 Task: Find connections with filter location Añatuya with filter topic  #socialnetworkingwith filter profile language Spanish with filter current company Hospitality Careers | Hotel Management Jobs with filter school Motilal Nehru College - University of Delhi with filter industry Retail Building Materials and Garden Equipment with filter service category HR Consulting with filter keywords title Astronomer
Action: Mouse moved to (675, 146)
Screenshot: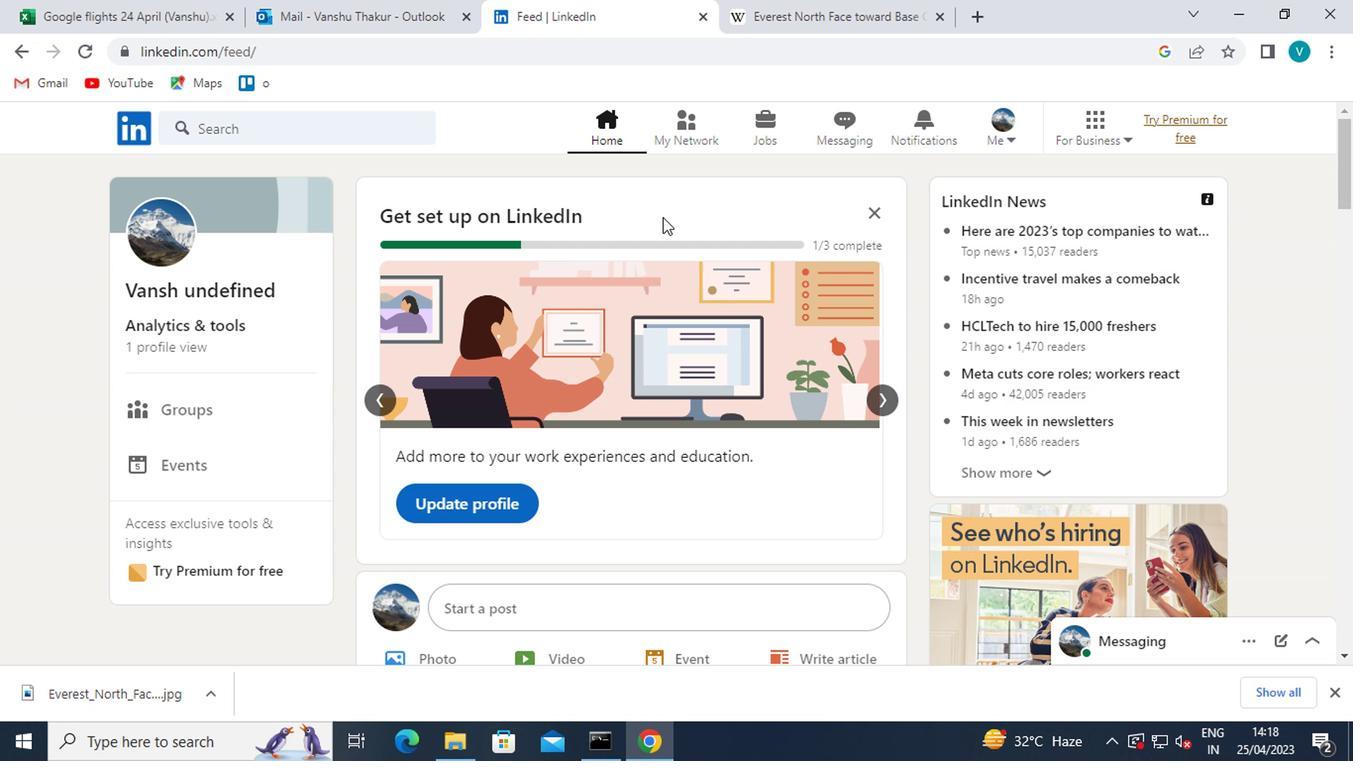 
Action: Mouse pressed left at (675, 146)
Screenshot: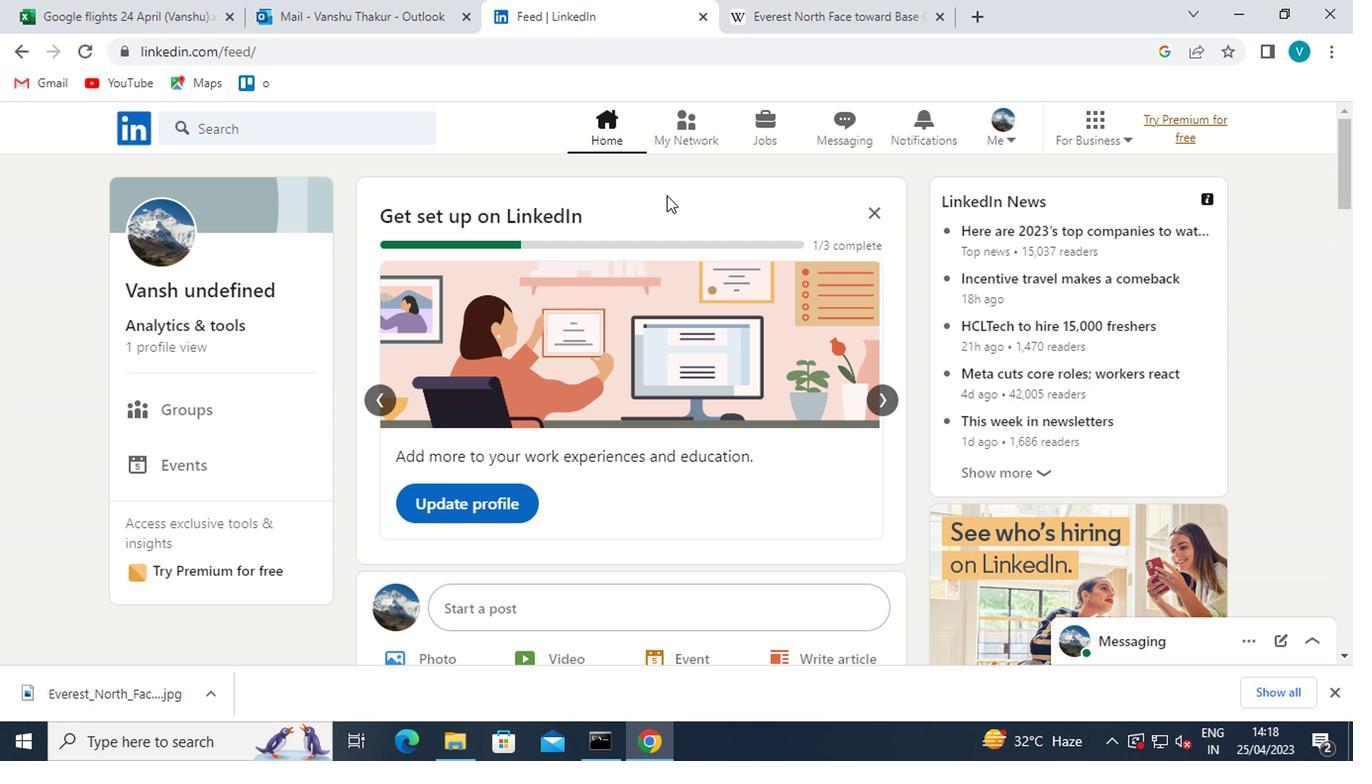 
Action: Mouse moved to (237, 241)
Screenshot: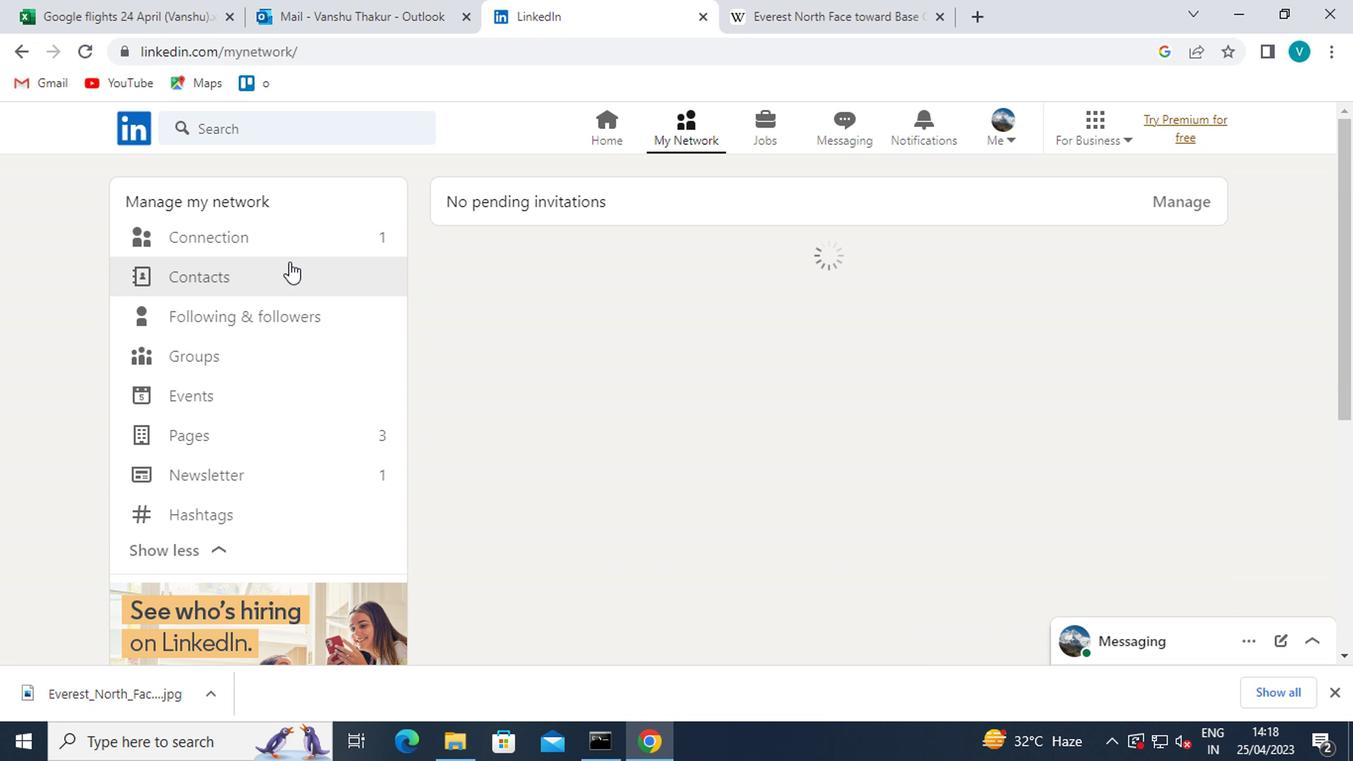 
Action: Mouse pressed left at (237, 241)
Screenshot: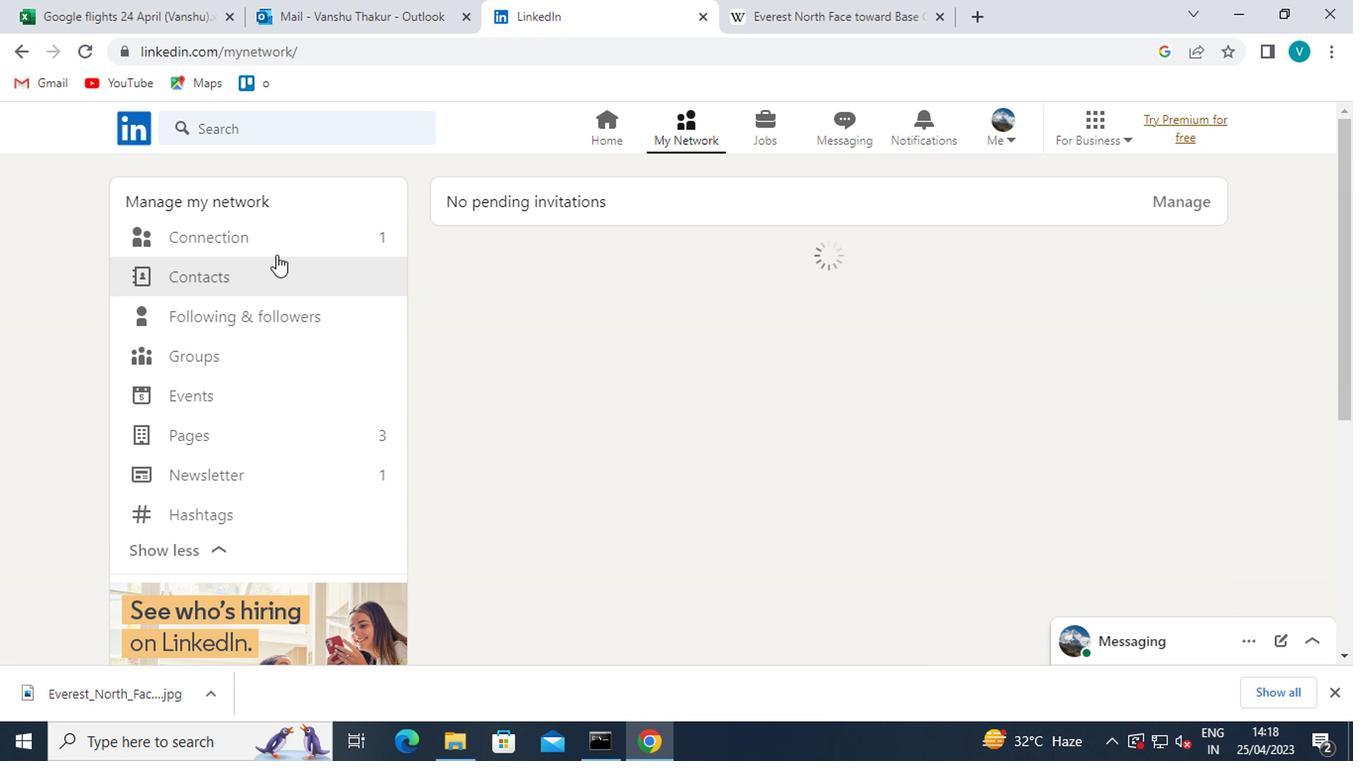 
Action: Mouse moved to (804, 245)
Screenshot: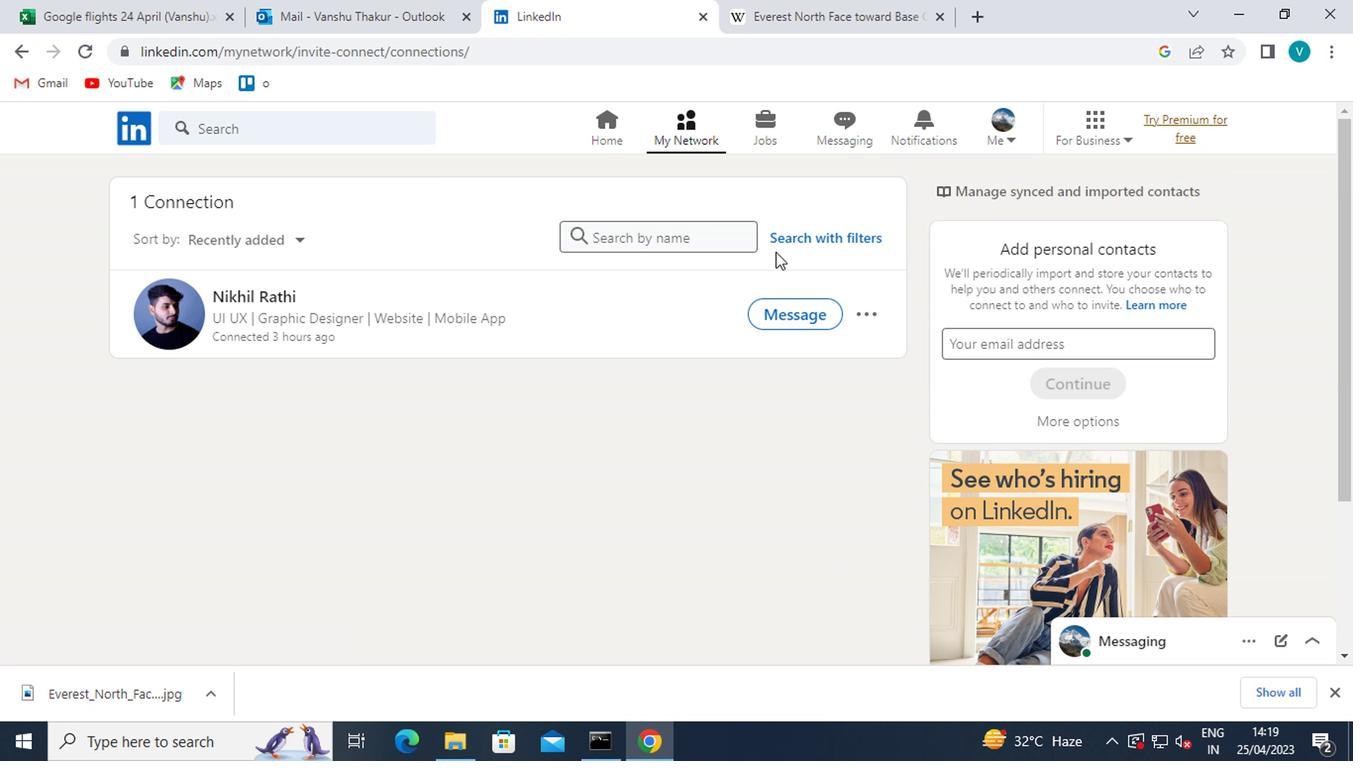 
Action: Mouse pressed left at (804, 245)
Screenshot: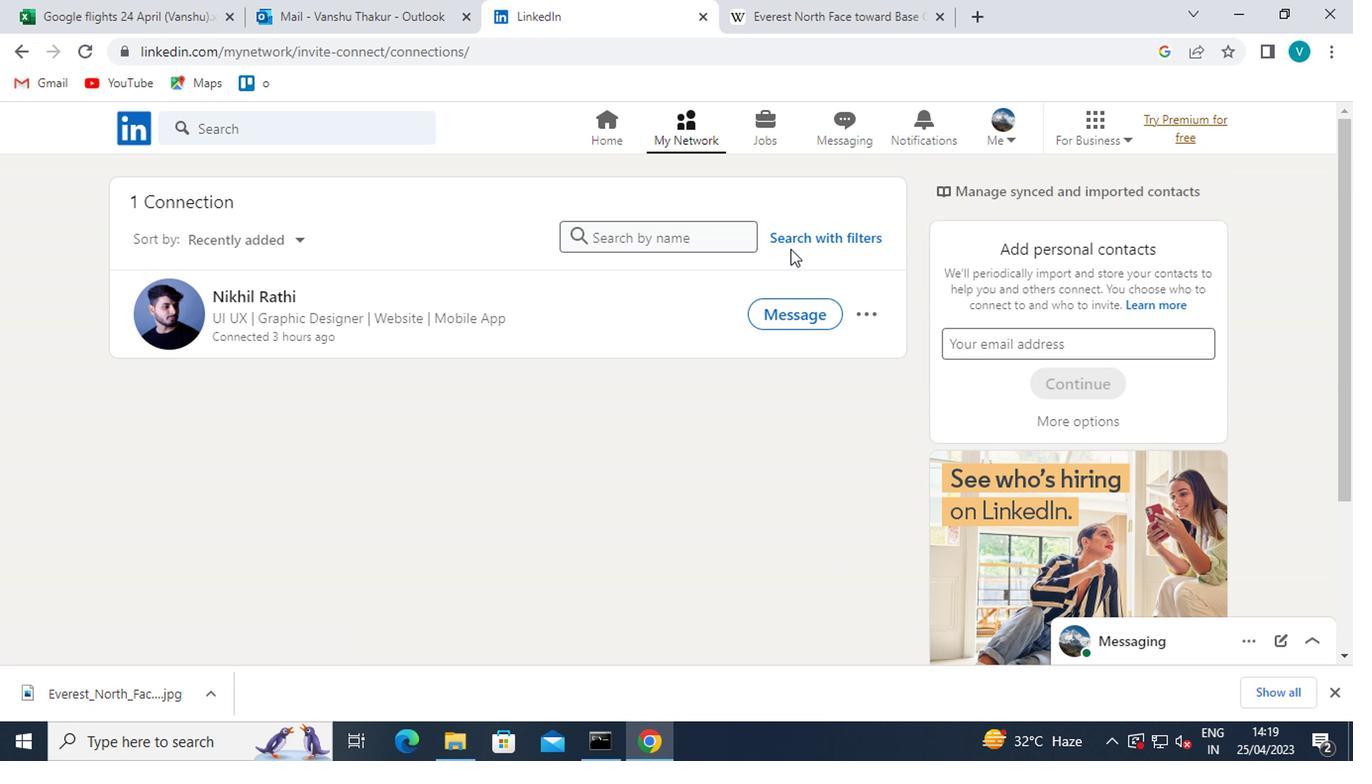 
Action: Mouse moved to (668, 197)
Screenshot: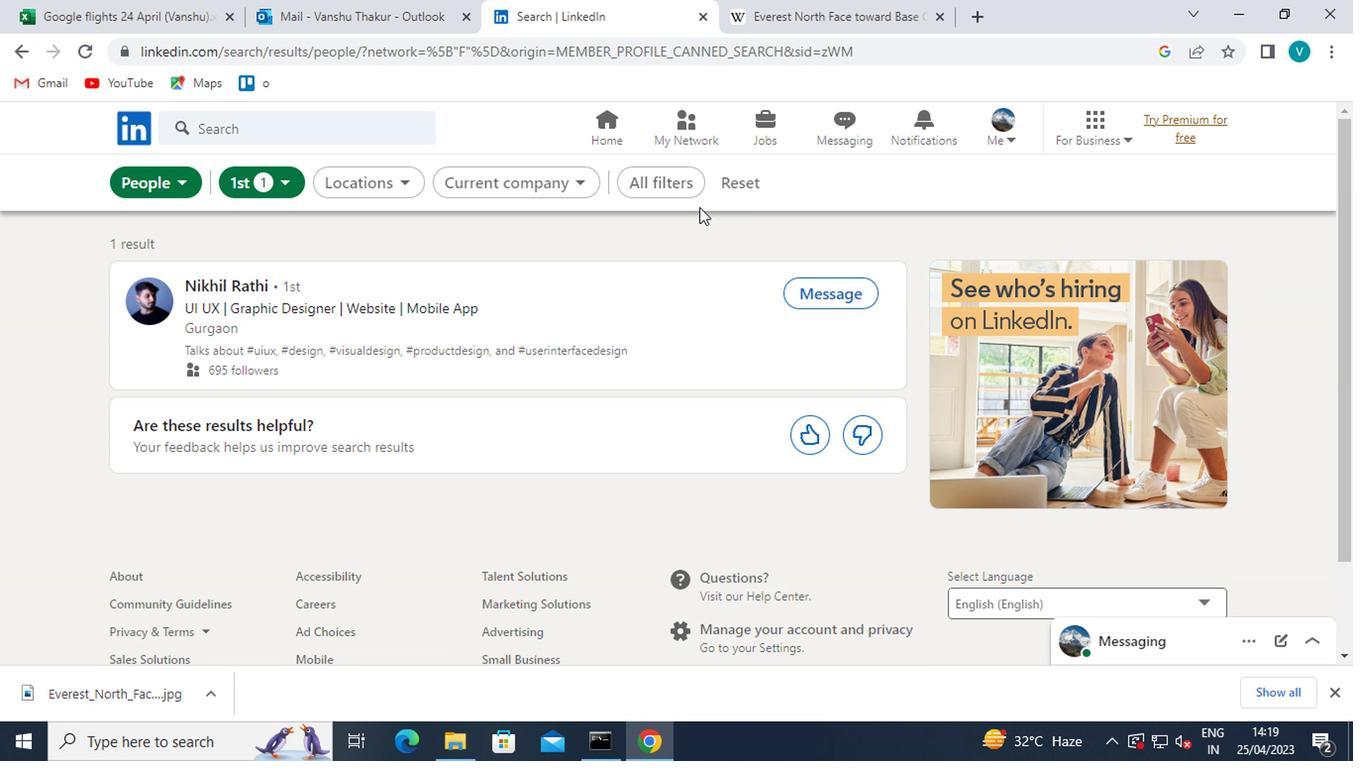 
Action: Mouse pressed left at (668, 197)
Screenshot: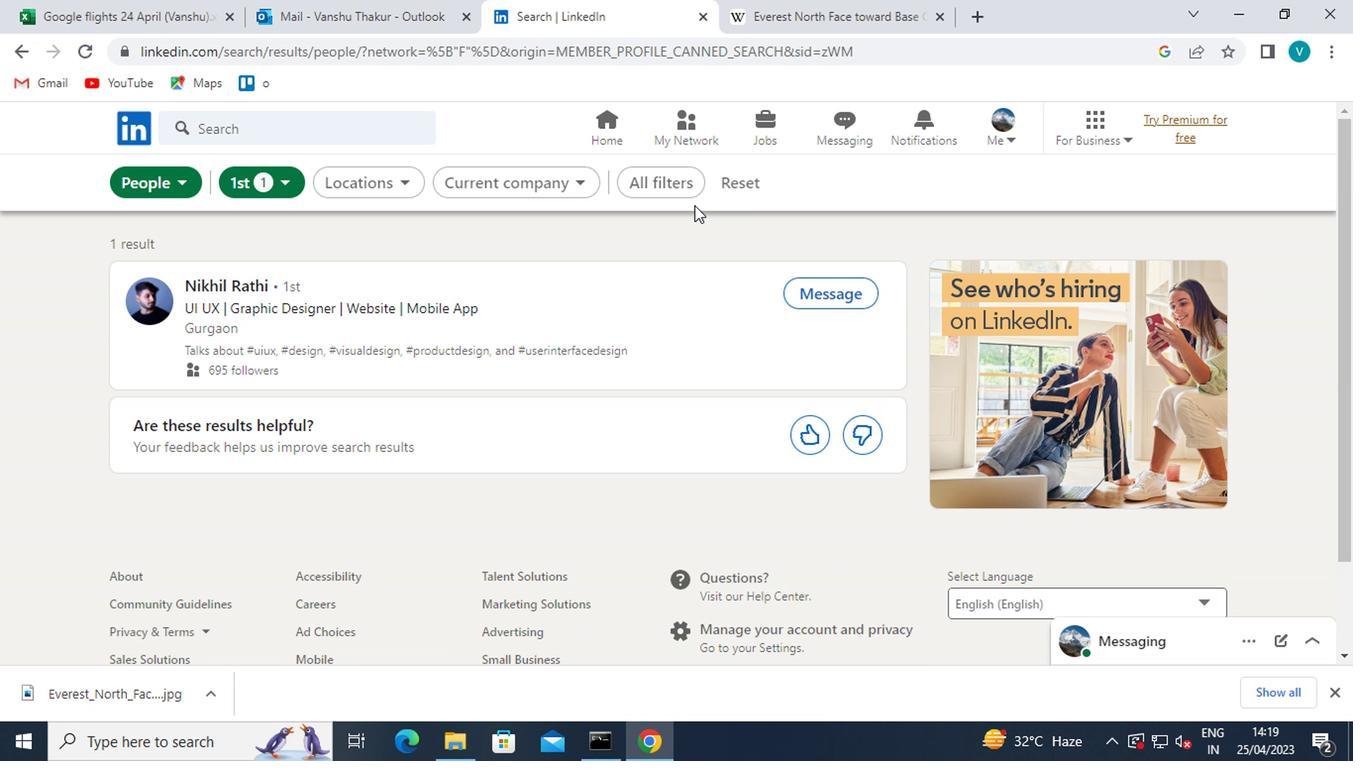 
Action: Mouse moved to (900, 387)
Screenshot: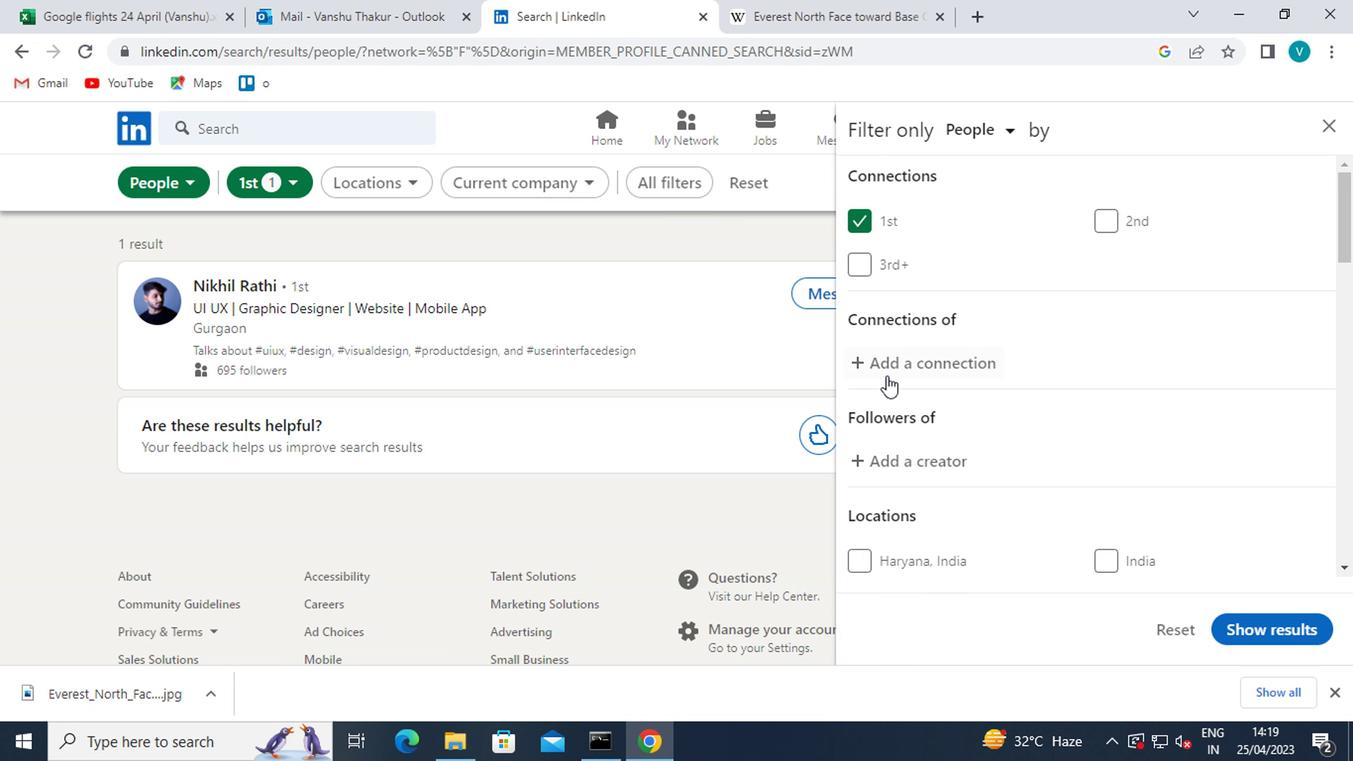 
Action: Mouse scrolled (900, 386) with delta (0, 0)
Screenshot: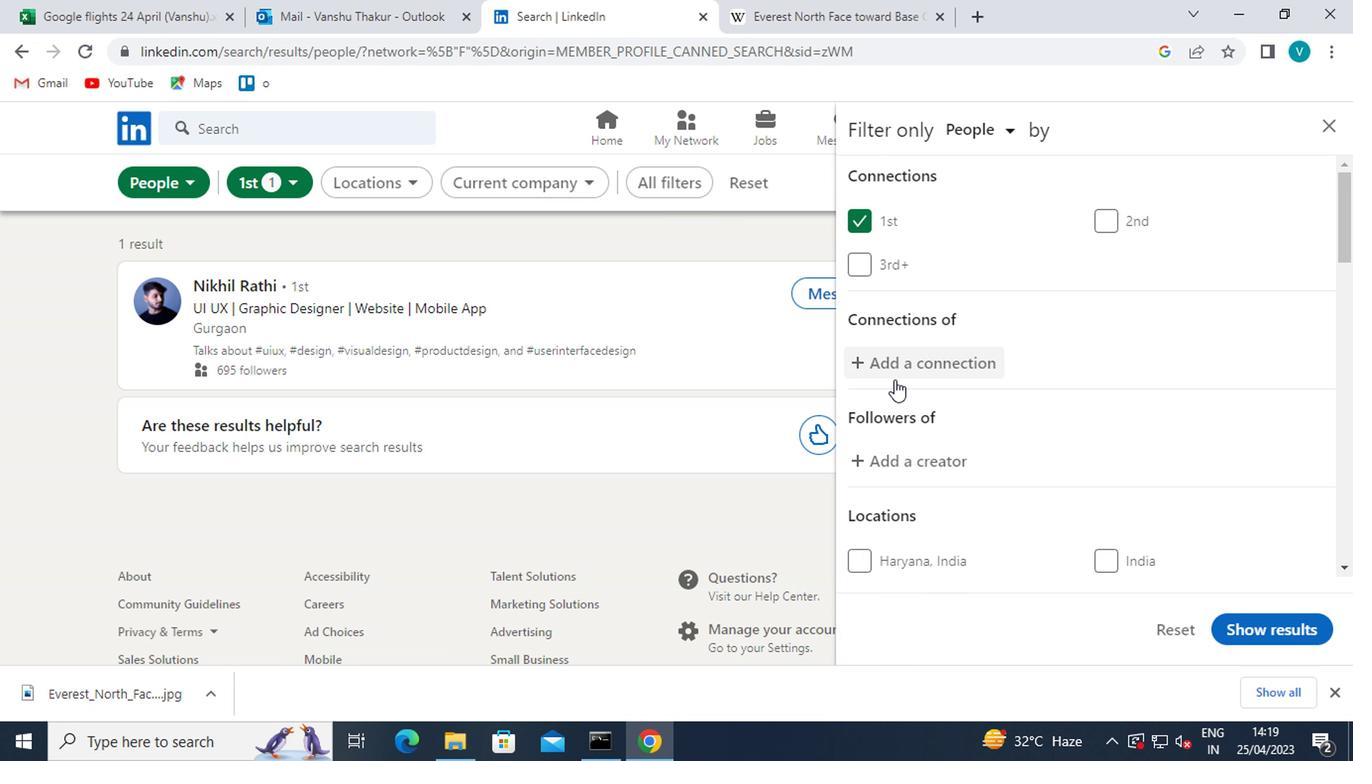 
Action: Mouse scrolled (900, 386) with delta (0, 0)
Screenshot: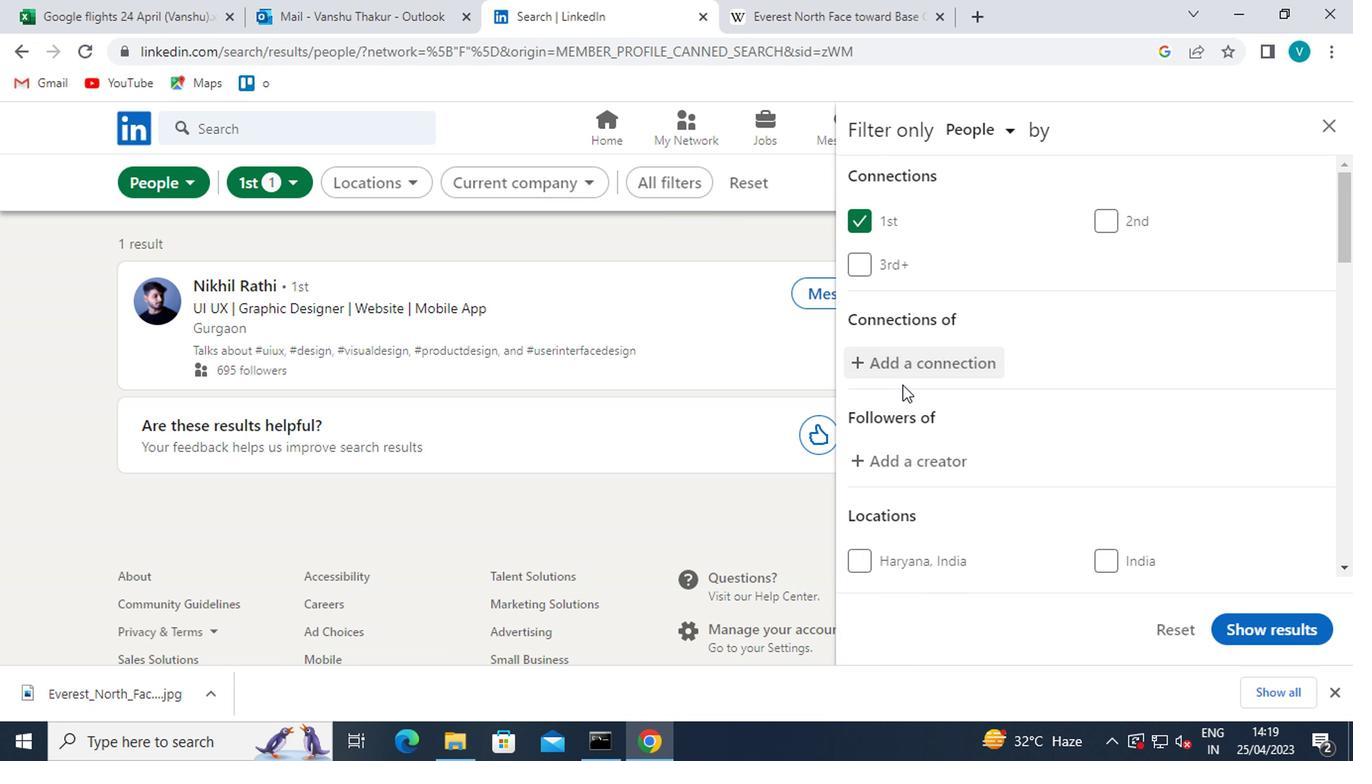 
Action: Mouse moved to (912, 446)
Screenshot: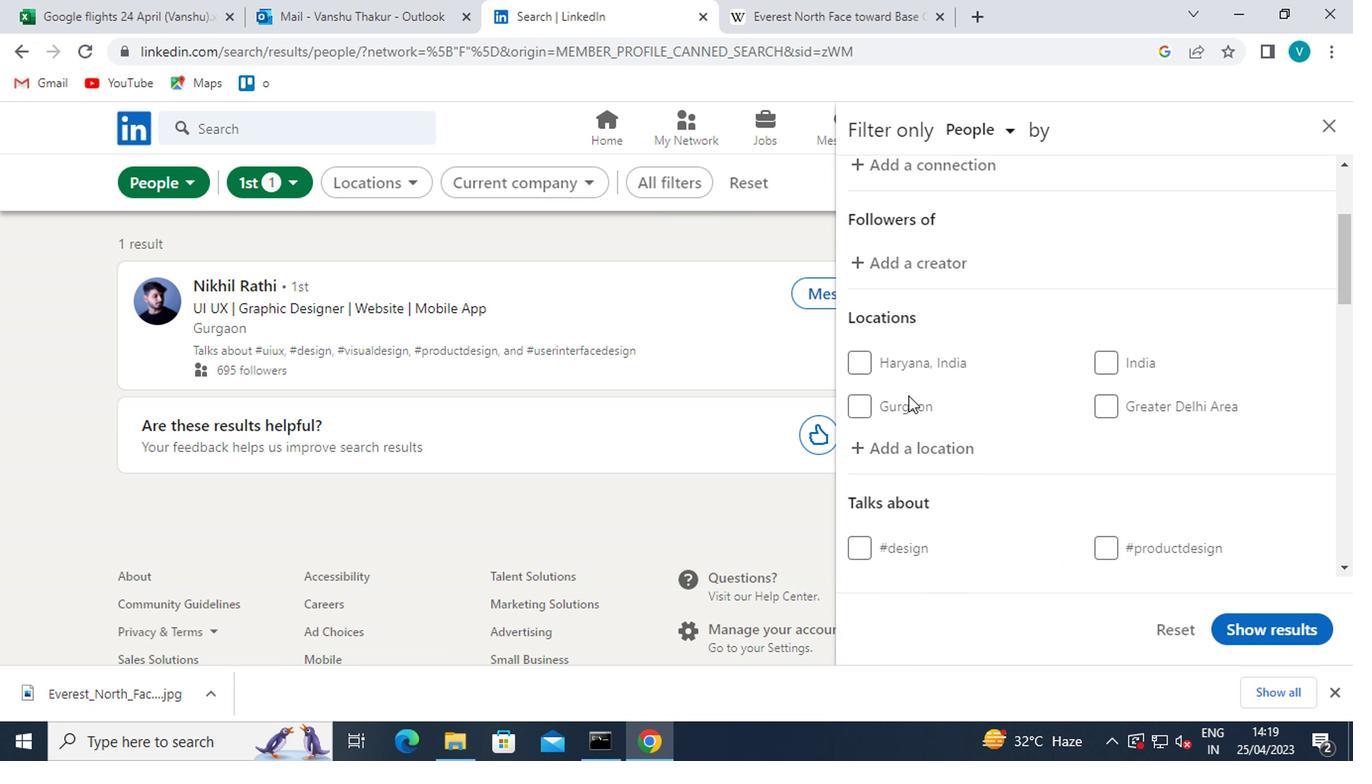 
Action: Mouse pressed left at (912, 446)
Screenshot: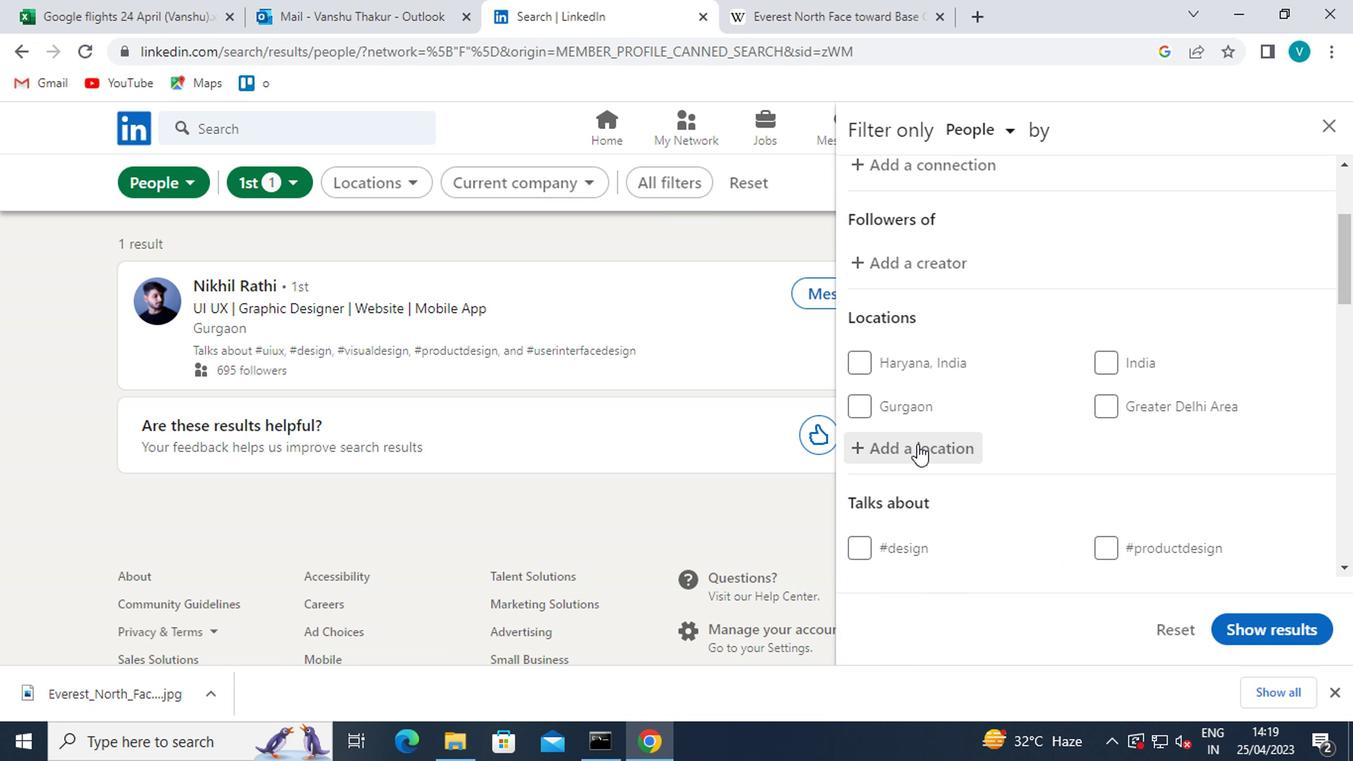 
Action: Key pressed <Key.shift>ANATUYA
Screenshot: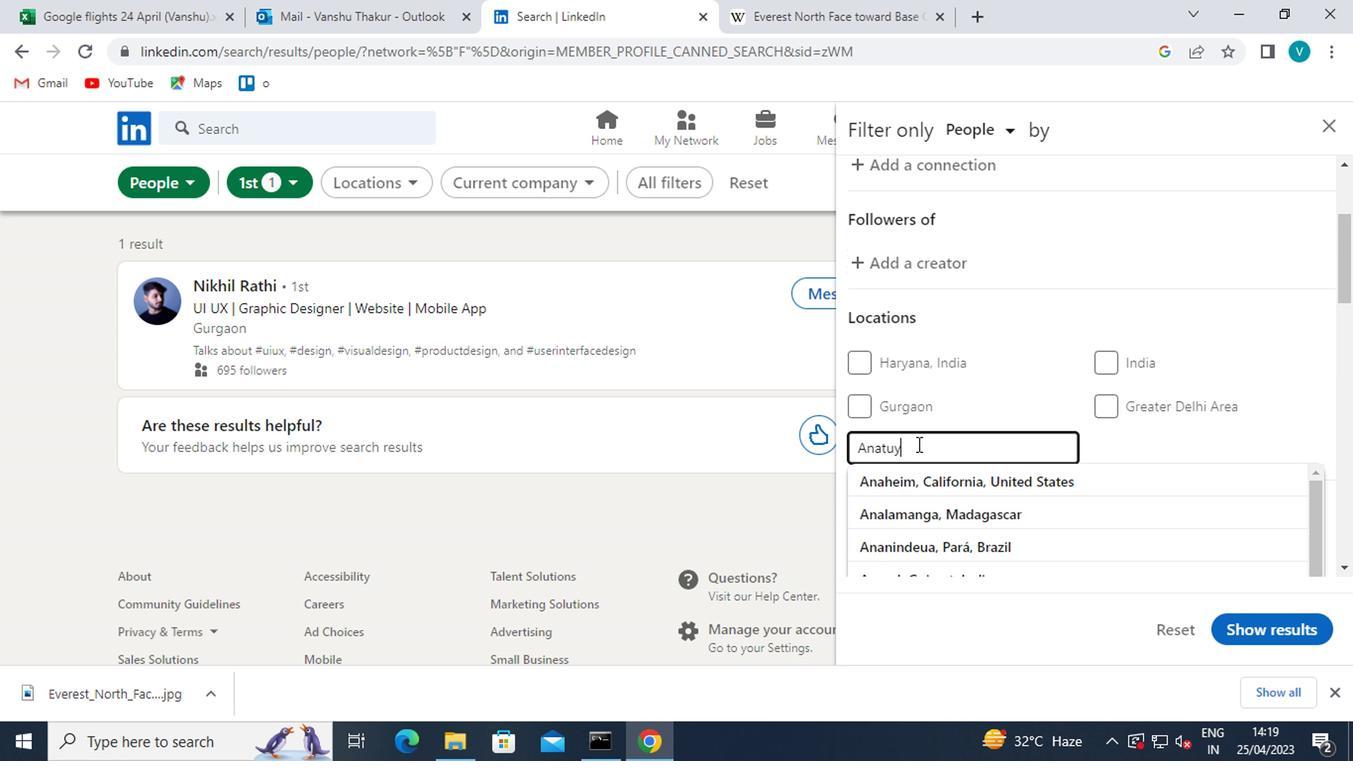 
Action: Mouse moved to (920, 475)
Screenshot: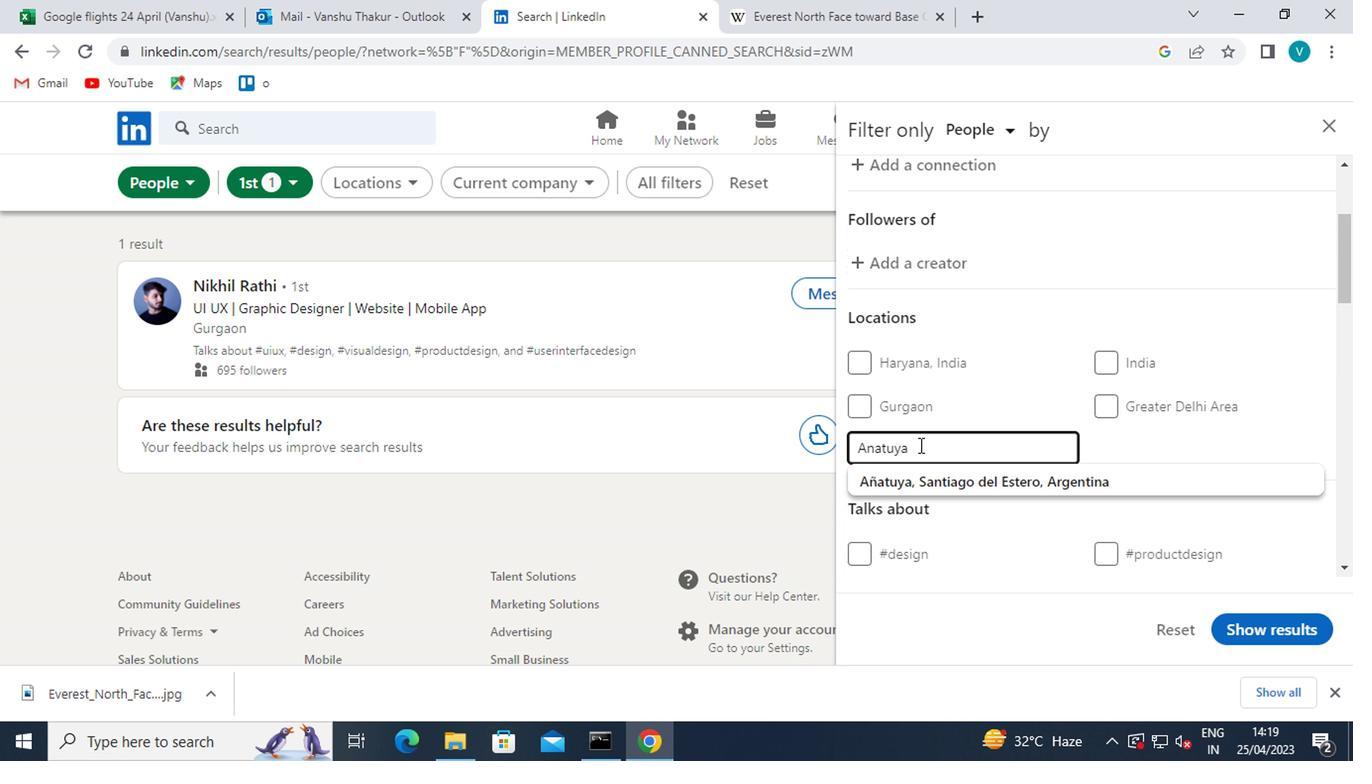 
Action: Mouse pressed left at (920, 475)
Screenshot: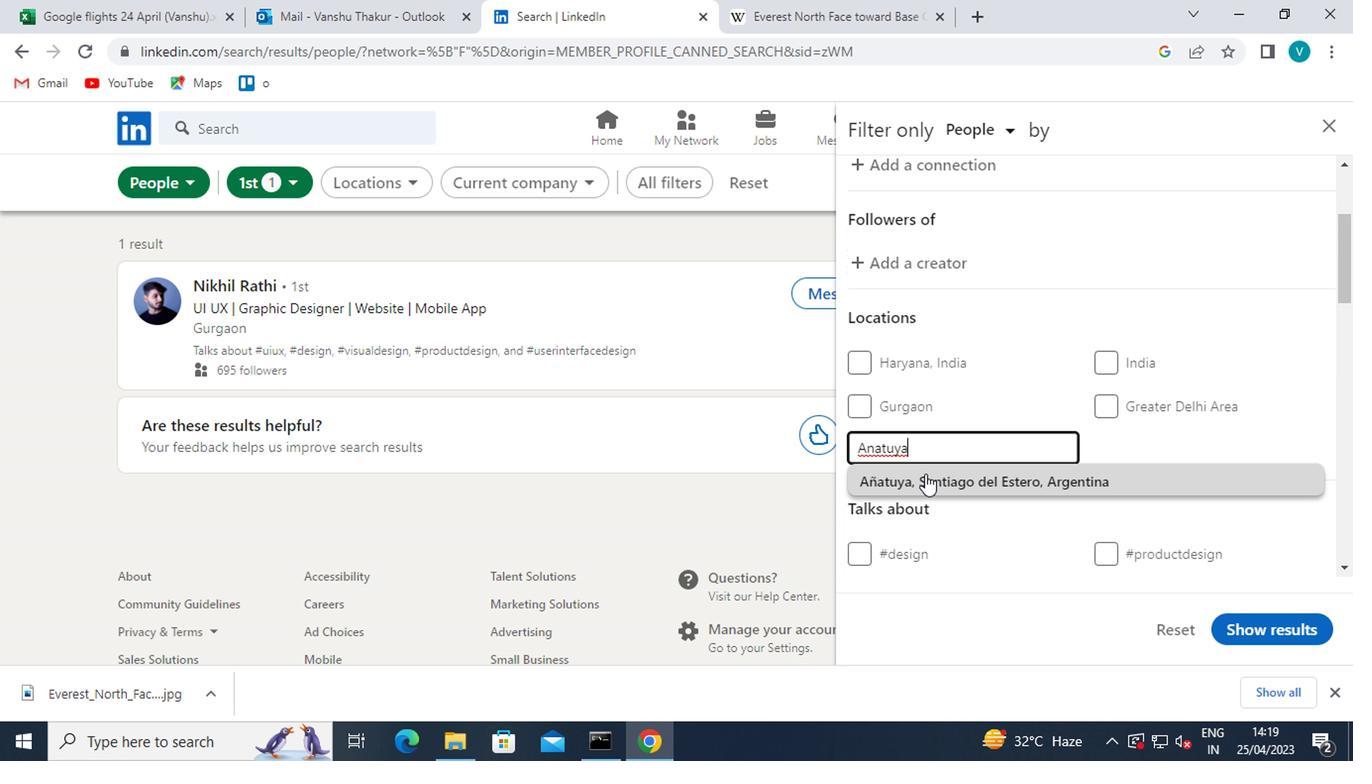 
Action: Mouse moved to (1175, 503)
Screenshot: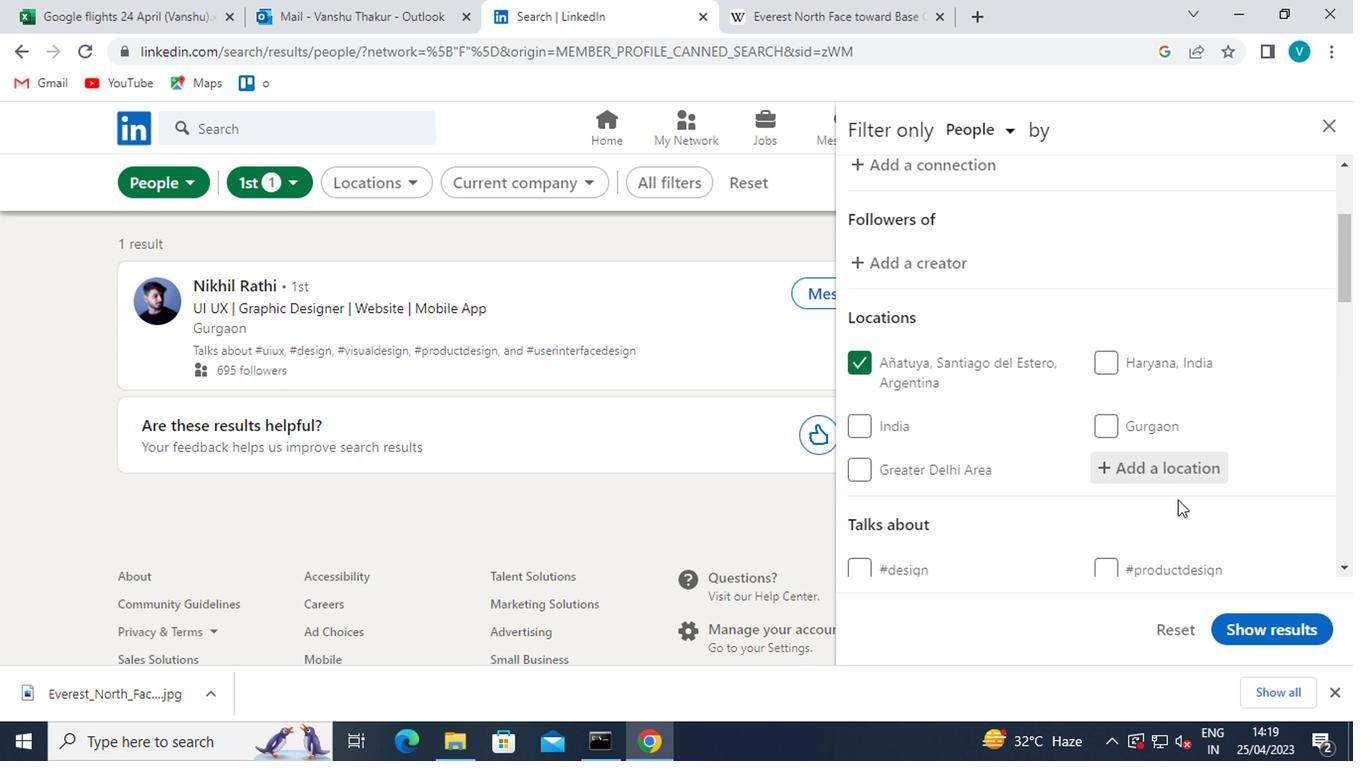 
Action: Mouse scrolled (1175, 502) with delta (0, -1)
Screenshot: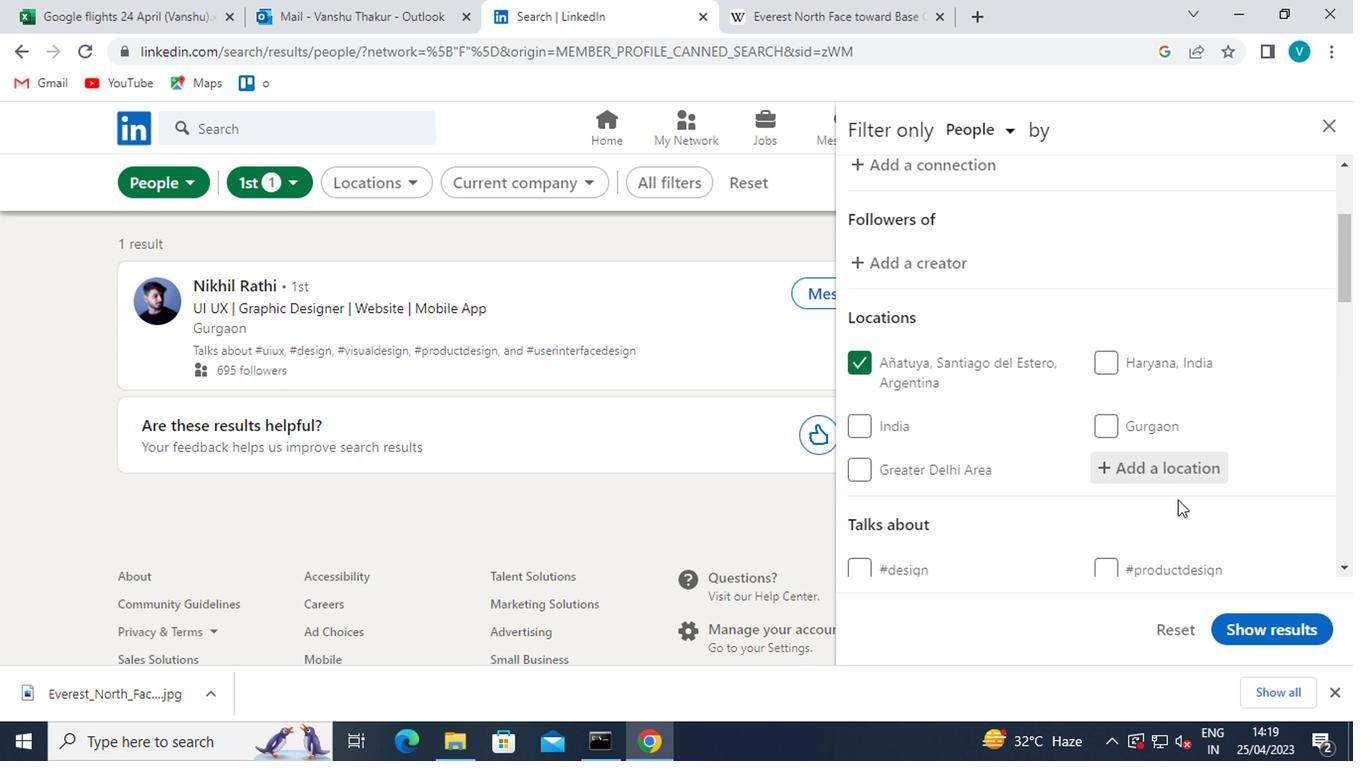 
Action: Mouse scrolled (1175, 502) with delta (0, -1)
Screenshot: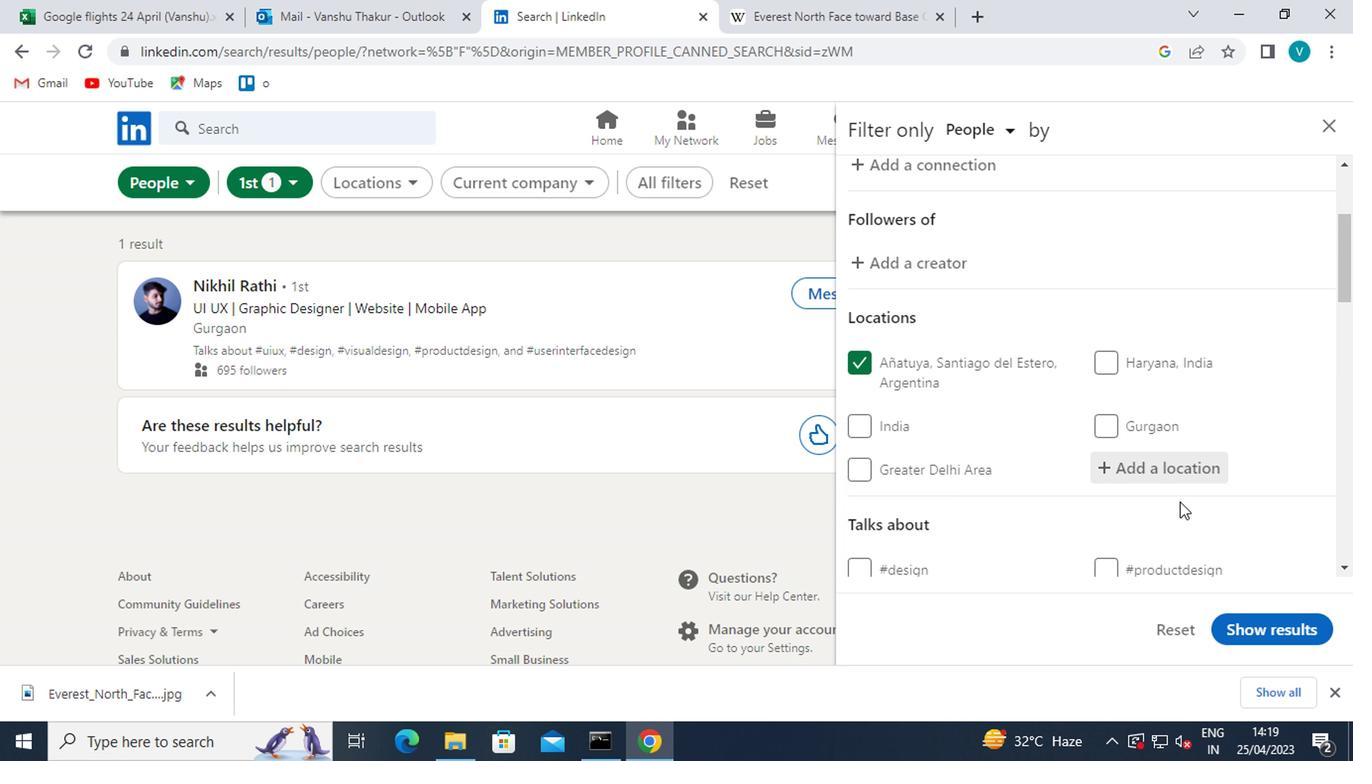 
Action: Mouse moved to (1188, 456)
Screenshot: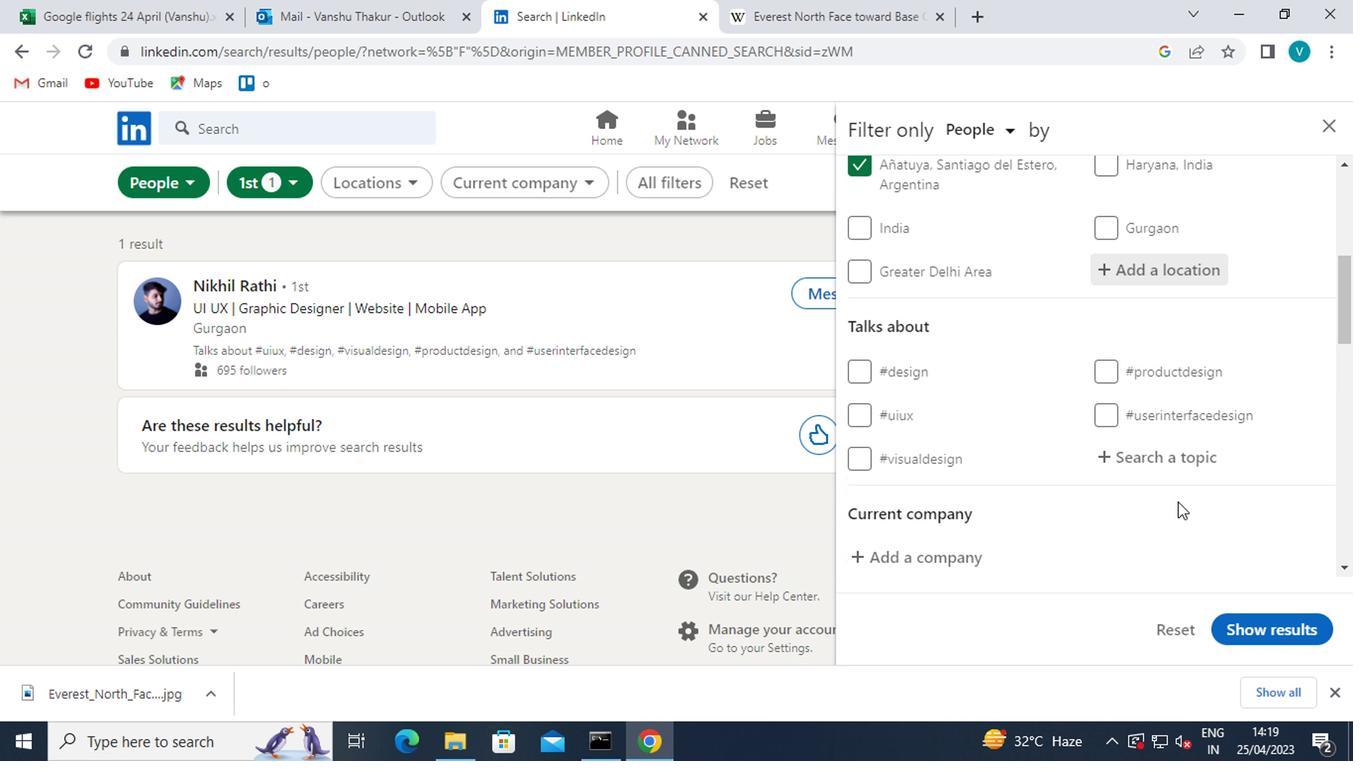 
Action: Mouse pressed left at (1188, 456)
Screenshot: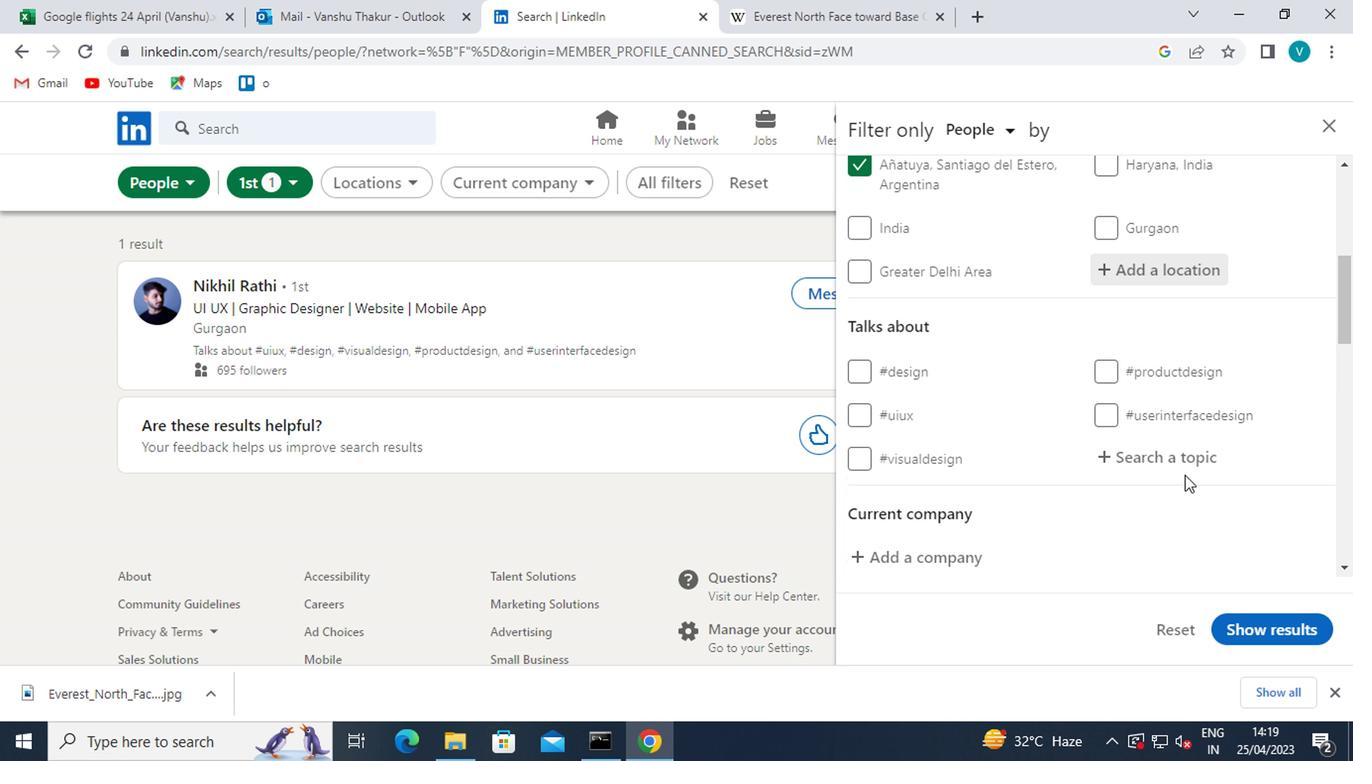 
Action: Mouse moved to (937, 304)
Screenshot: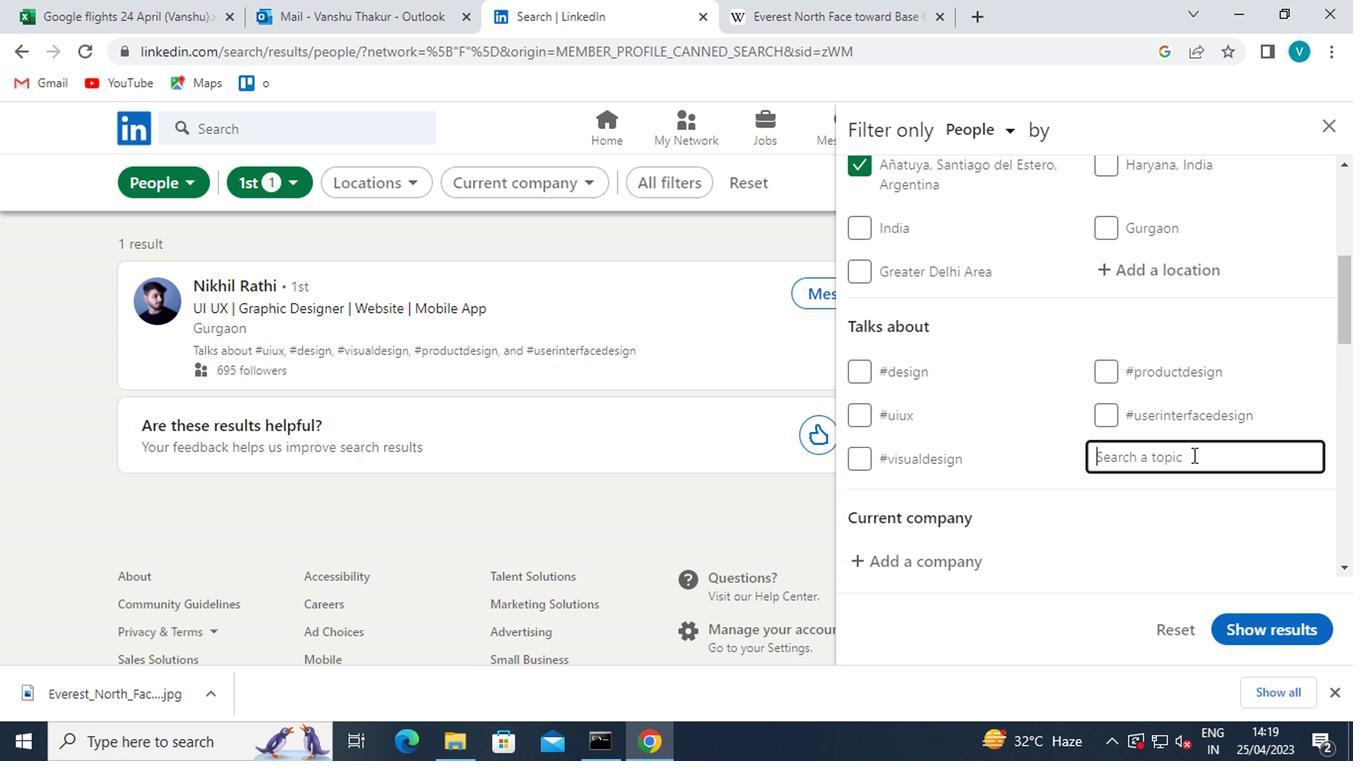 
Action: Key pressed <Key.shift>#SOCIALNETWORKING
Screenshot: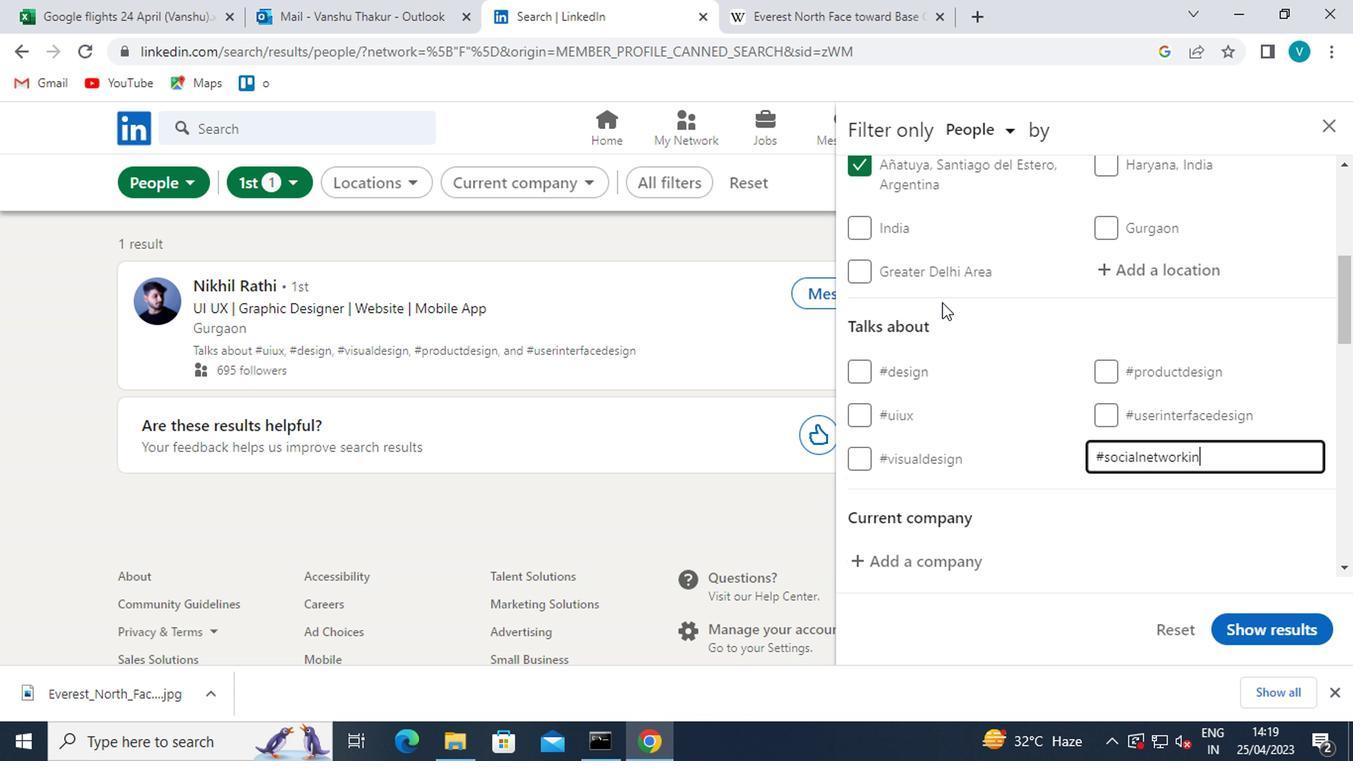 
Action: Mouse moved to (944, 314)
Screenshot: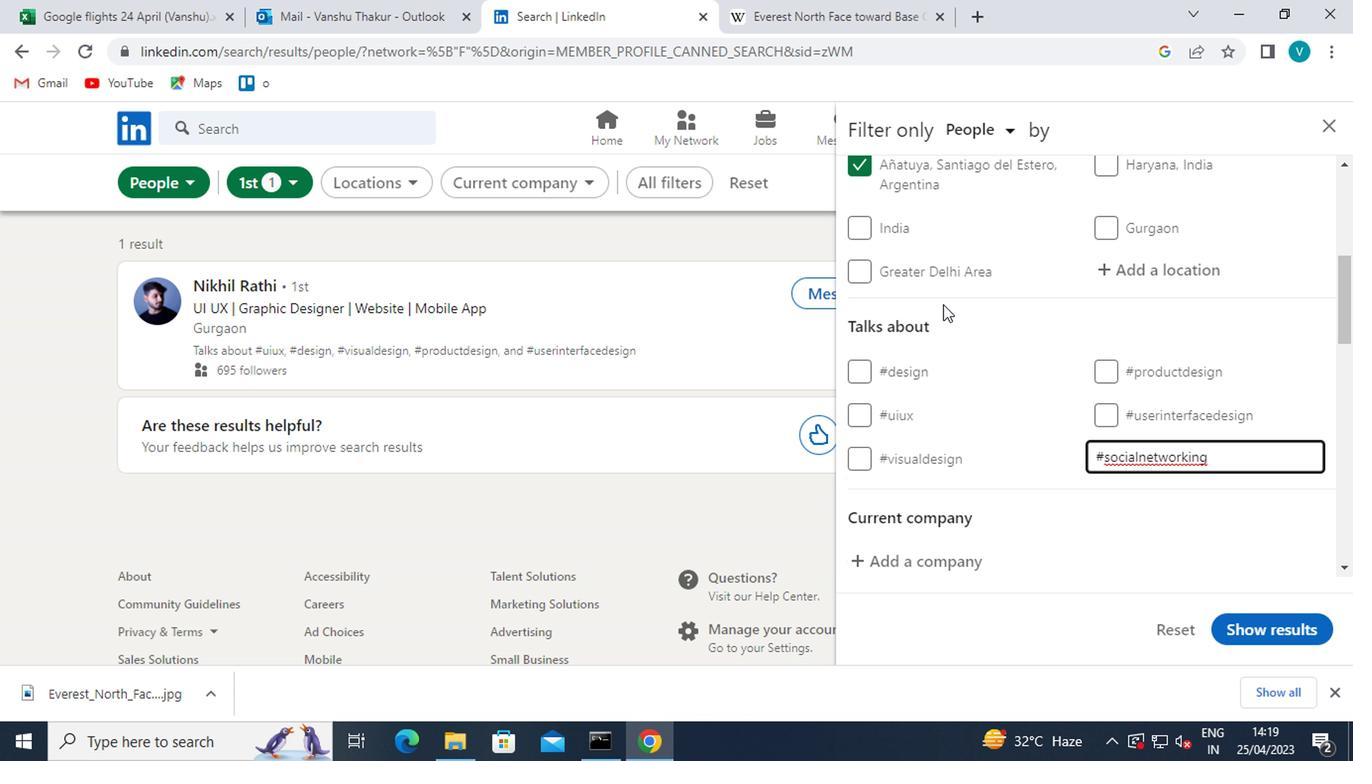 
Action: Mouse scrolled (944, 312) with delta (0, -1)
Screenshot: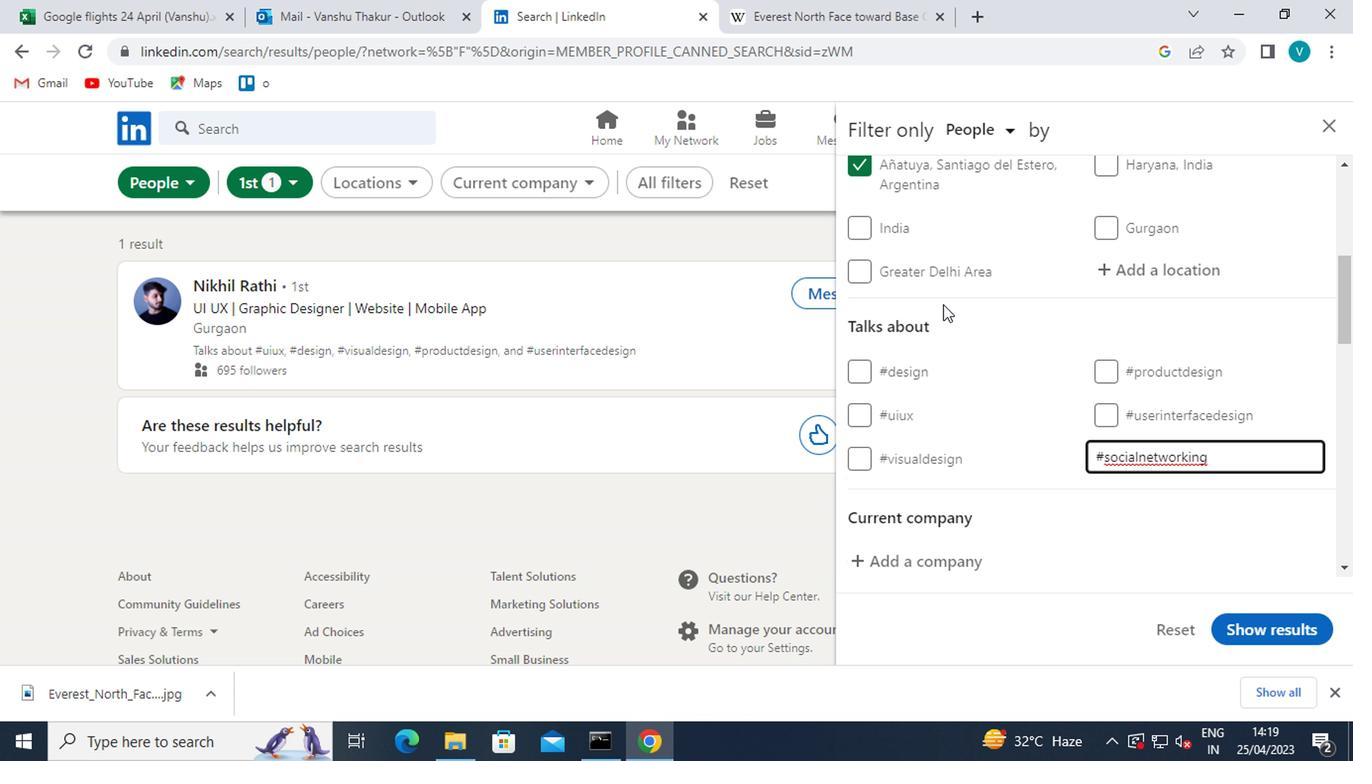 
Action: Mouse moved to (960, 326)
Screenshot: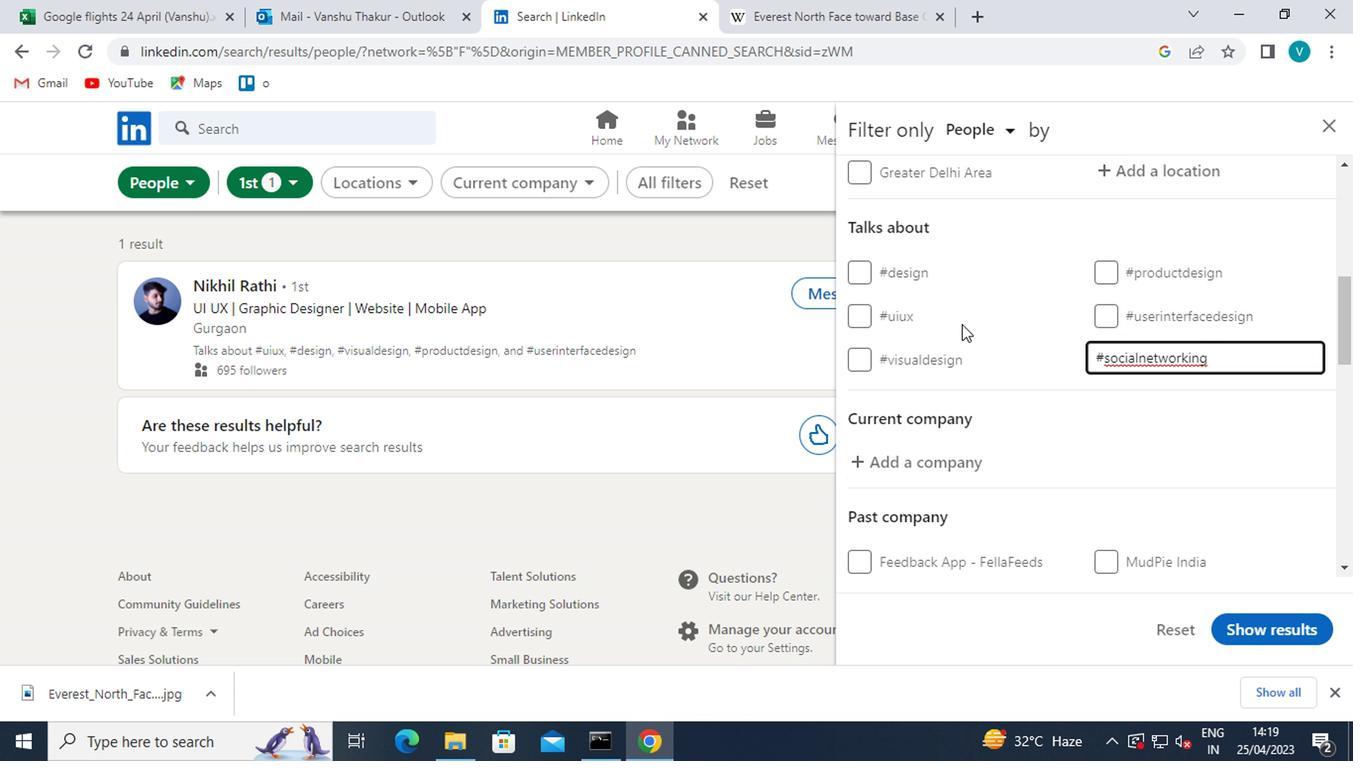 
Action: Mouse scrolled (960, 324) with delta (0, -1)
Screenshot: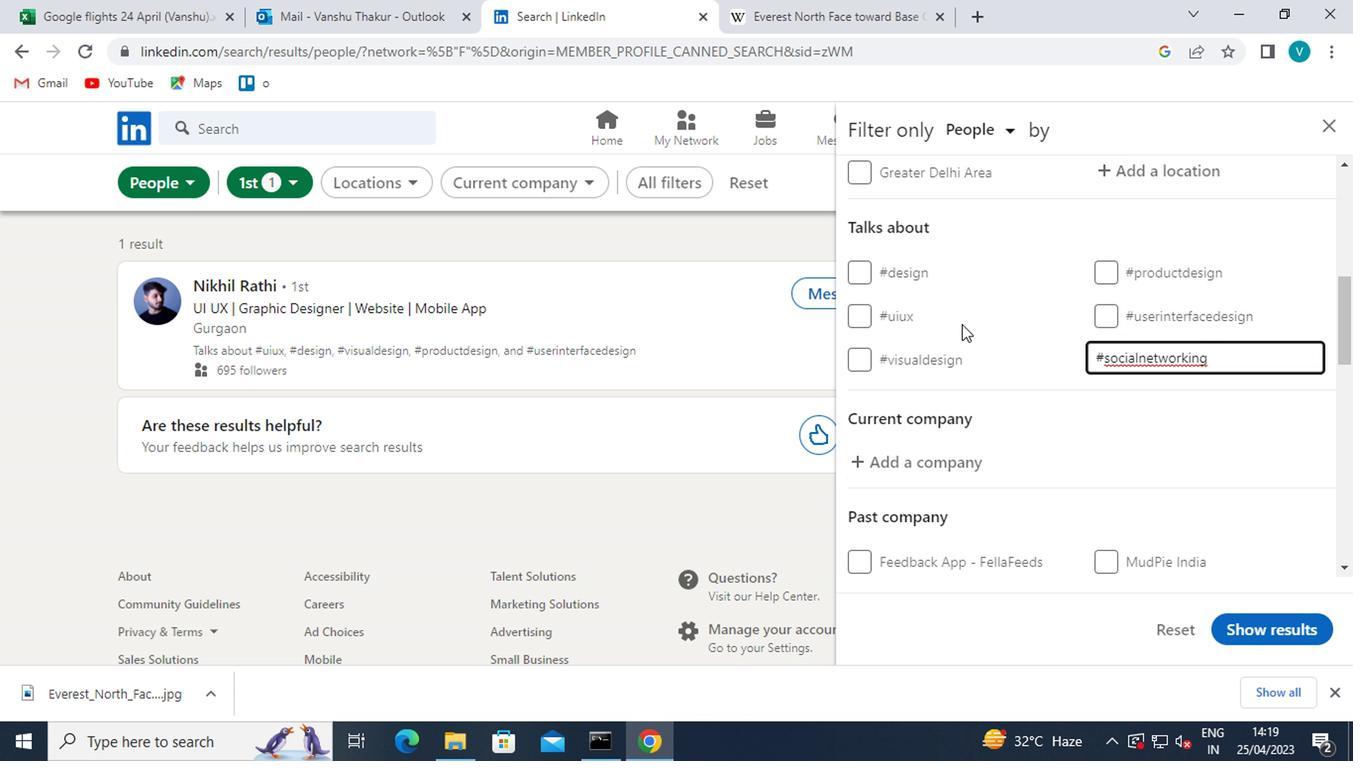 
Action: Mouse moved to (962, 327)
Screenshot: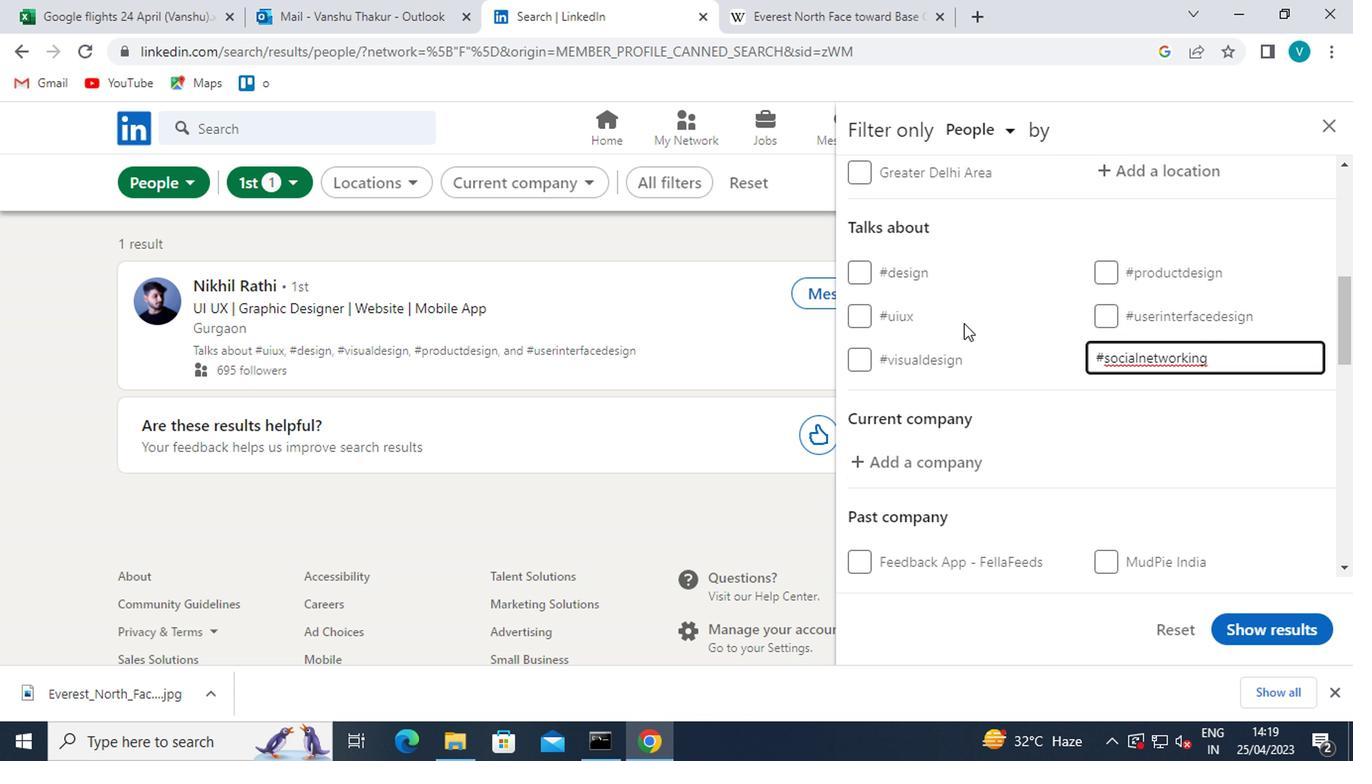 
Action: Mouse scrolled (962, 326) with delta (0, 0)
Screenshot: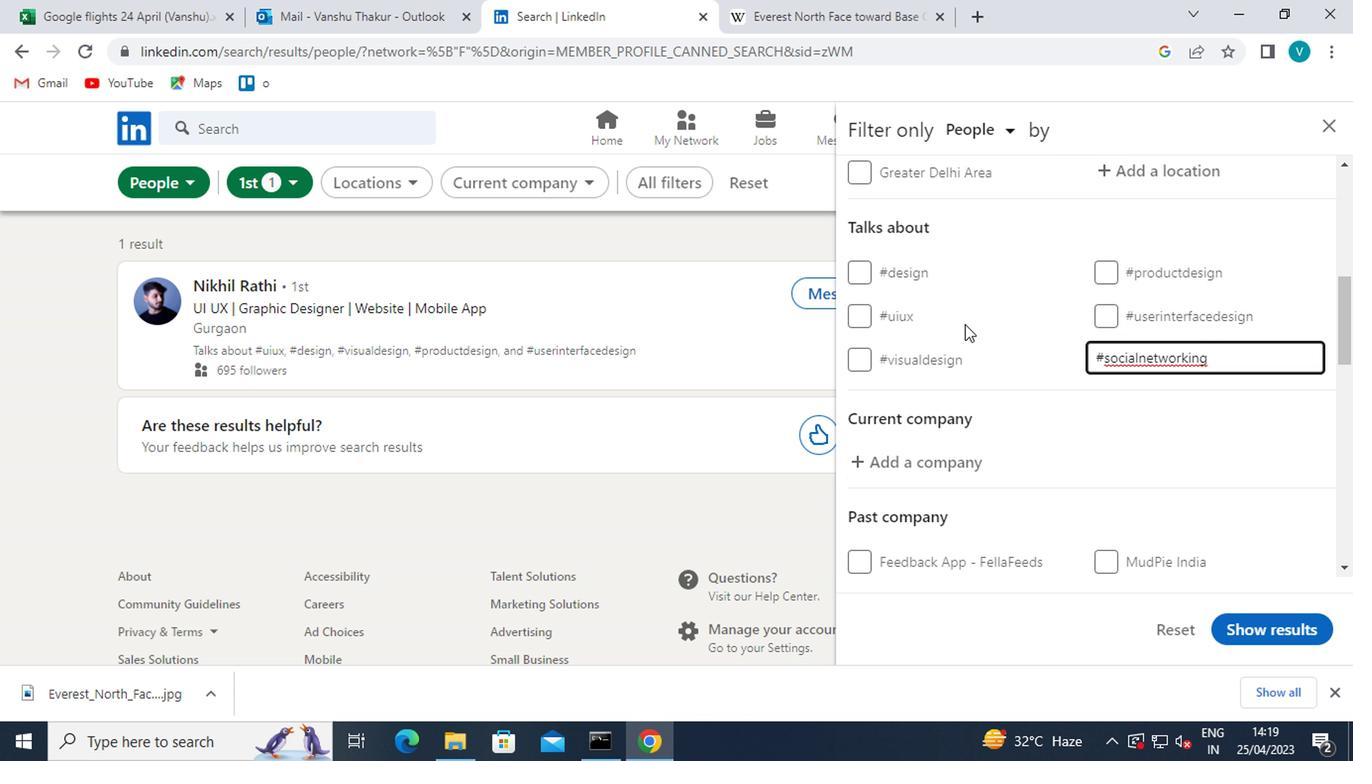 
Action: Mouse moved to (967, 329)
Screenshot: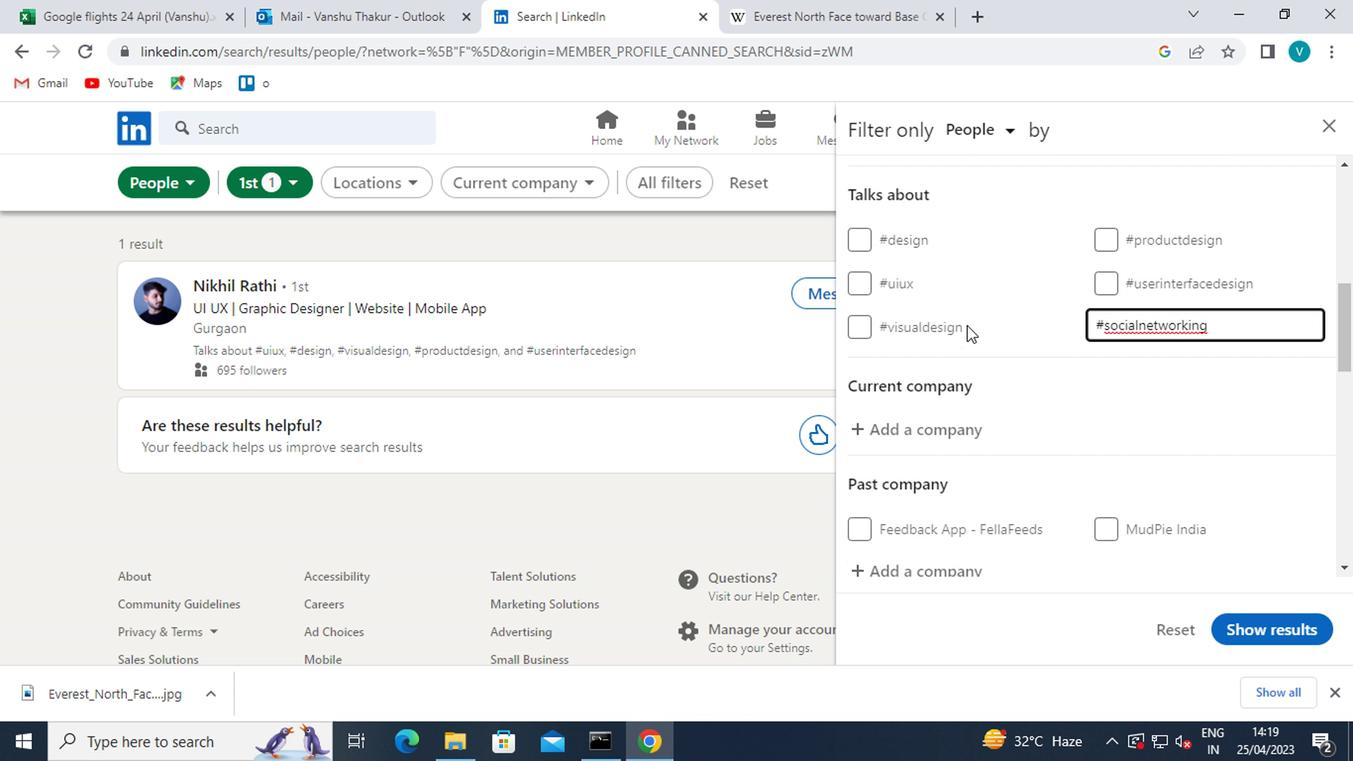 
Action: Mouse scrolled (967, 329) with delta (0, 0)
Screenshot: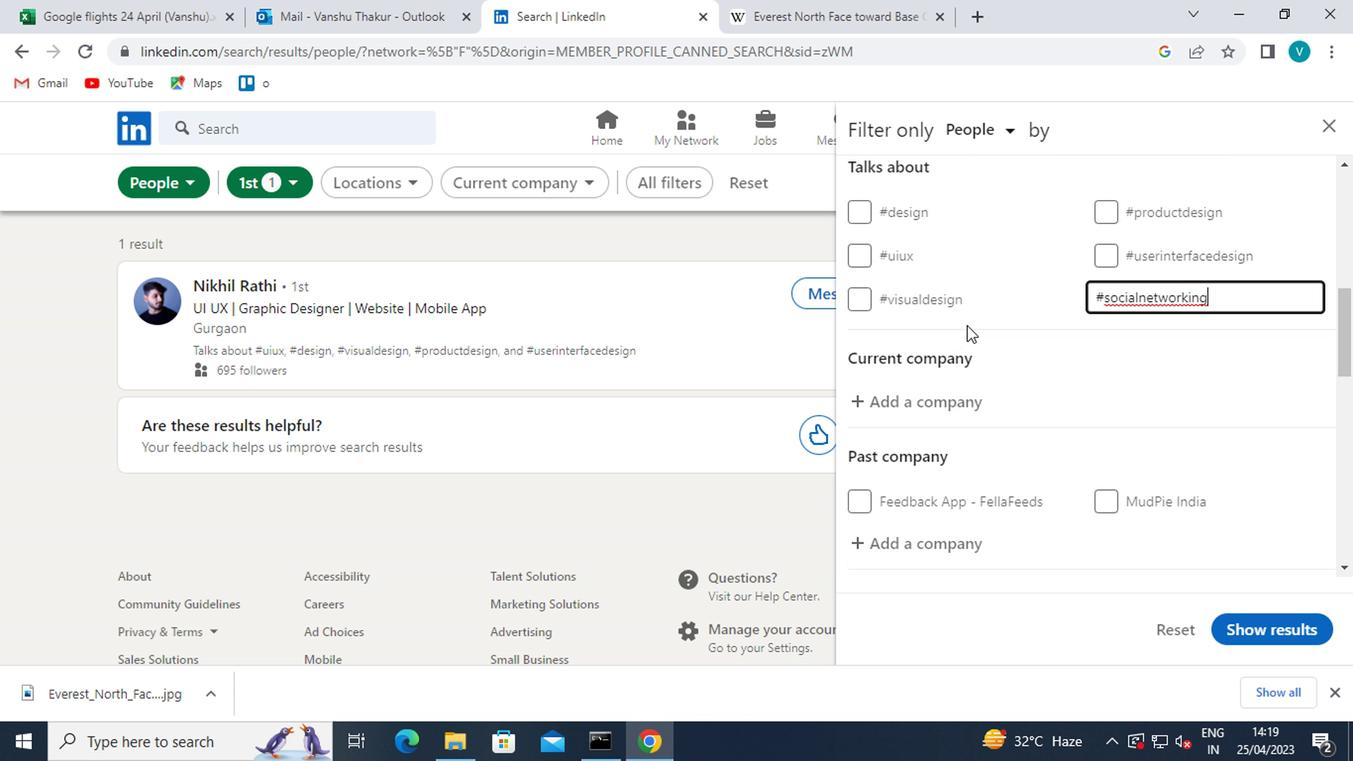 
Action: Mouse moved to (970, 334)
Screenshot: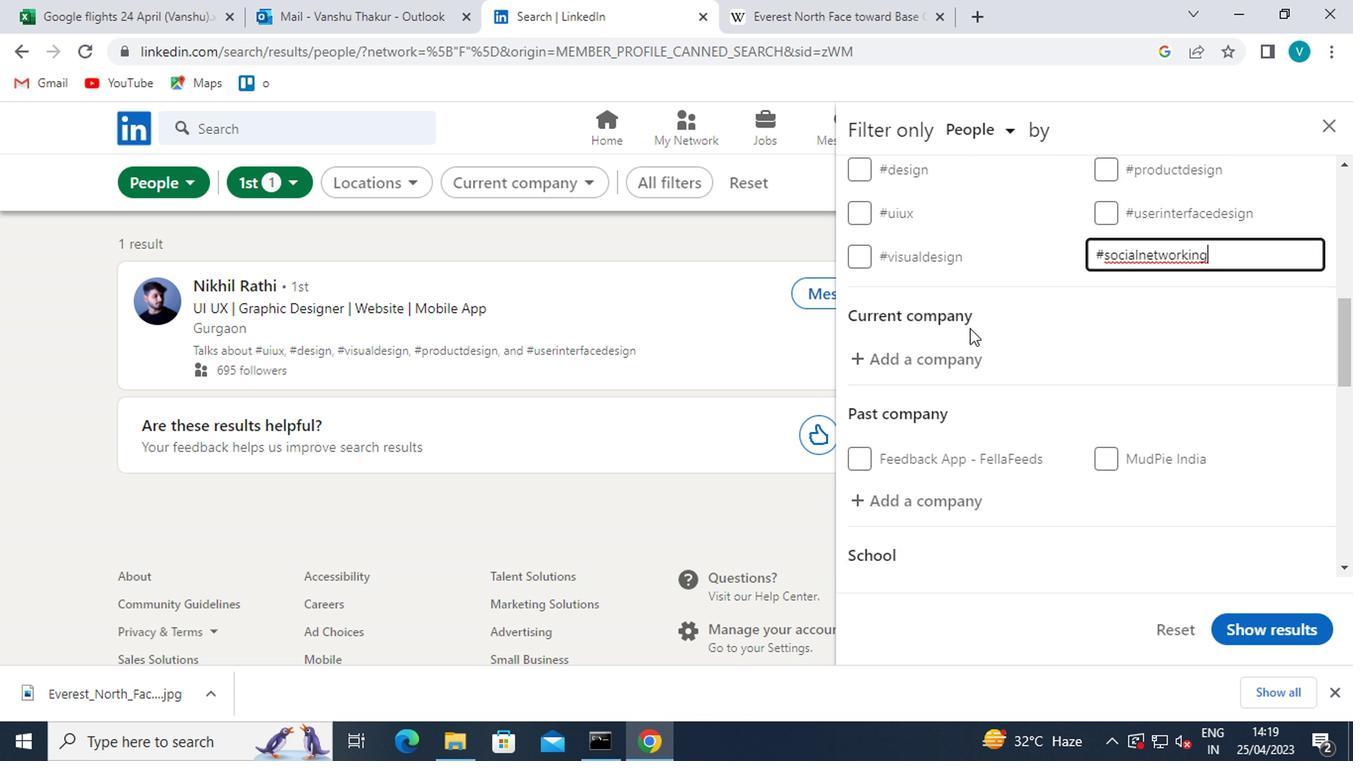 
Action: Mouse scrolled (970, 333) with delta (0, 0)
Screenshot: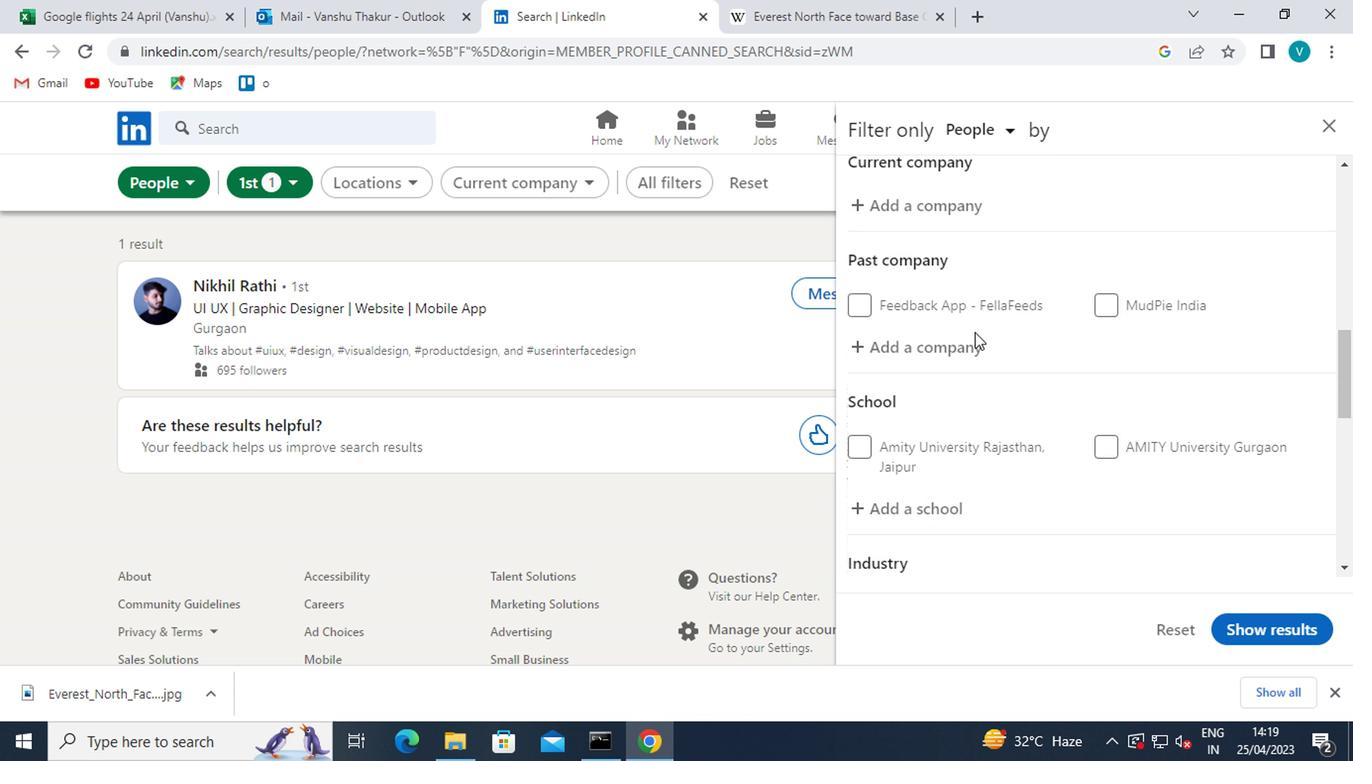 
Action: Mouse scrolled (970, 333) with delta (0, 0)
Screenshot: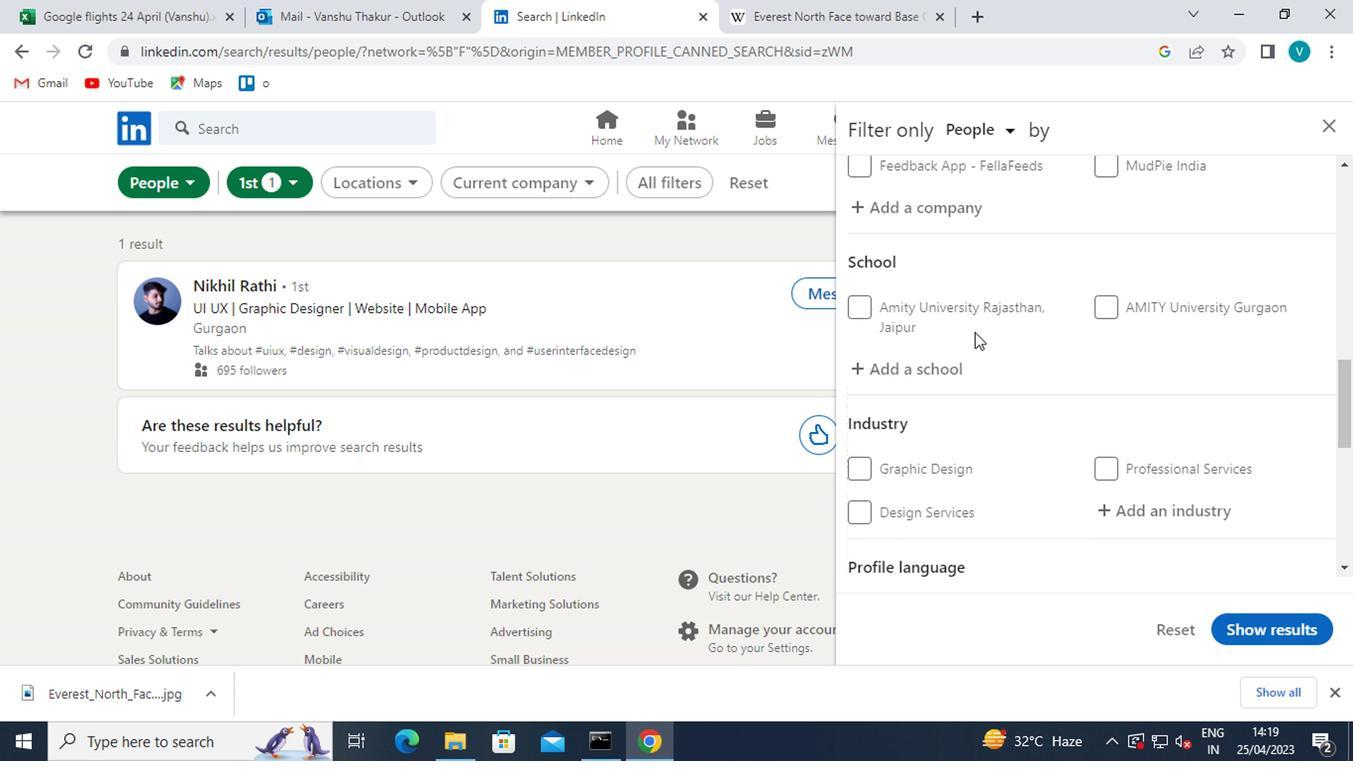 
Action: Mouse scrolled (970, 334) with delta (0, 0)
Screenshot: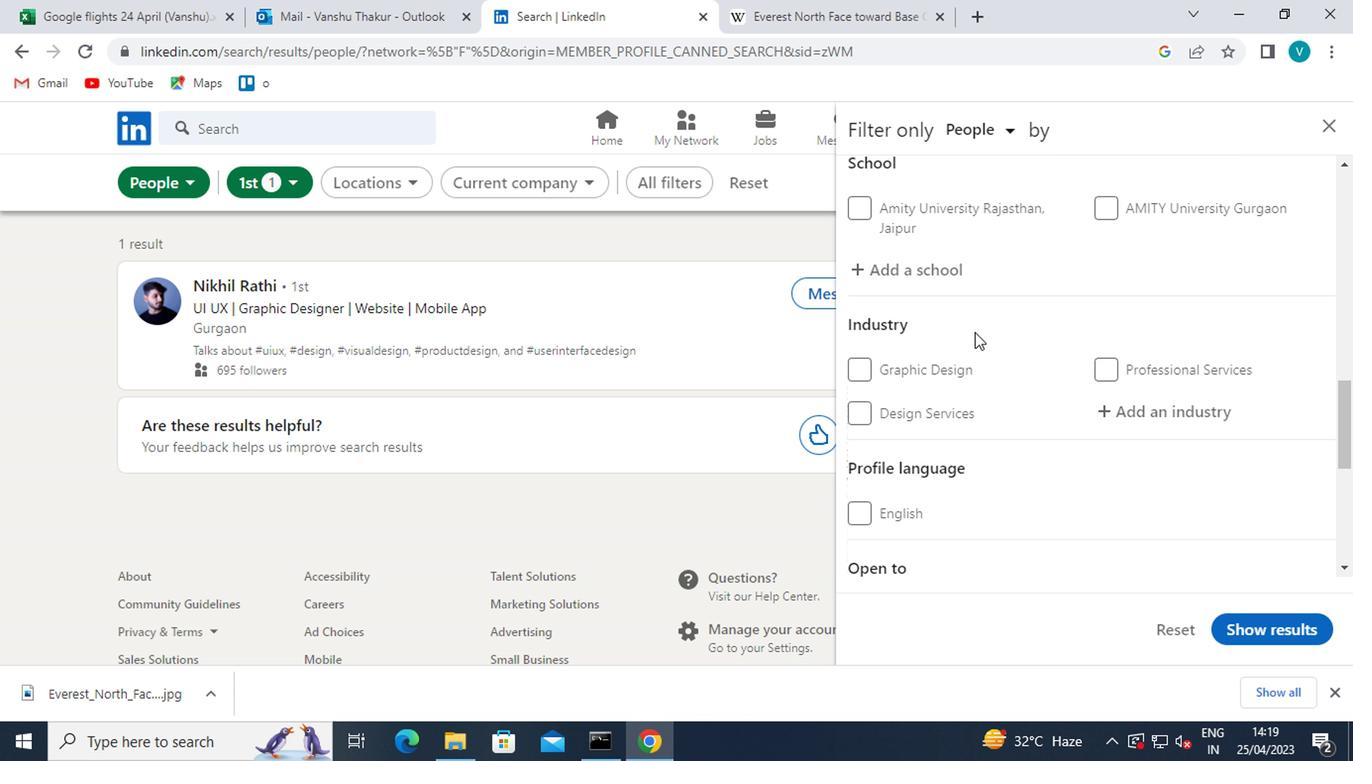 
Action: Mouse scrolled (970, 334) with delta (0, 0)
Screenshot: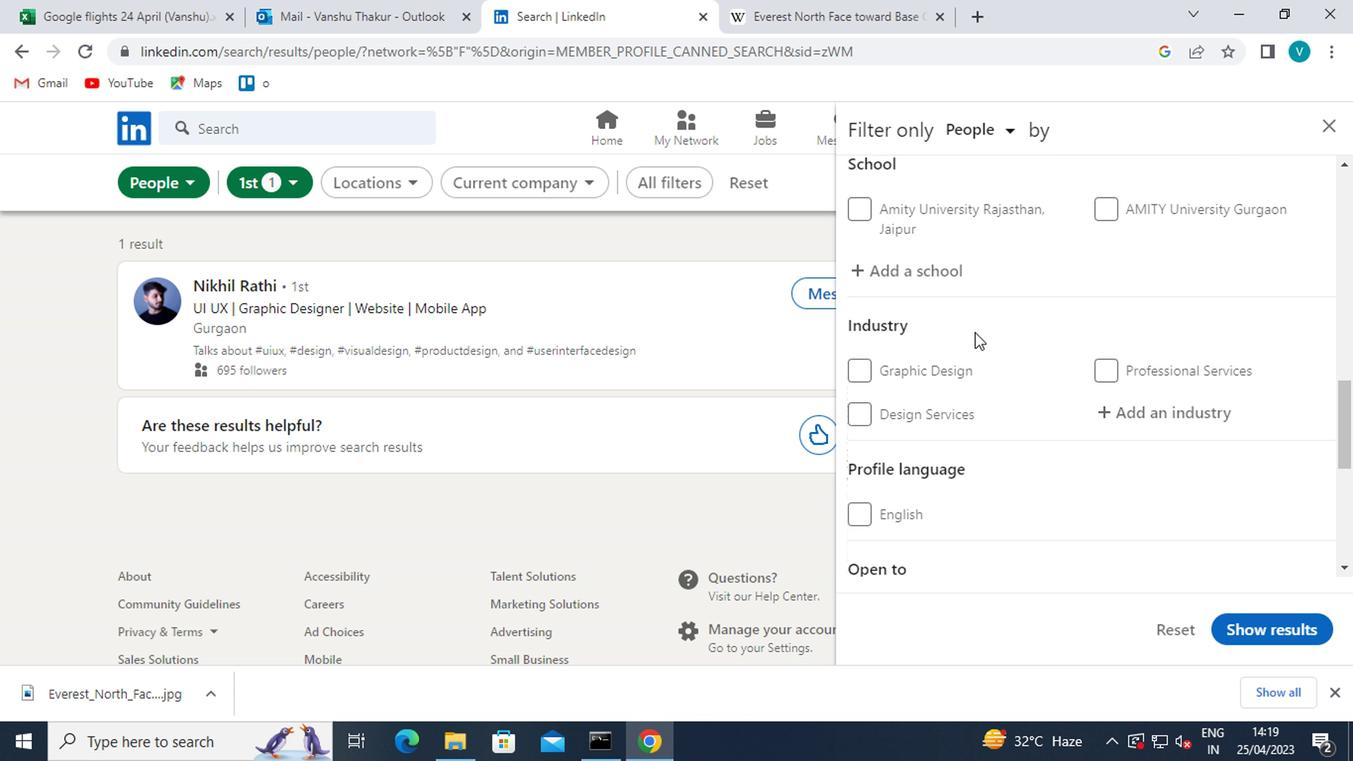 
Action: Mouse scrolled (970, 334) with delta (0, 0)
Screenshot: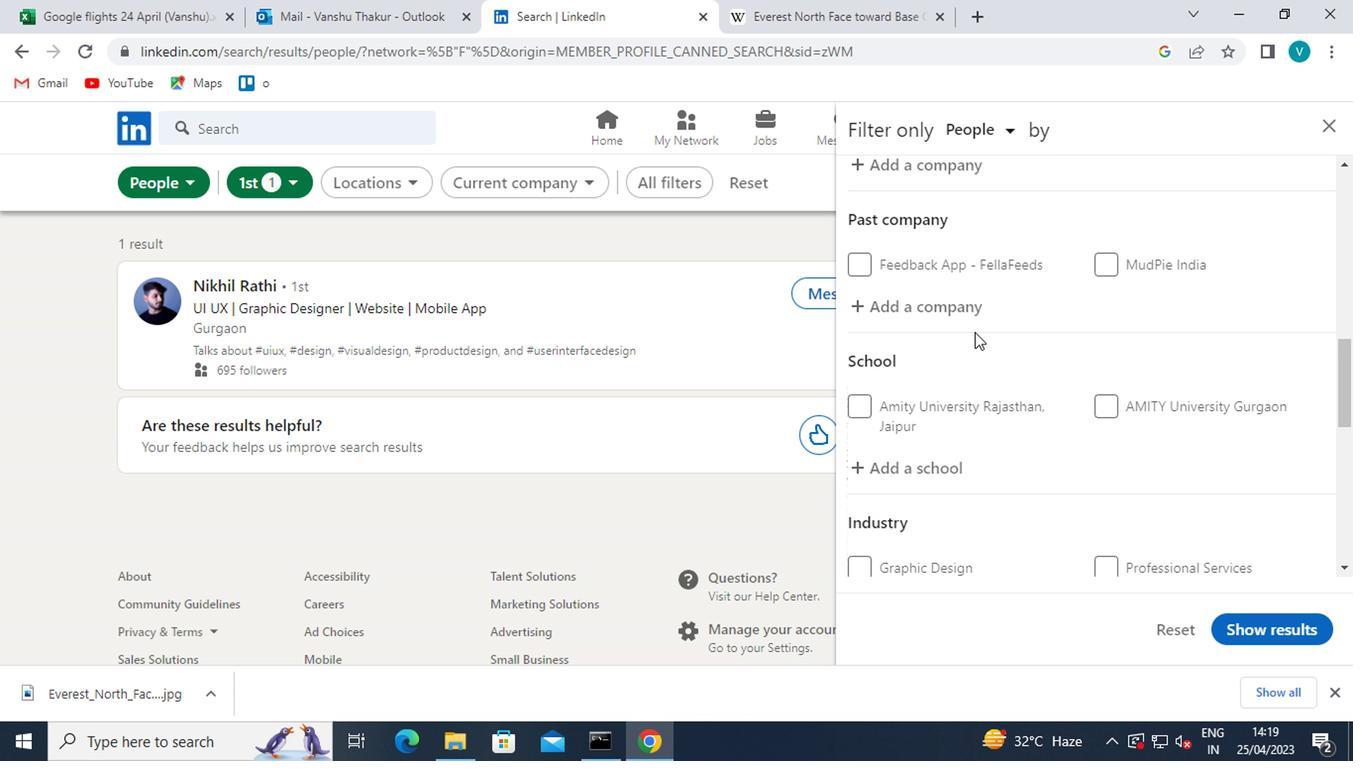 
Action: Mouse moved to (967, 268)
Screenshot: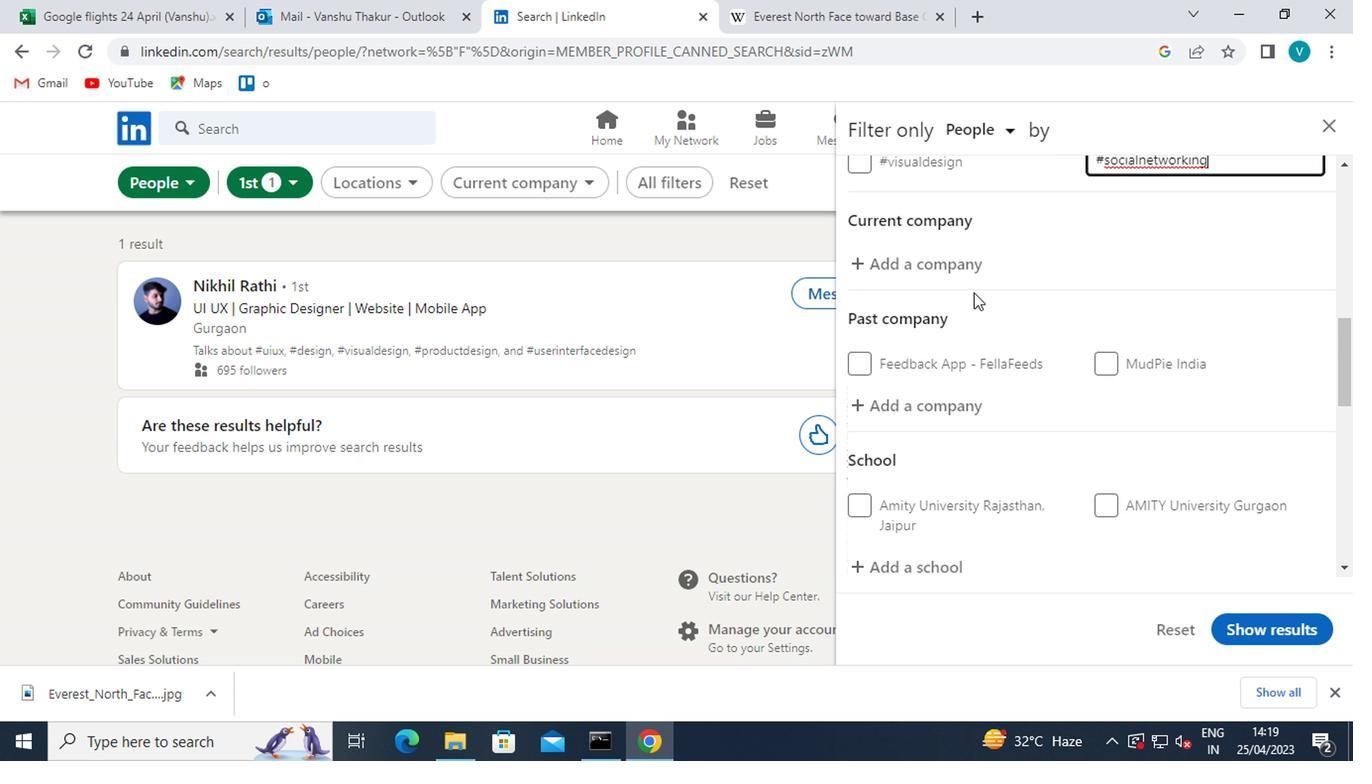 
Action: Mouse pressed left at (967, 268)
Screenshot: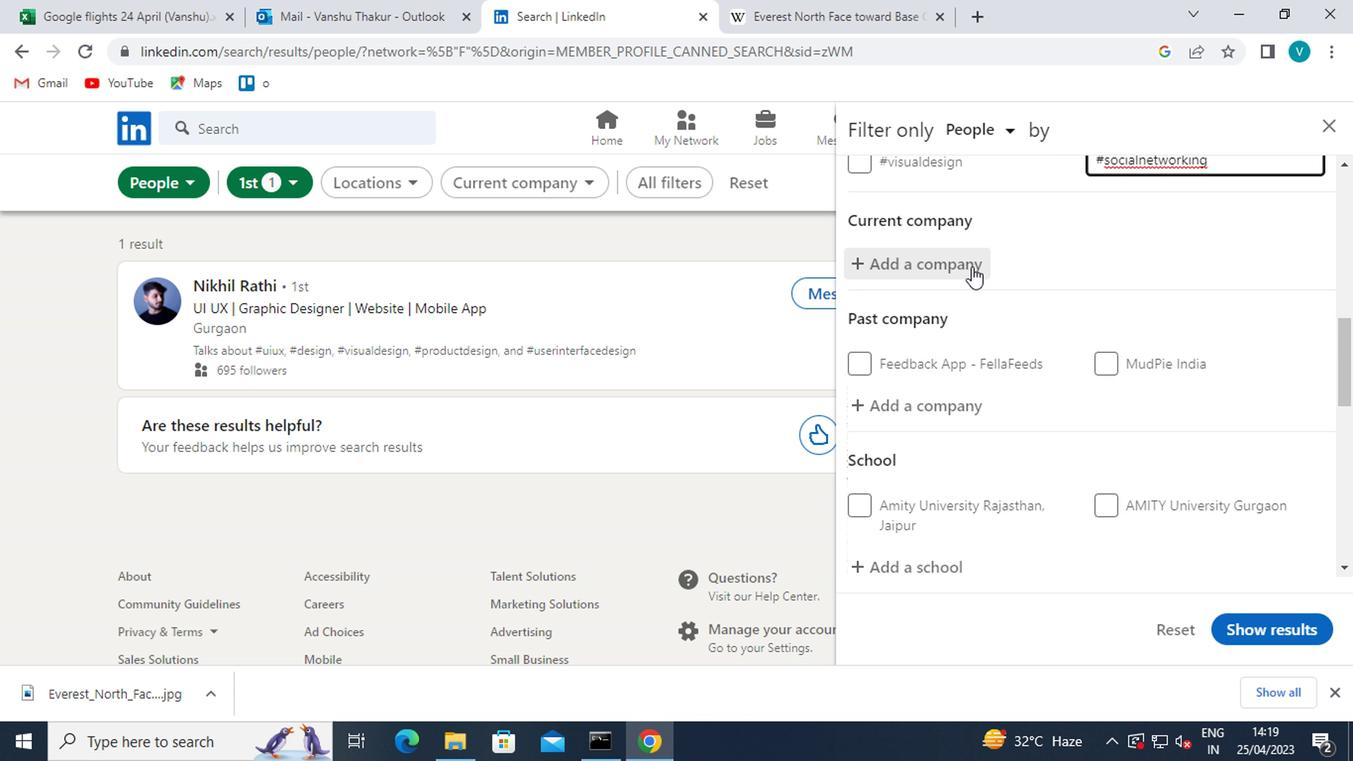 
Action: Mouse moved to (962, 259)
Screenshot: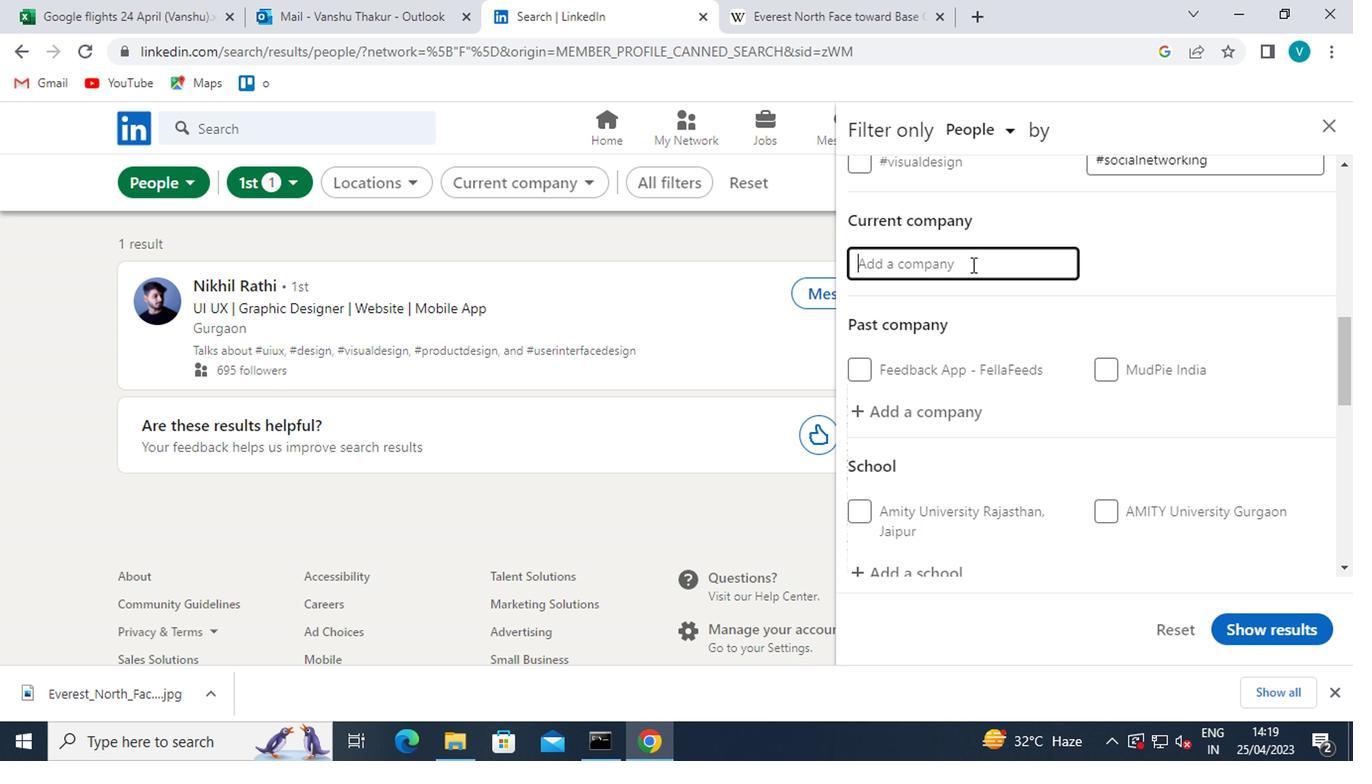 
Action: Key pressed <Key.shift>HOSPITA;<Key.backspace>LITY<Key.space>
Screenshot: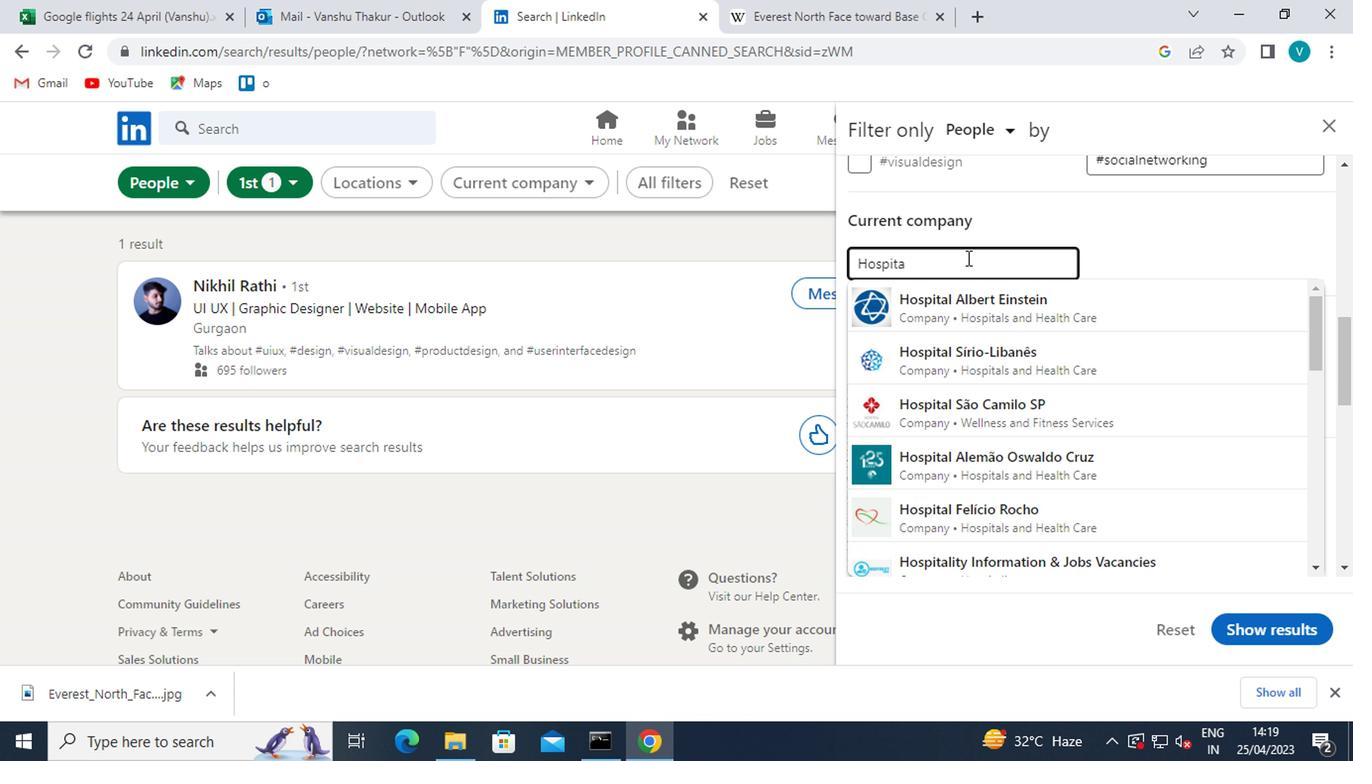
Action: Mouse moved to (1014, 403)
Screenshot: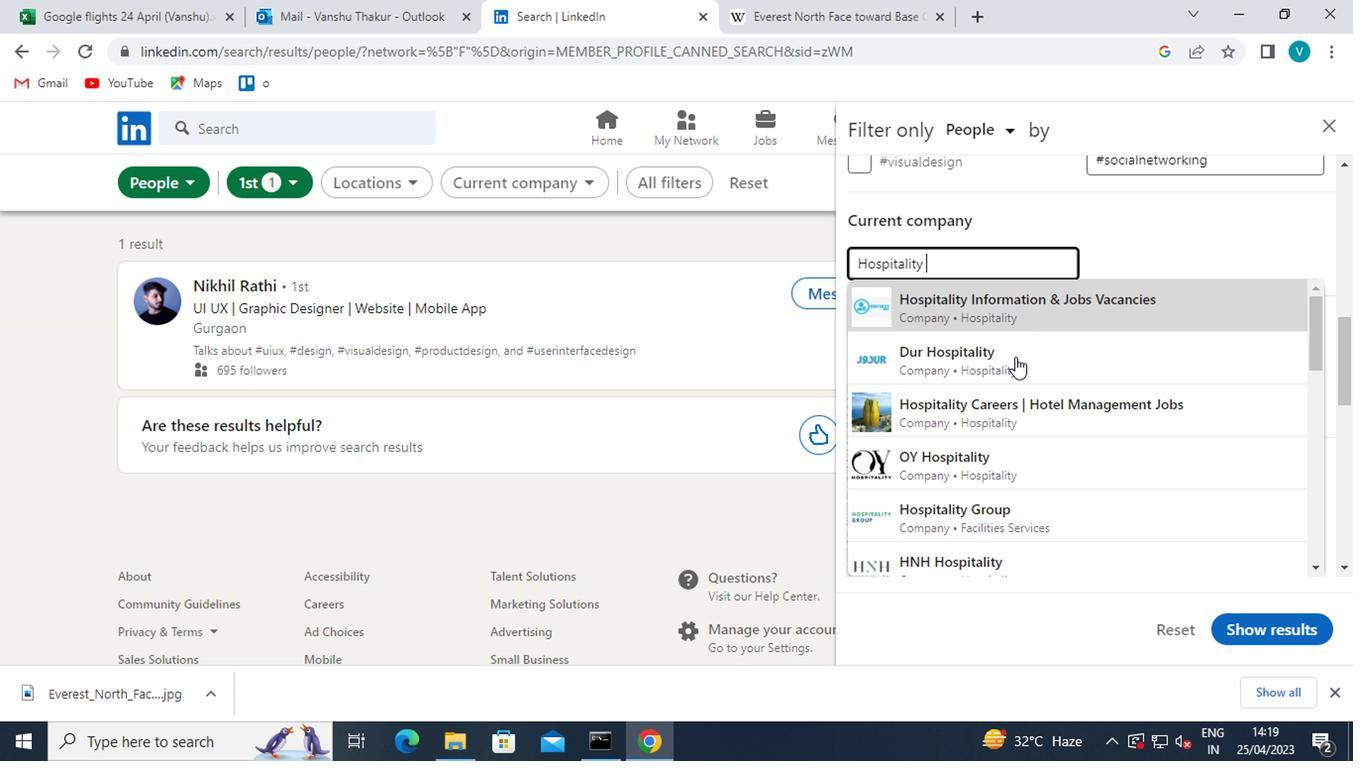 
Action: Mouse pressed left at (1014, 403)
Screenshot: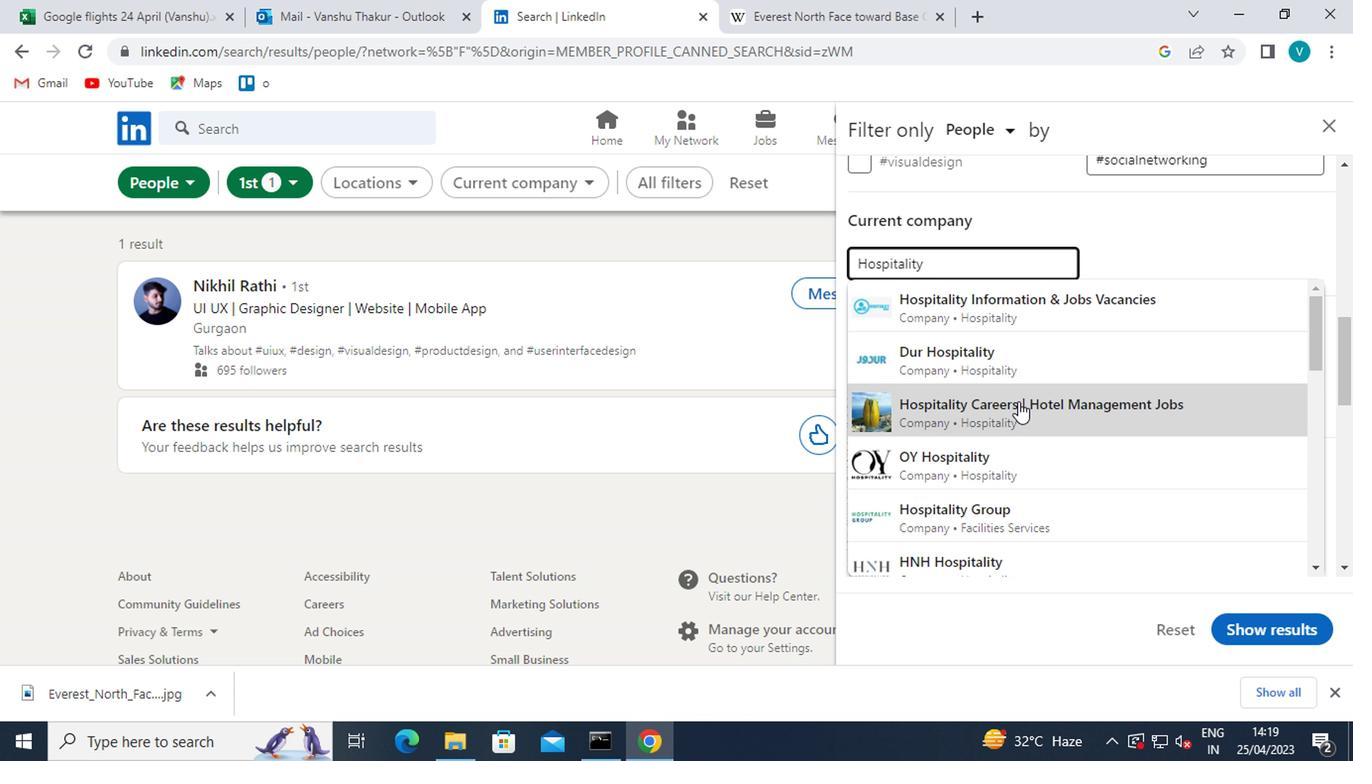 
Action: Mouse moved to (912, 451)
Screenshot: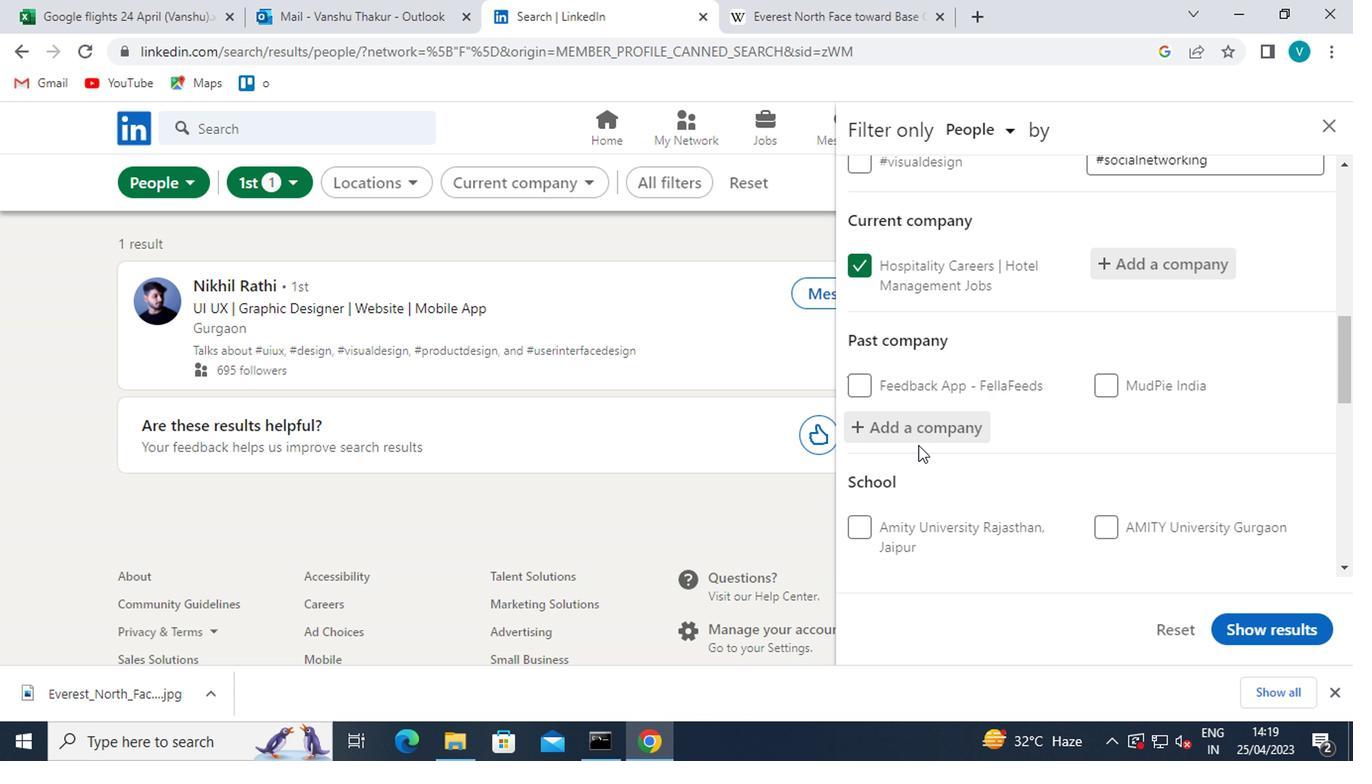 
Action: Mouse scrolled (912, 450) with delta (0, 0)
Screenshot: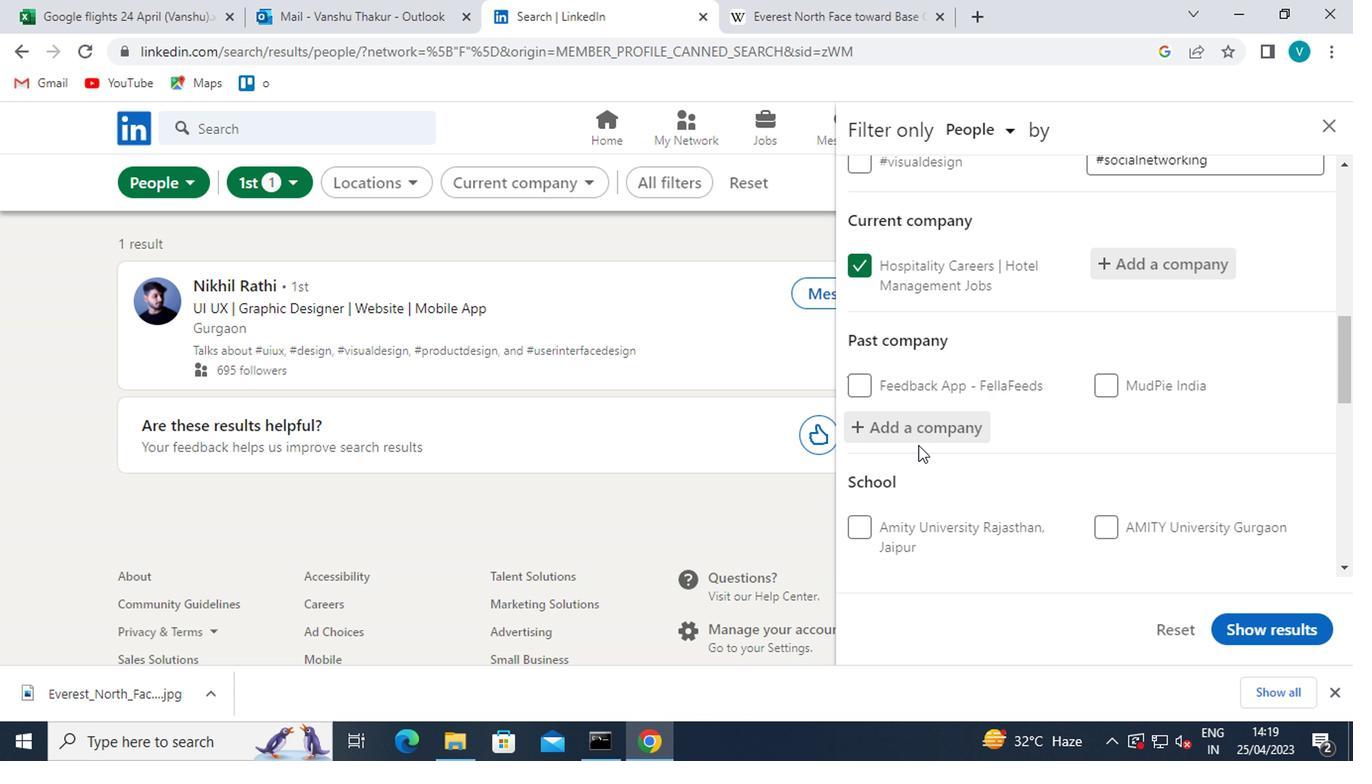 
Action: Mouse moved to (912, 478)
Screenshot: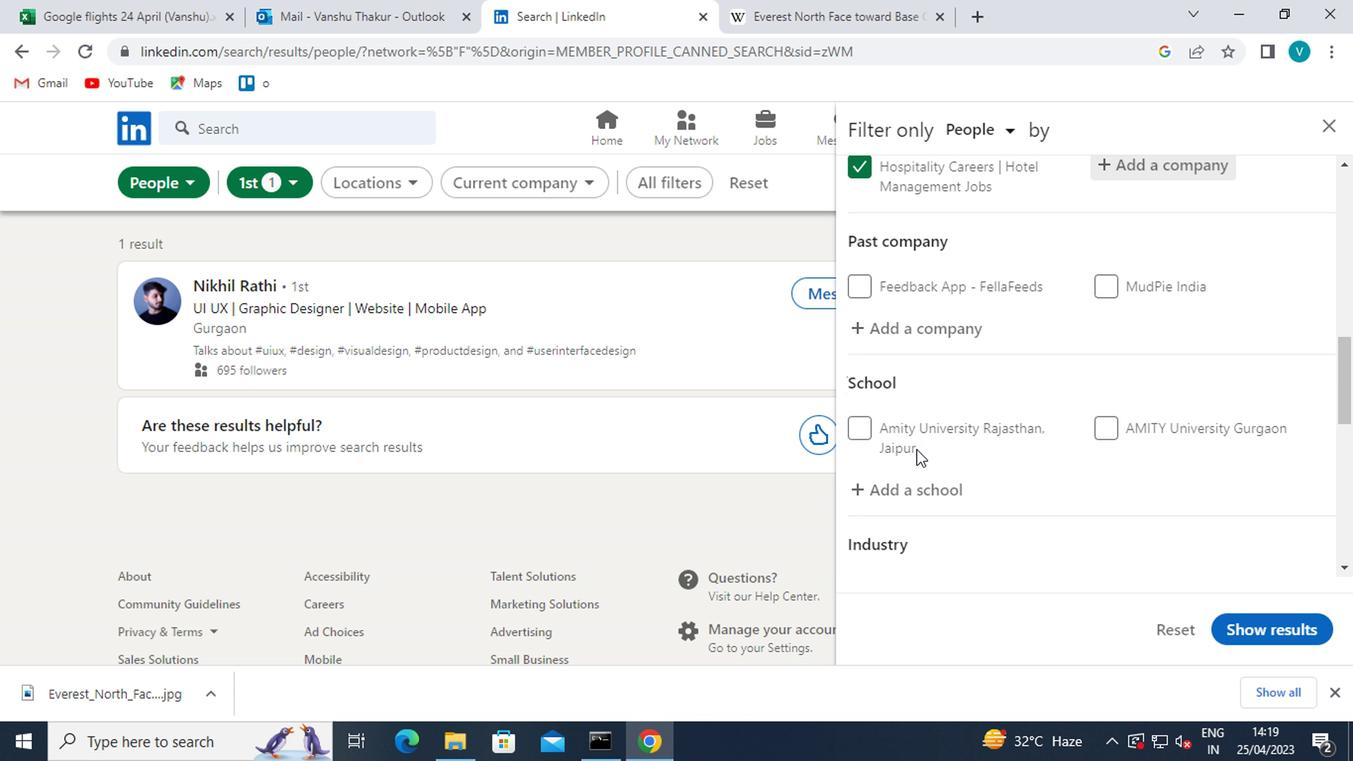 
Action: Mouse pressed left at (912, 478)
Screenshot: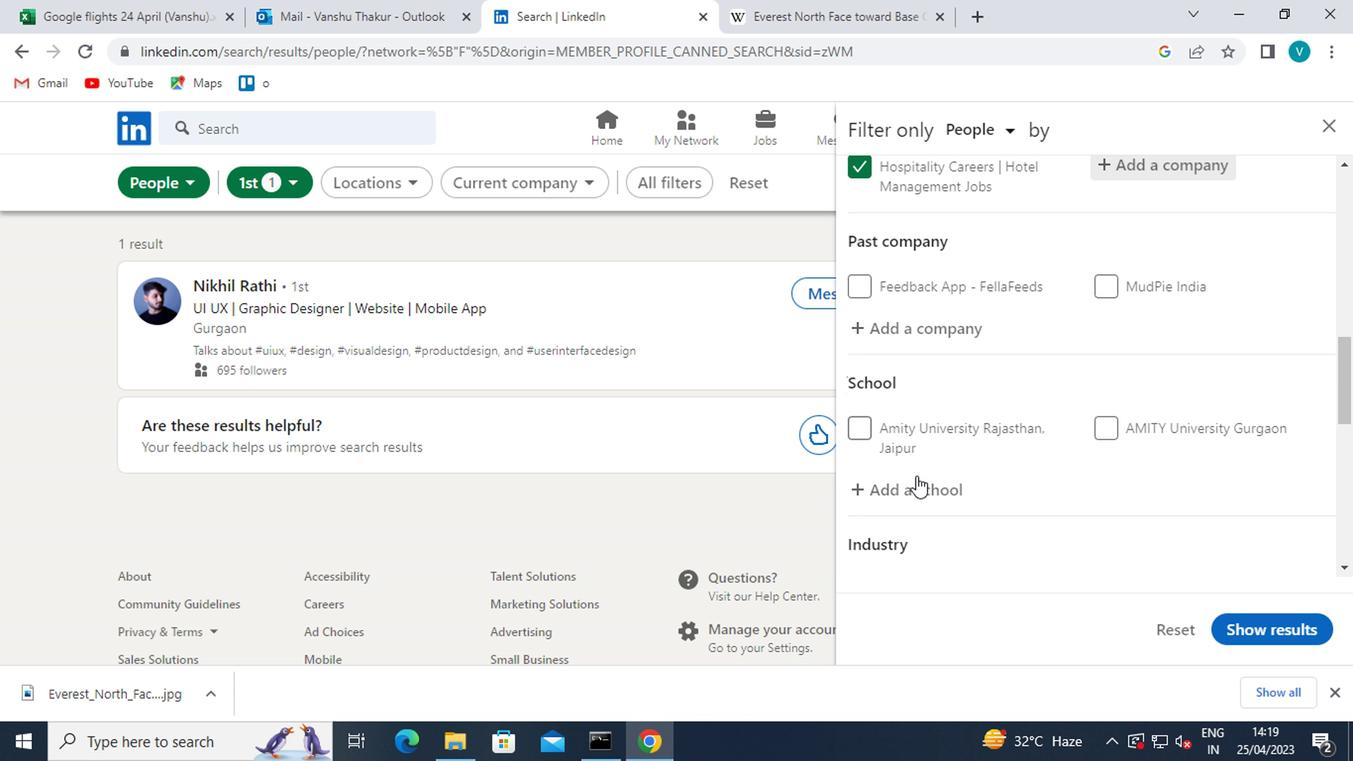 
Action: Mouse moved to (925, 475)
Screenshot: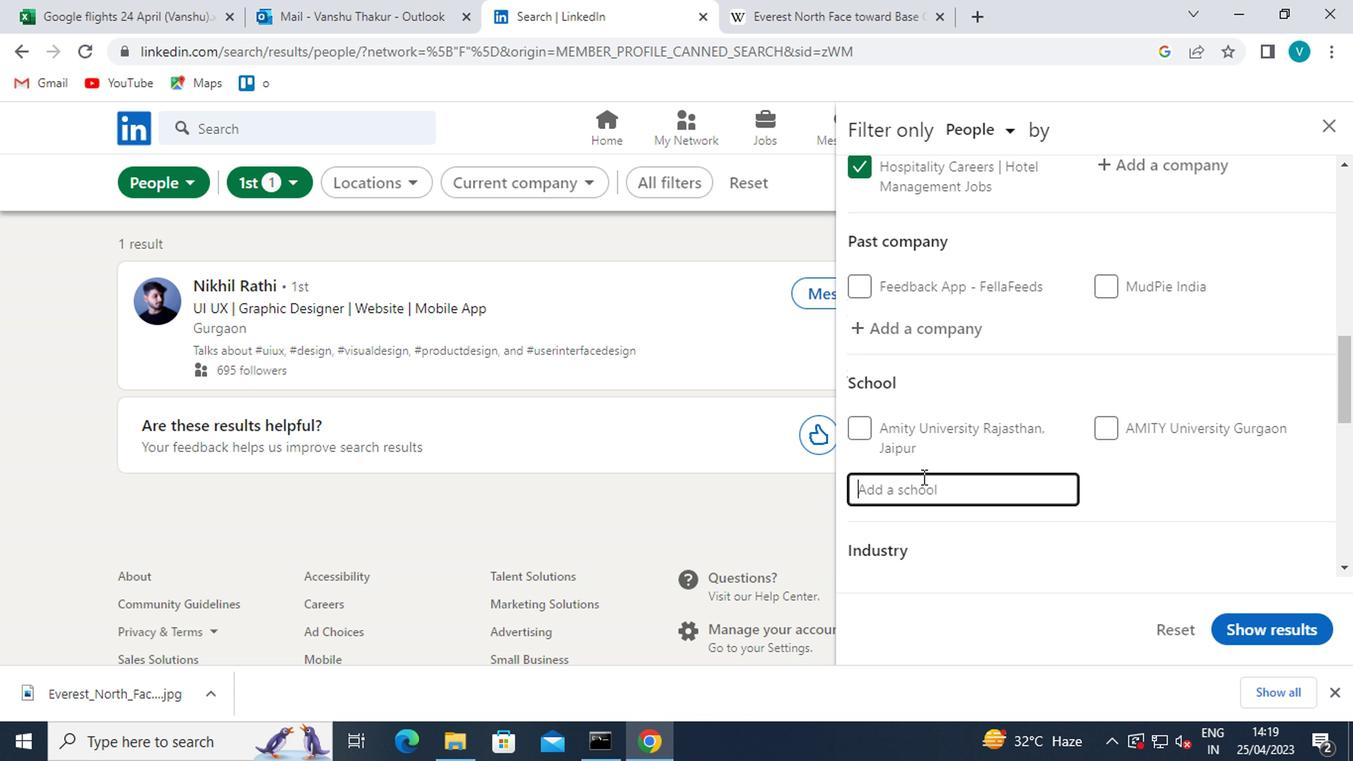 
Action: Key pressed <Key.shift>MOTO<Key.backspace>ILAL<Key.space><Key.shift>
Screenshot: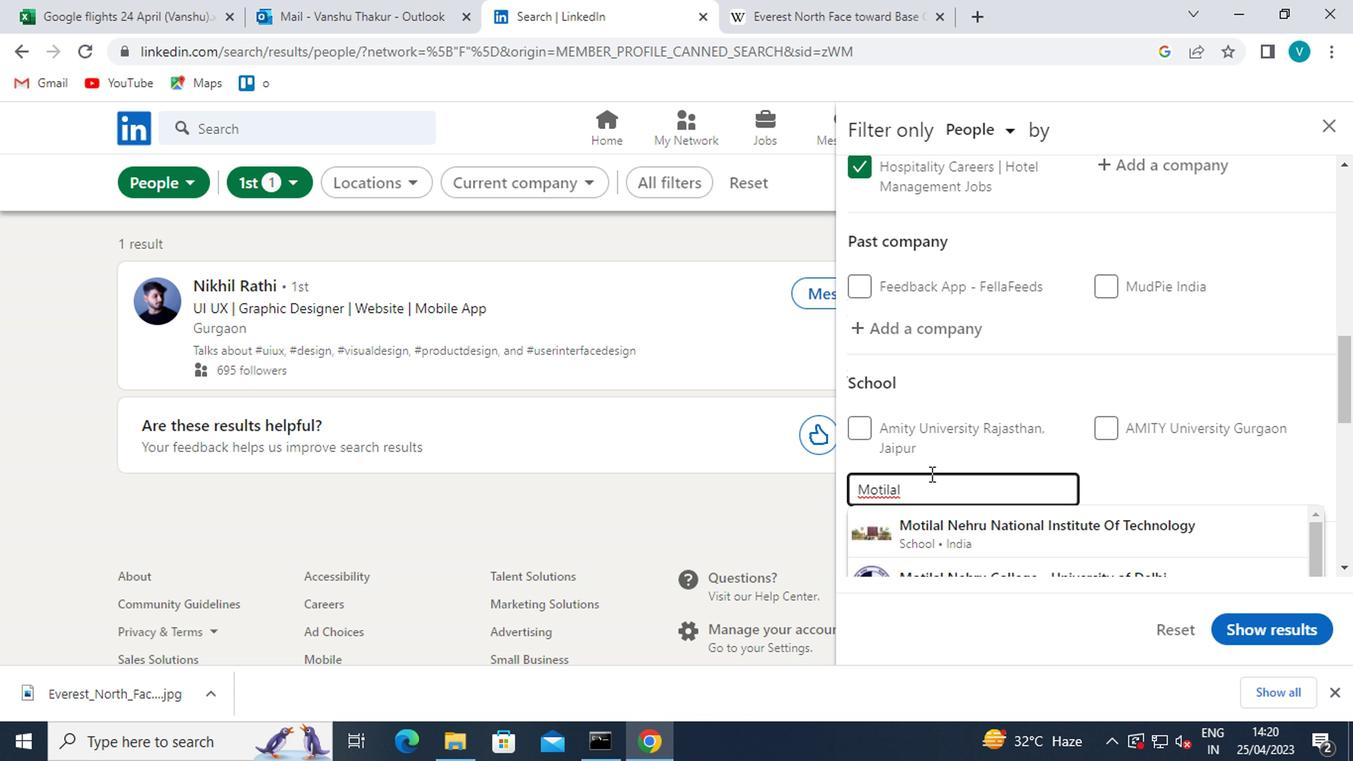 
Action: Mouse moved to (1069, 532)
Screenshot: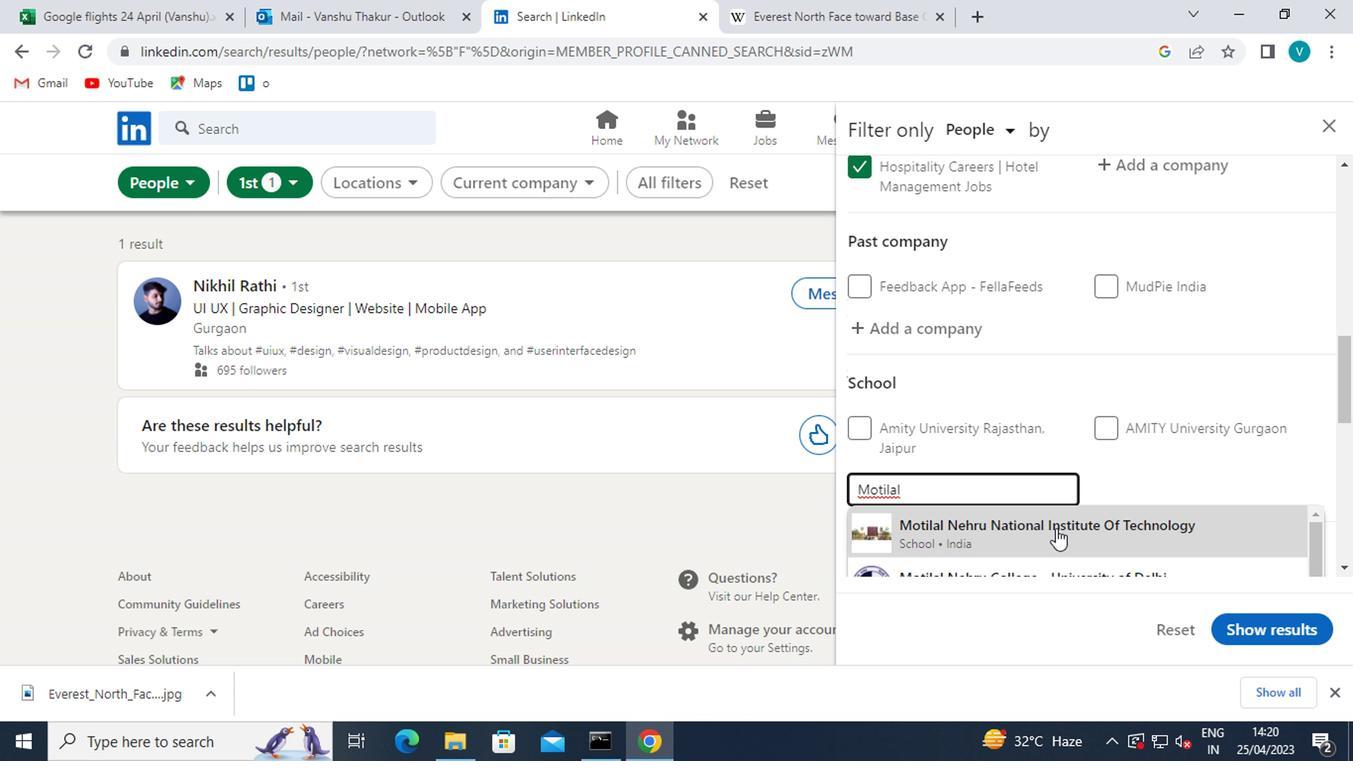 
Action: Mouse scrolled (1069, 531) with delta (0, 0)
Screenshot: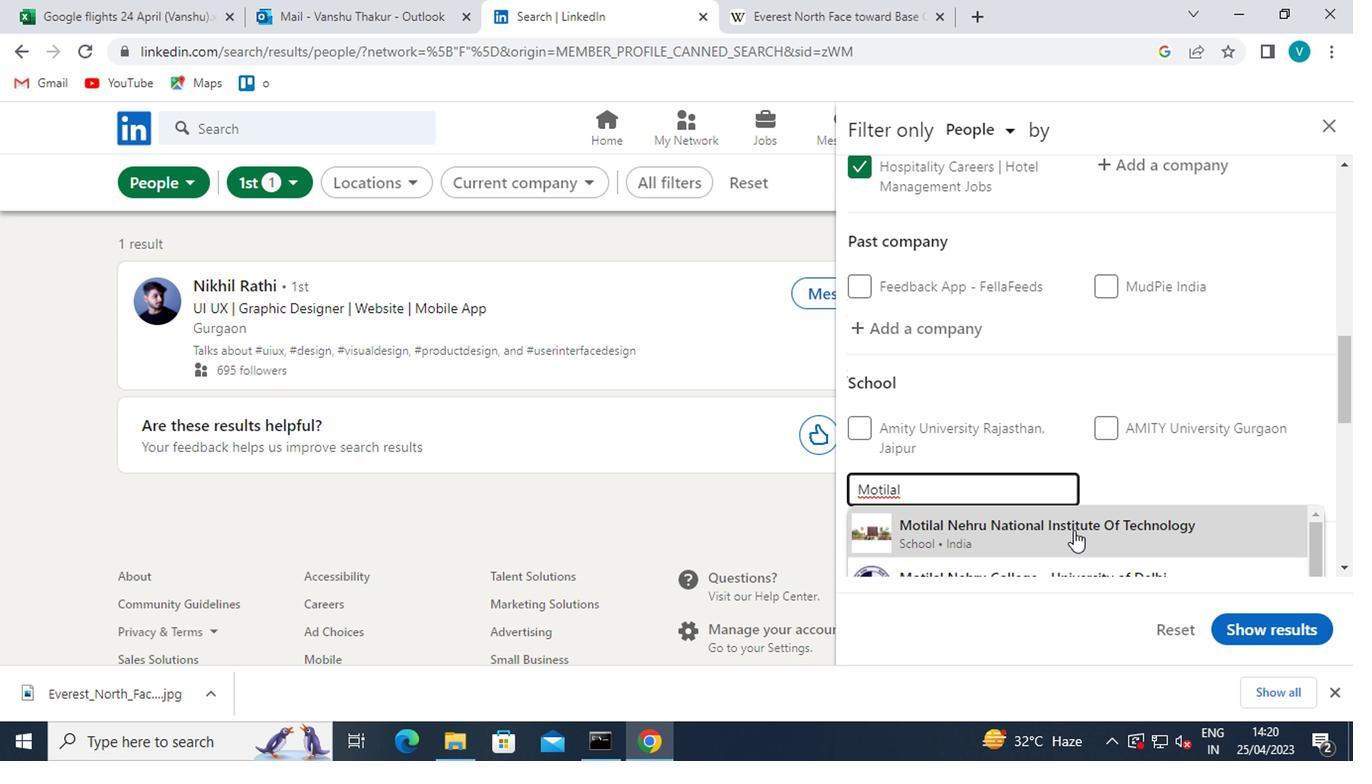 
Action: Mouse moved to (1310, 568)
Screenshot: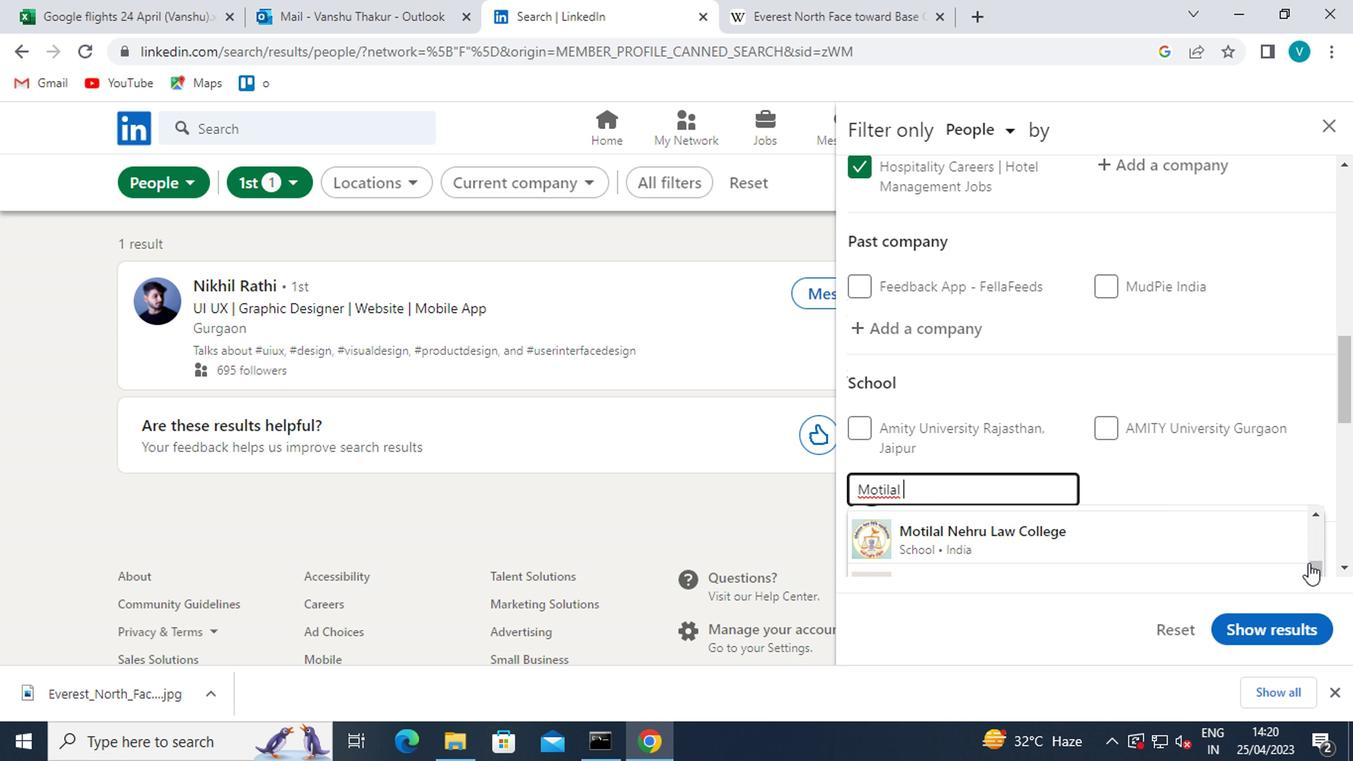 
Action: Mouse pressed left at (1310, 568)
Screenshot: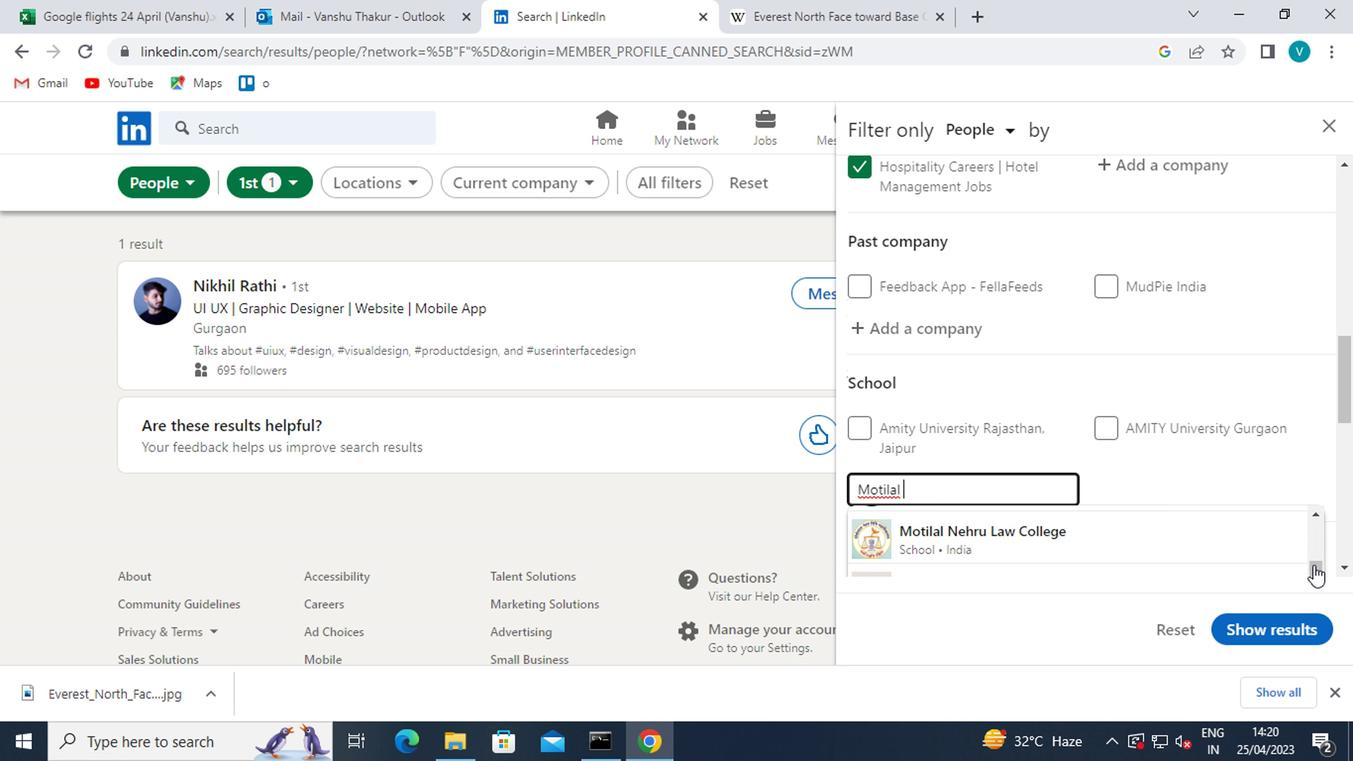 
Action: Mouse moved to (1040, 529)
Screenshot: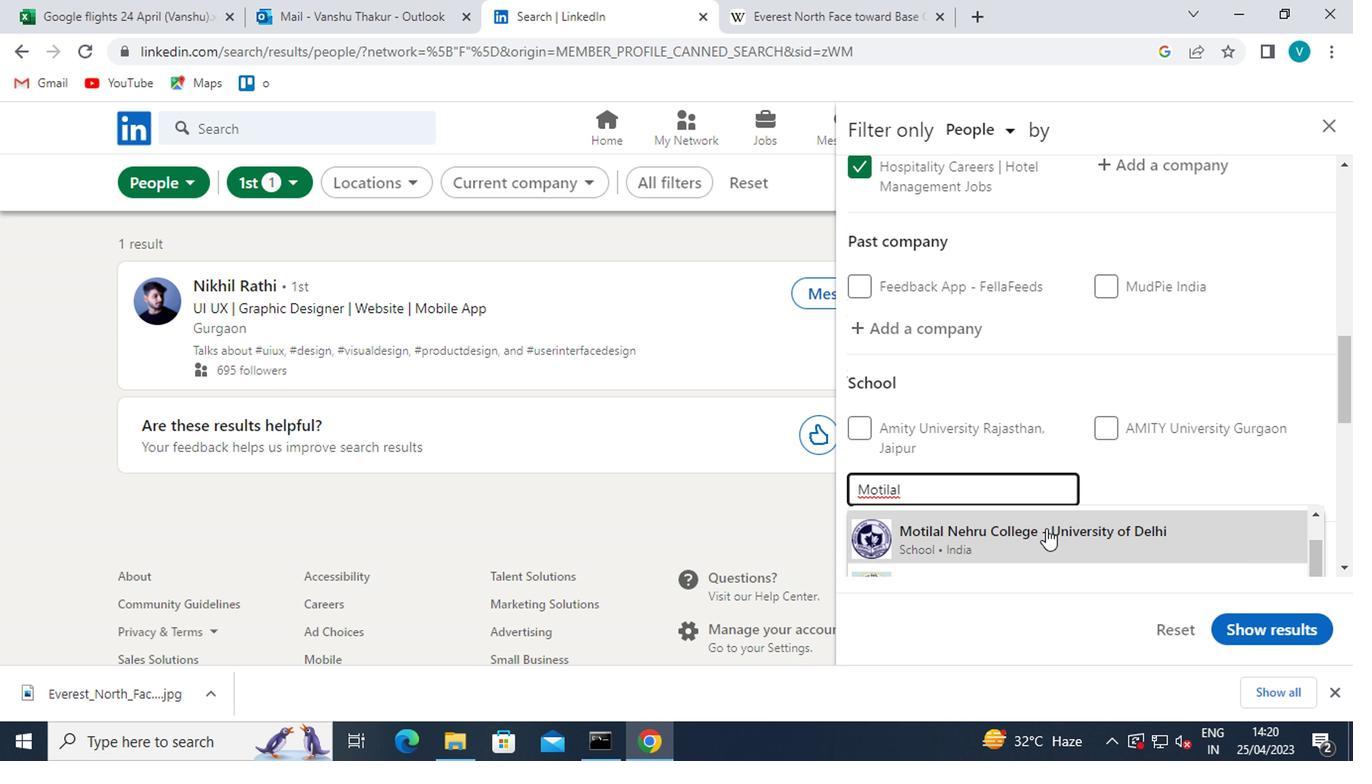 
Action: Mouse pressed left at (1040, 529)
Screenshot: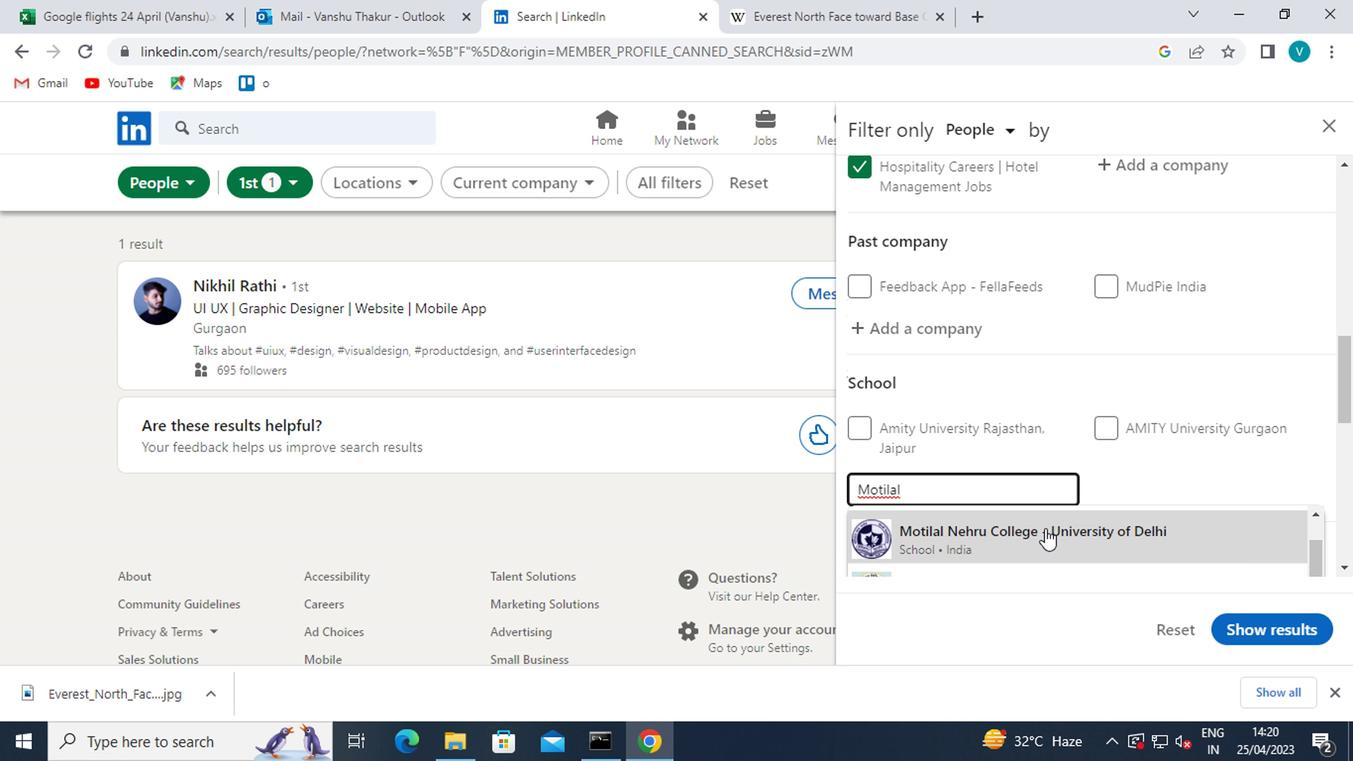 
Action: Mouse moved to (1044, 527)
Screenshot: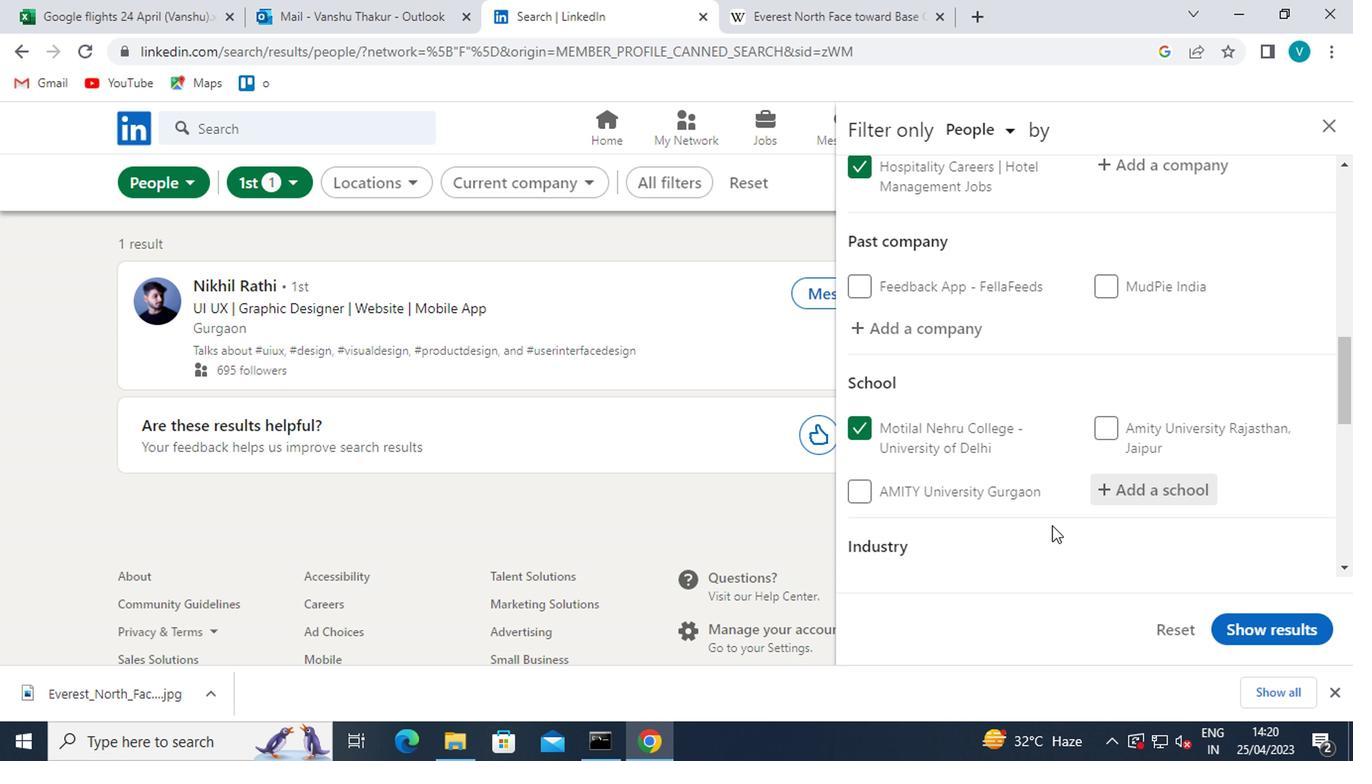
Action: Mouse scrolled (1044, 526) with delta (0, 0)
Screenshot: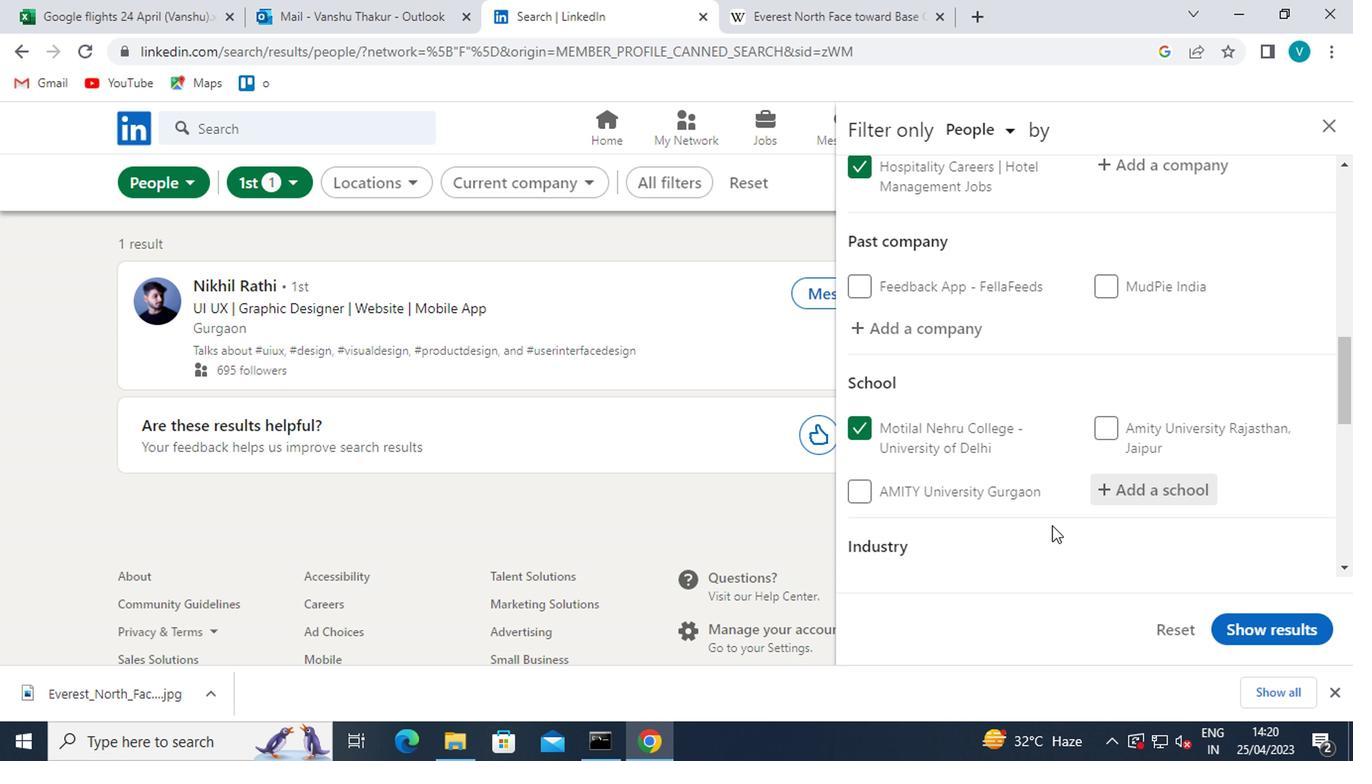 
Action: Mouse moved to (1039, 530)
Screenshot: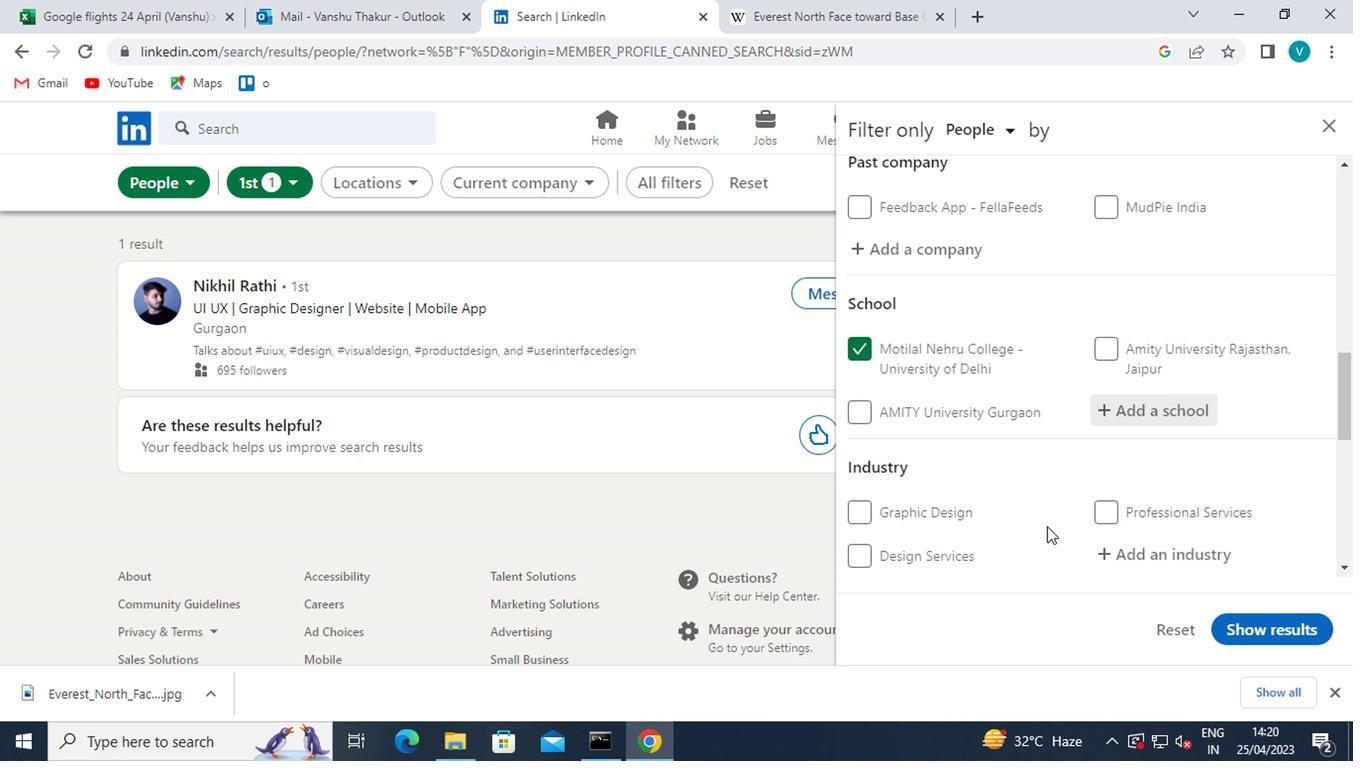 
Action: Mouse scrolled (1039, 529) with delta (0, -1)
Screenshot: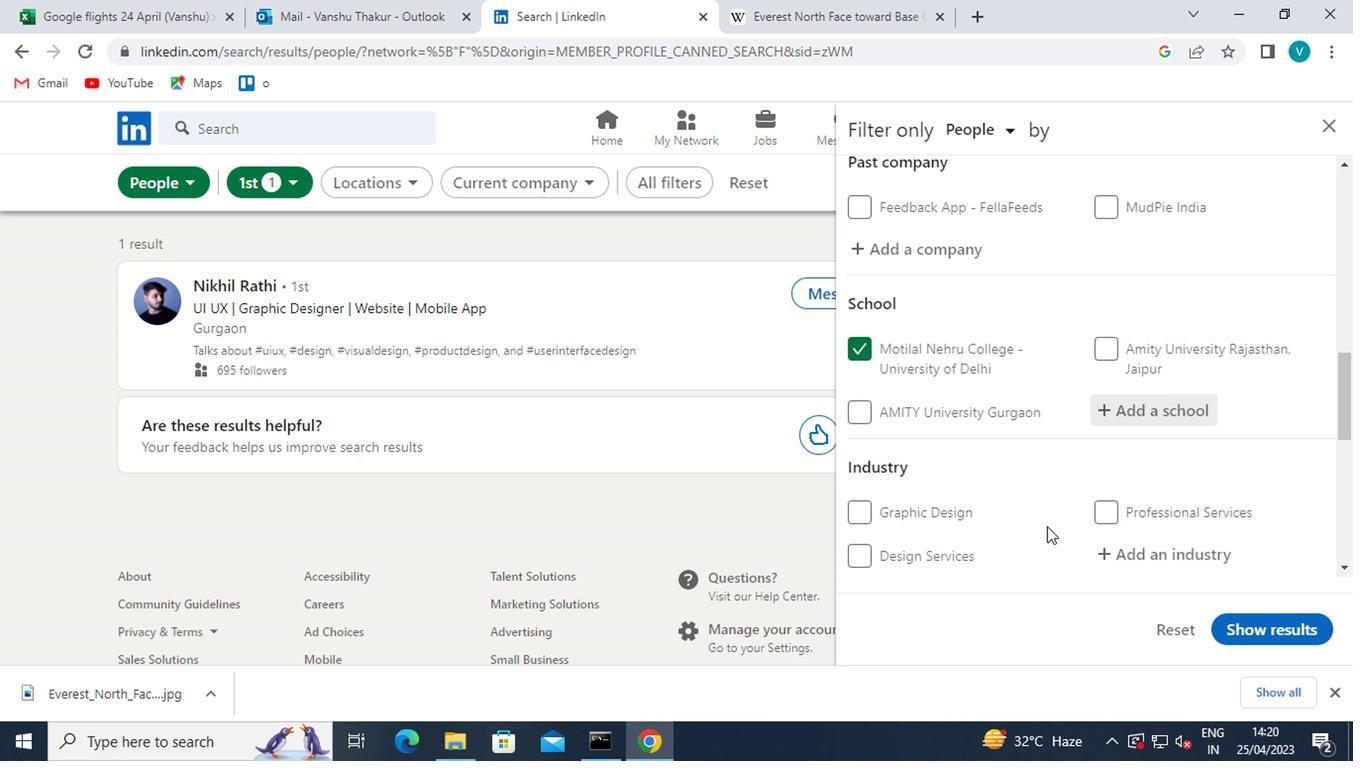 
Action: Mouse moved to (1120, 434)
Screenshot: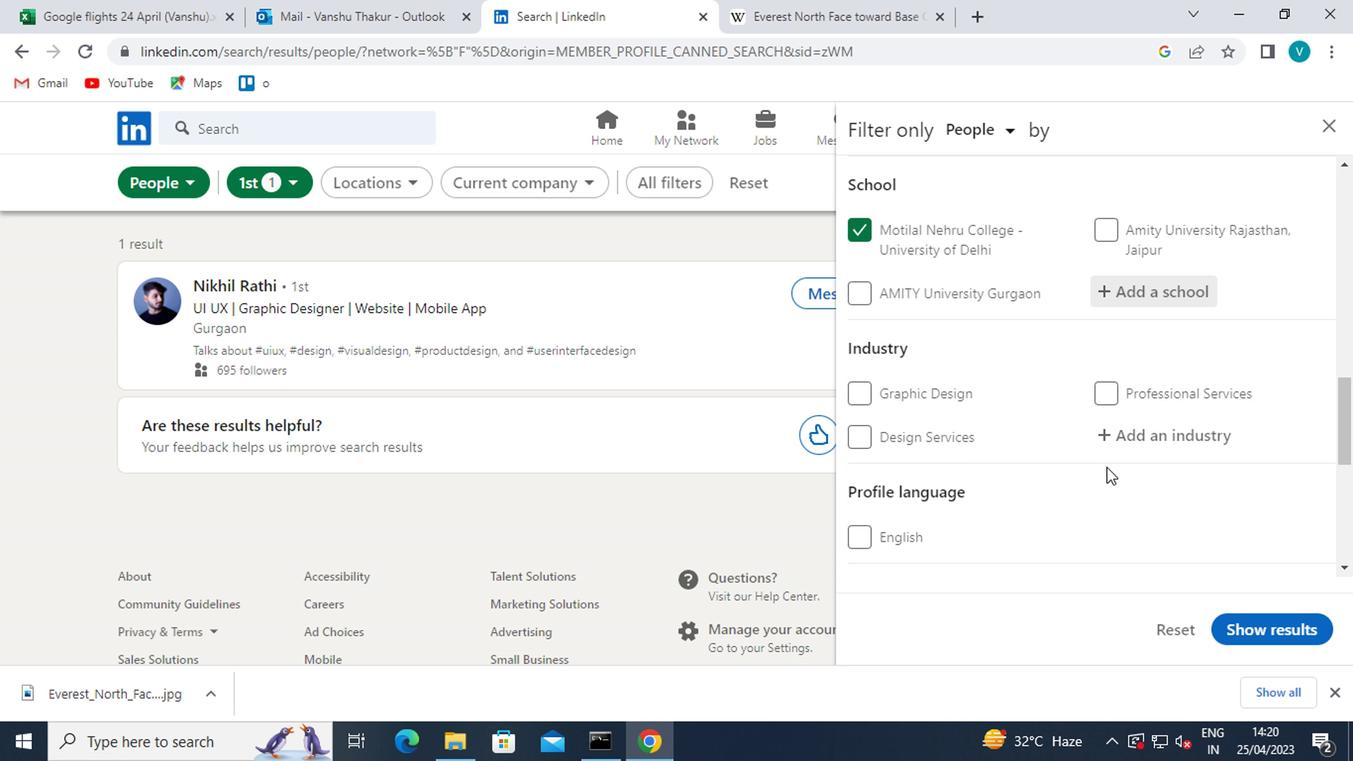 
Action: Mouse pressed left at (1120, 434)
Screenshot: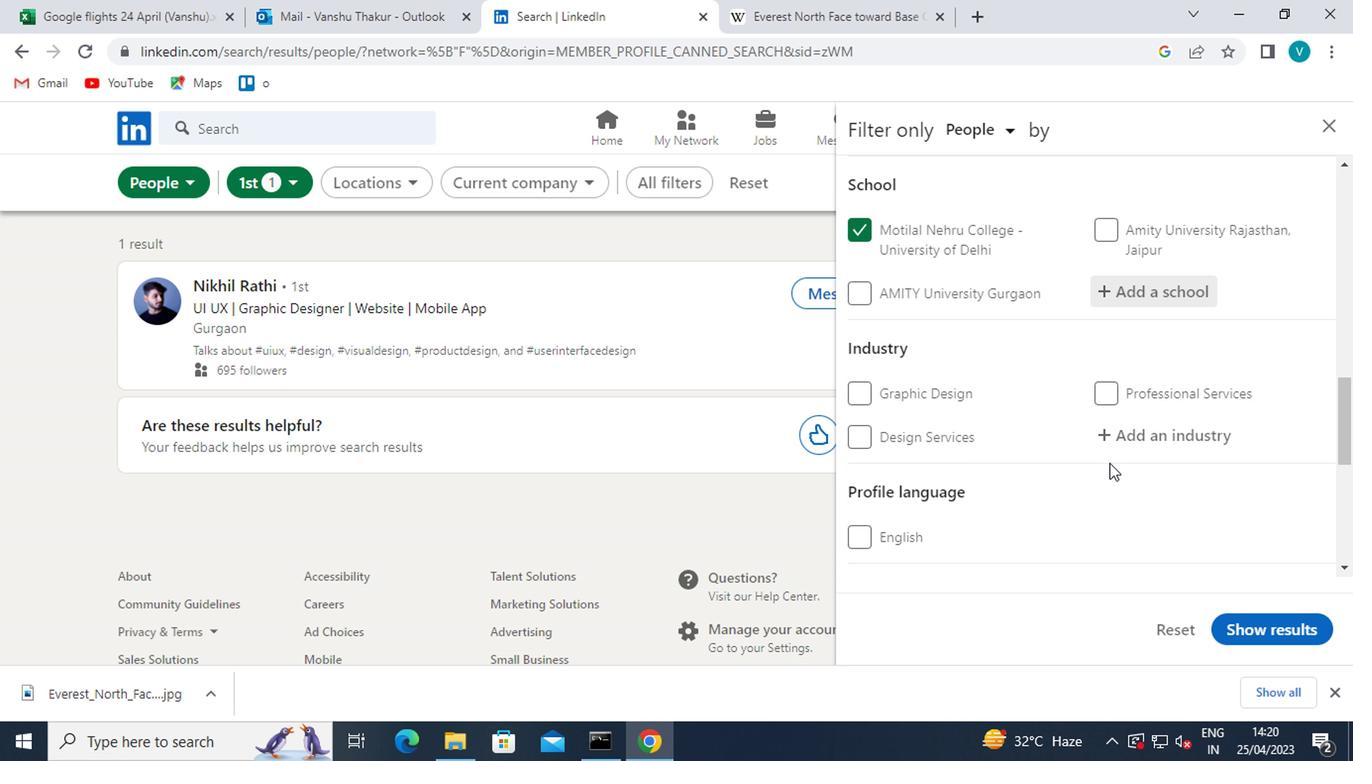 
Action: Mouse moved to (1052, 389)
Screenshot: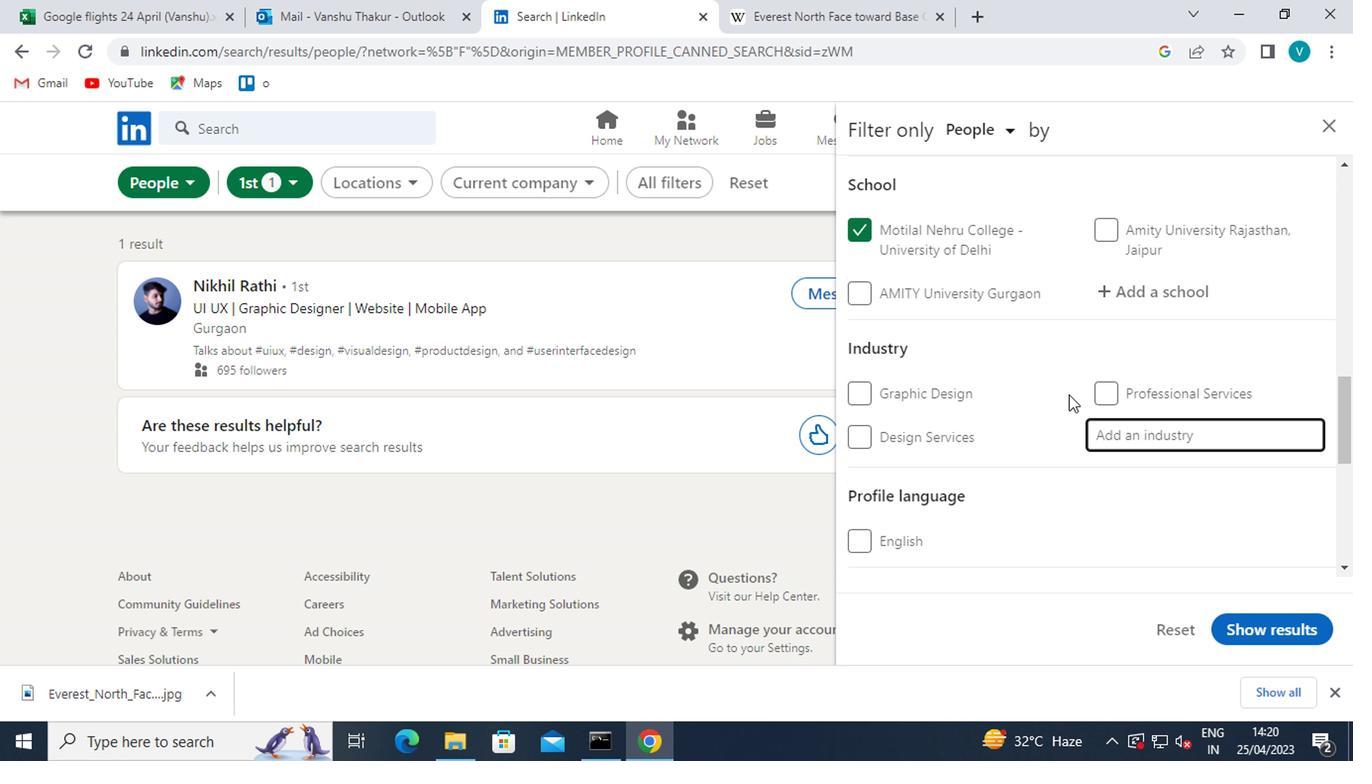 
Action: Key pressed <Key.shift>R
Screenshot: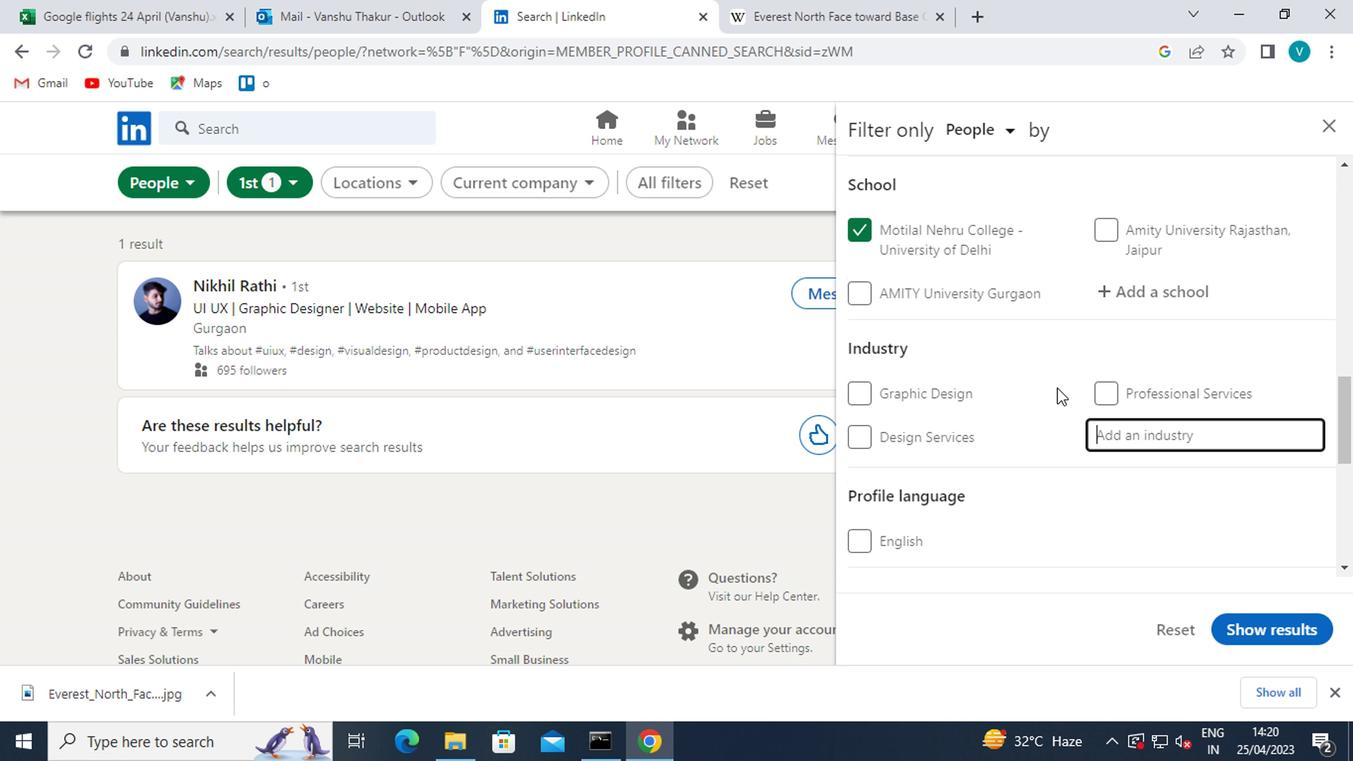 
Action: Mouse moved to (1051, 388)
Screenshot: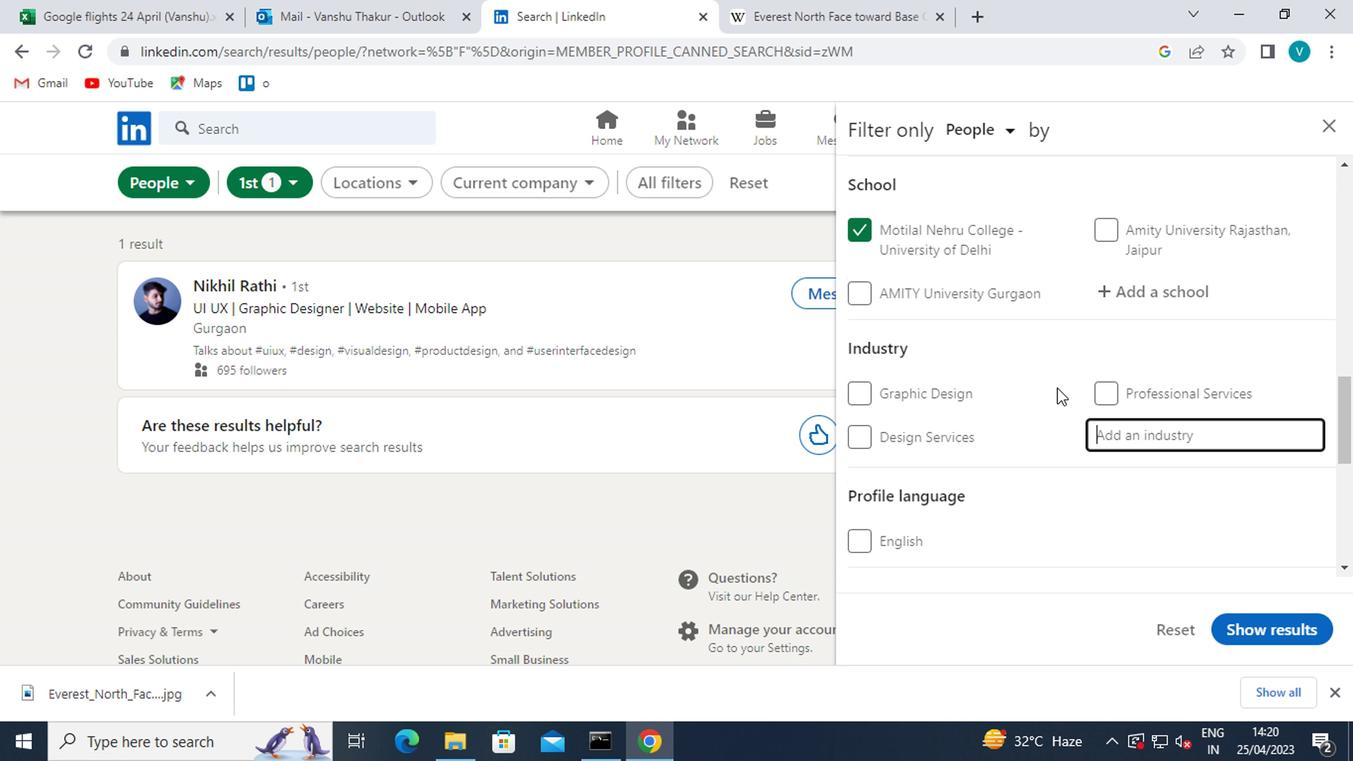 
Action: Key pressed E
Screenshot: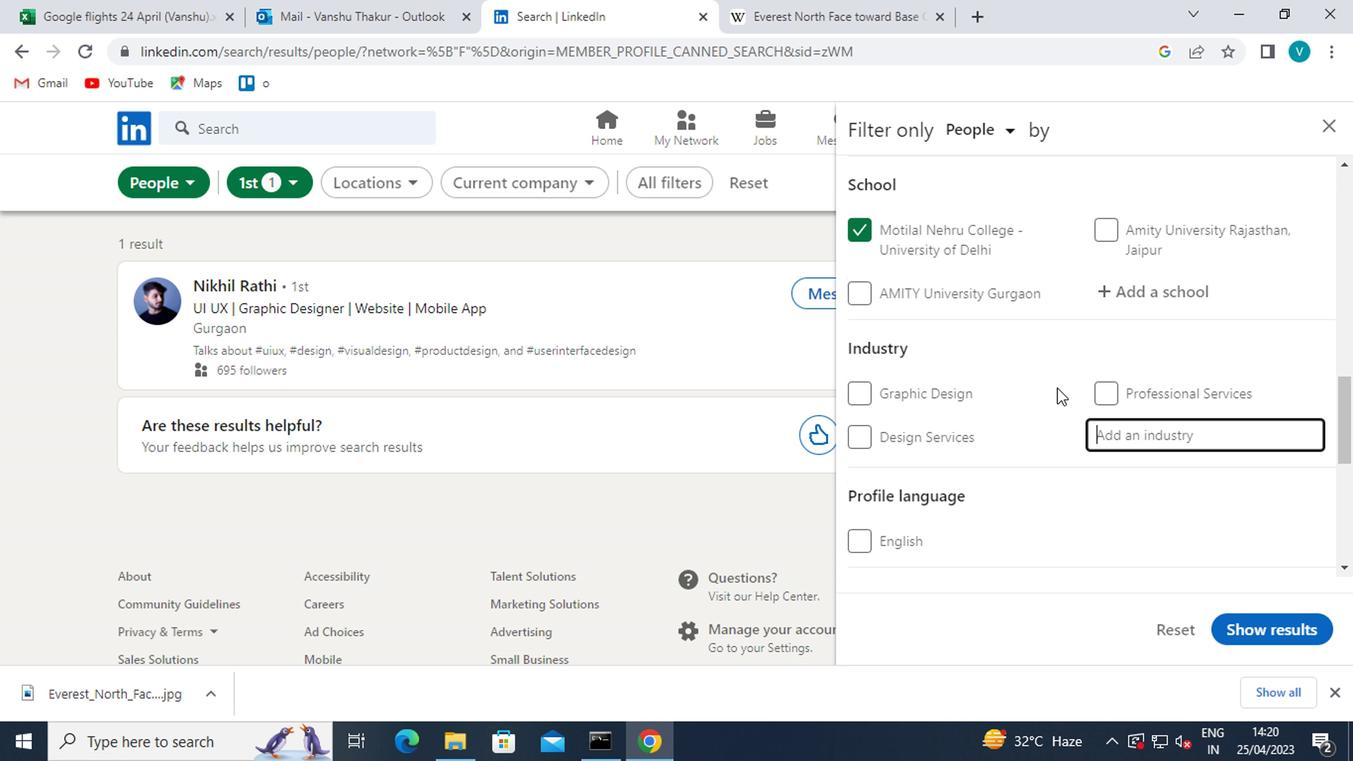 
Action: Mouse moved to (1050, 387)
Screenshot: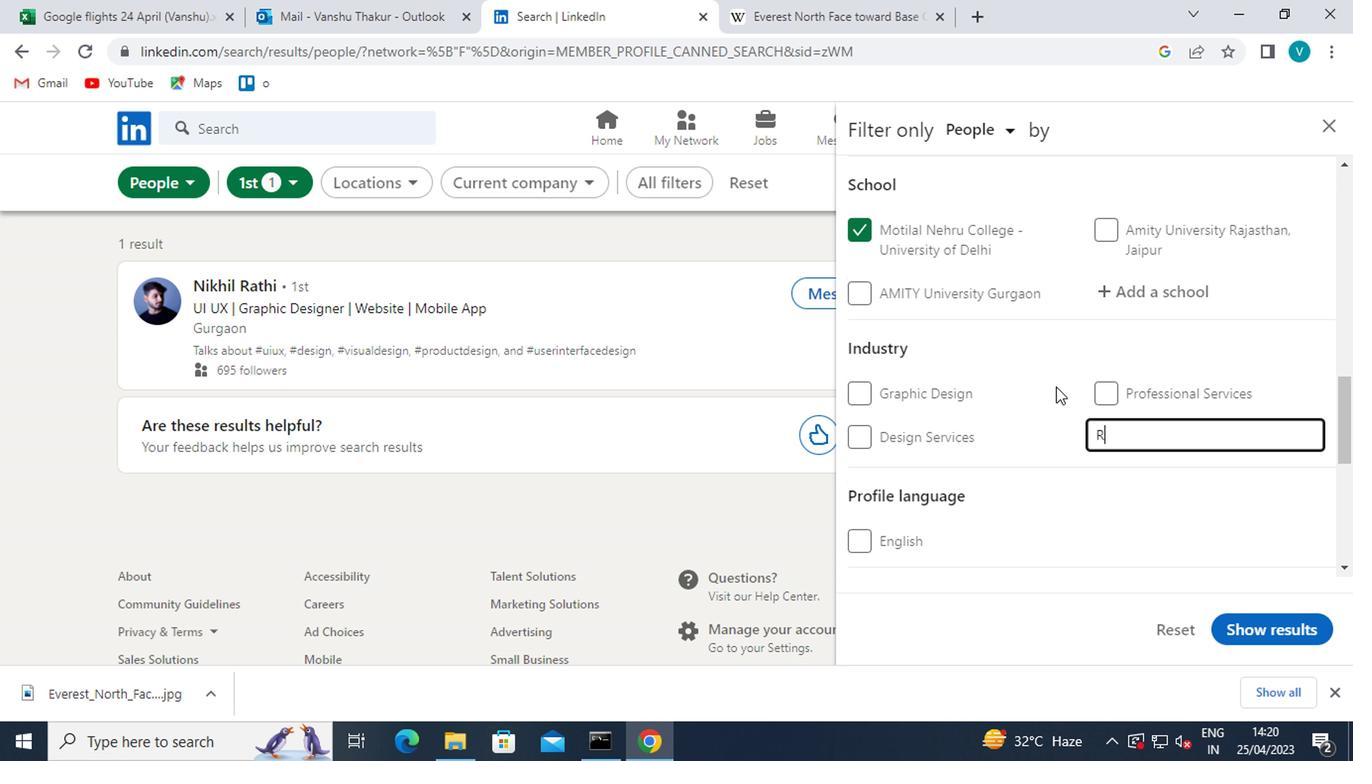 
Action: Key pressed TAIL
Screenshot: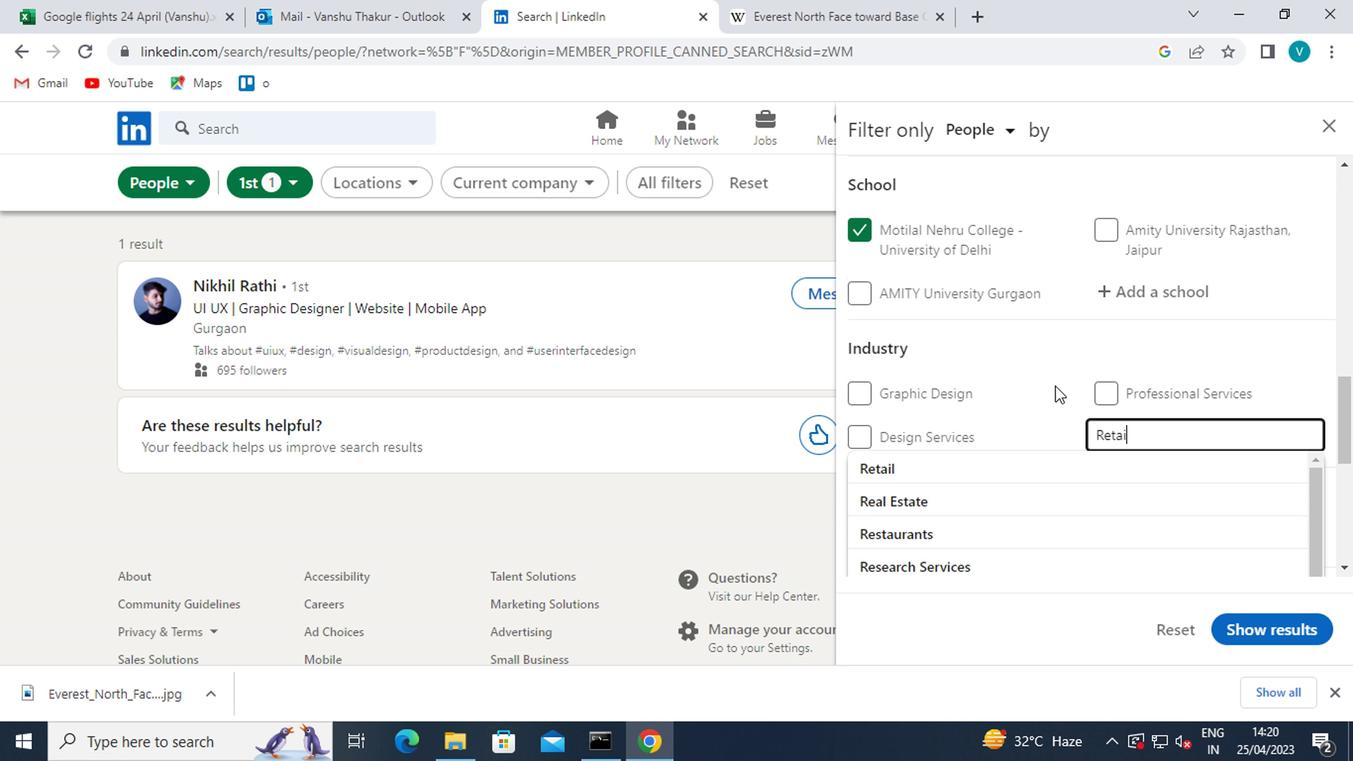 
Action: Mouse moved to (1049, 387)
Screenshot: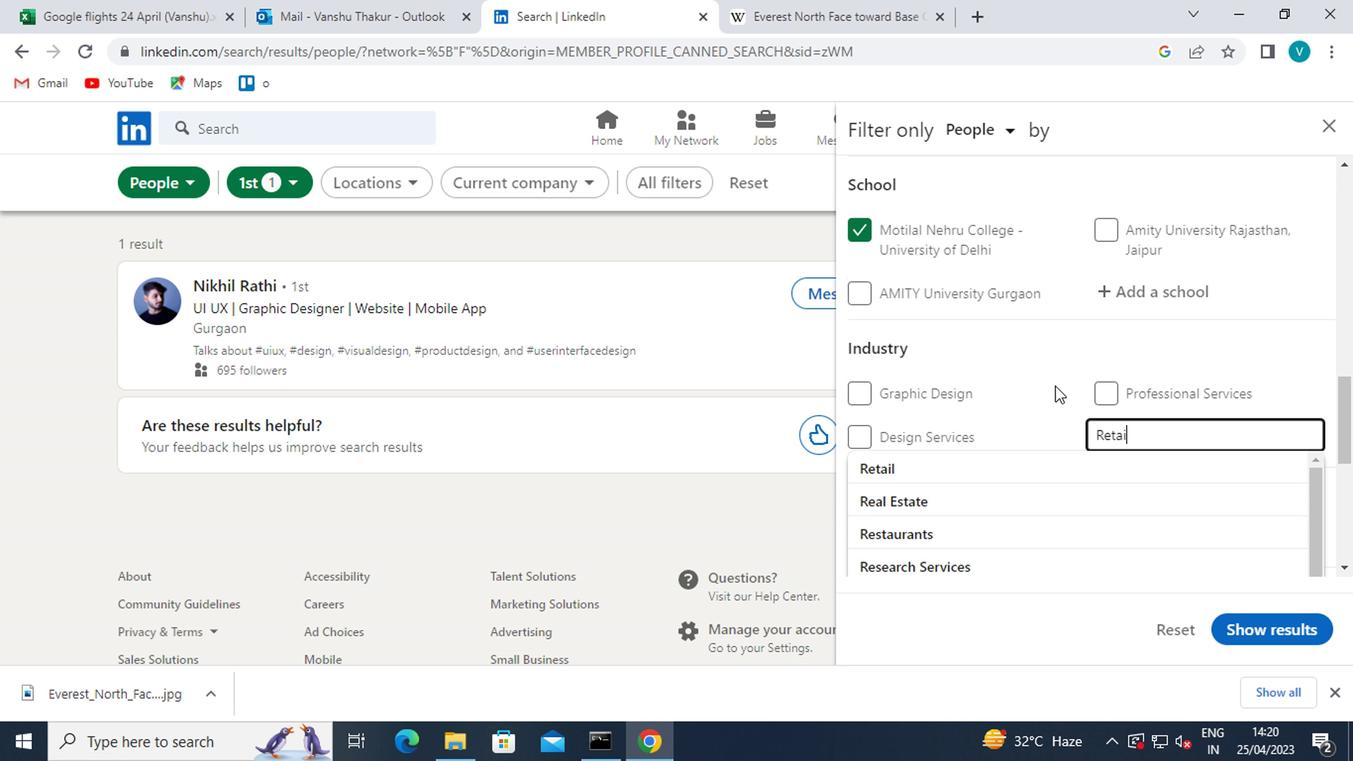 
Action: Key pressed <Key.space>
Screenshot: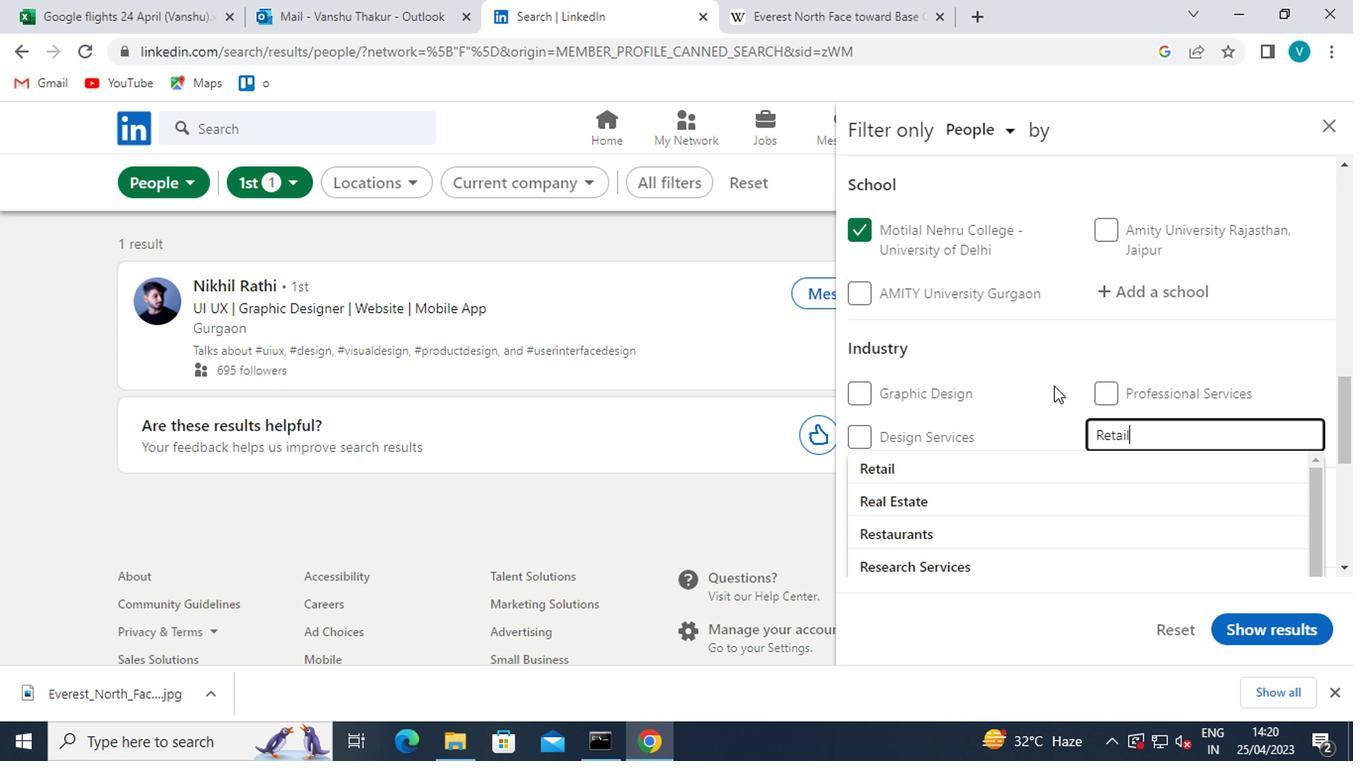 
Action: Mouse moved to (1045, 384)
Screenshot: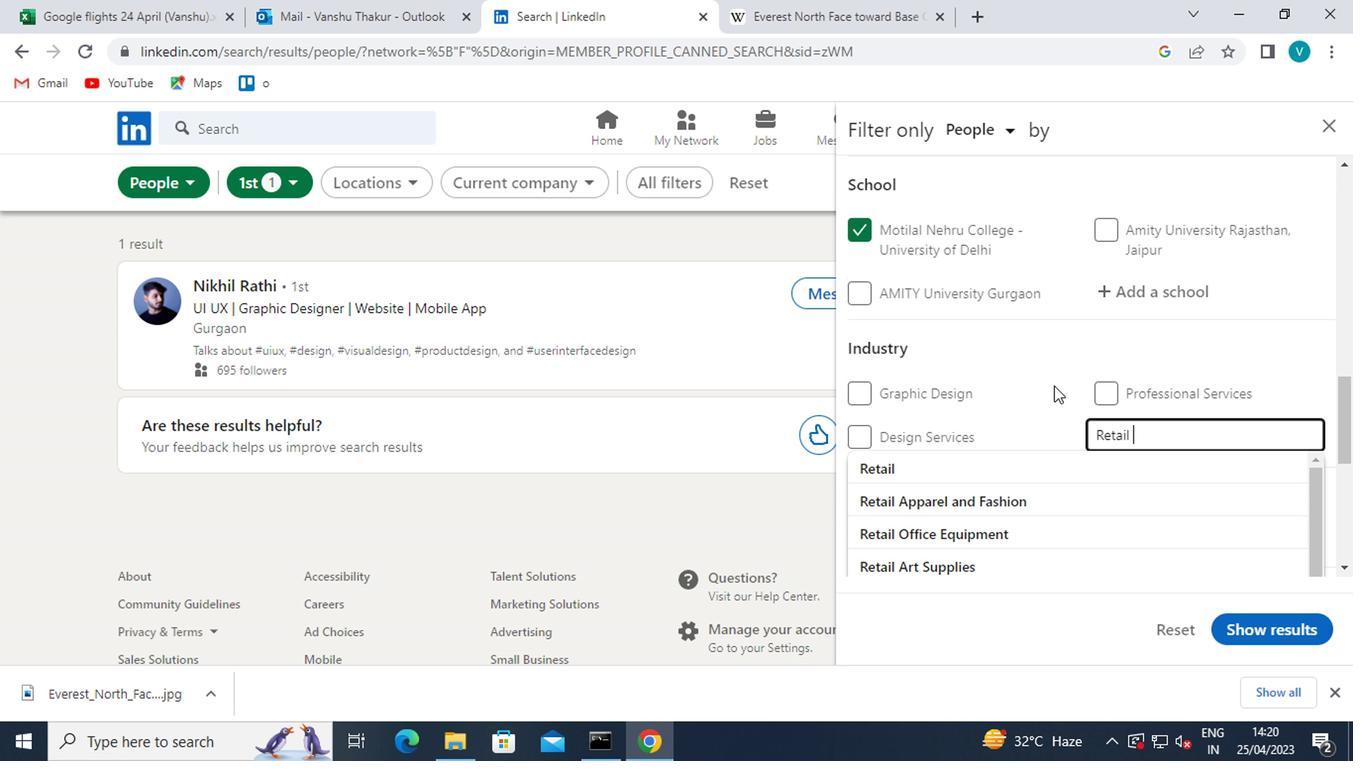 
Action: Key pressed <Key.shift>BU
Screenshot: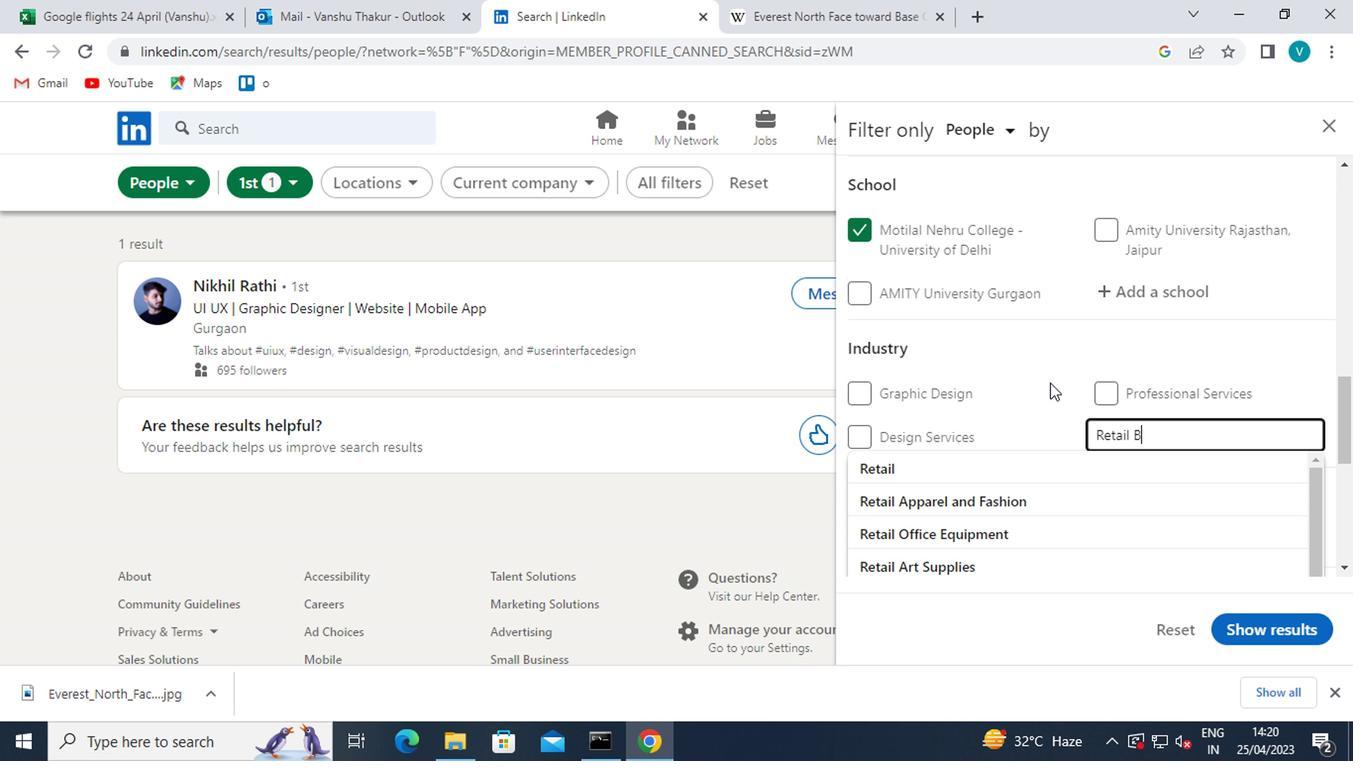 
Action: Mouse moved to (1044, 384)
Screenshot: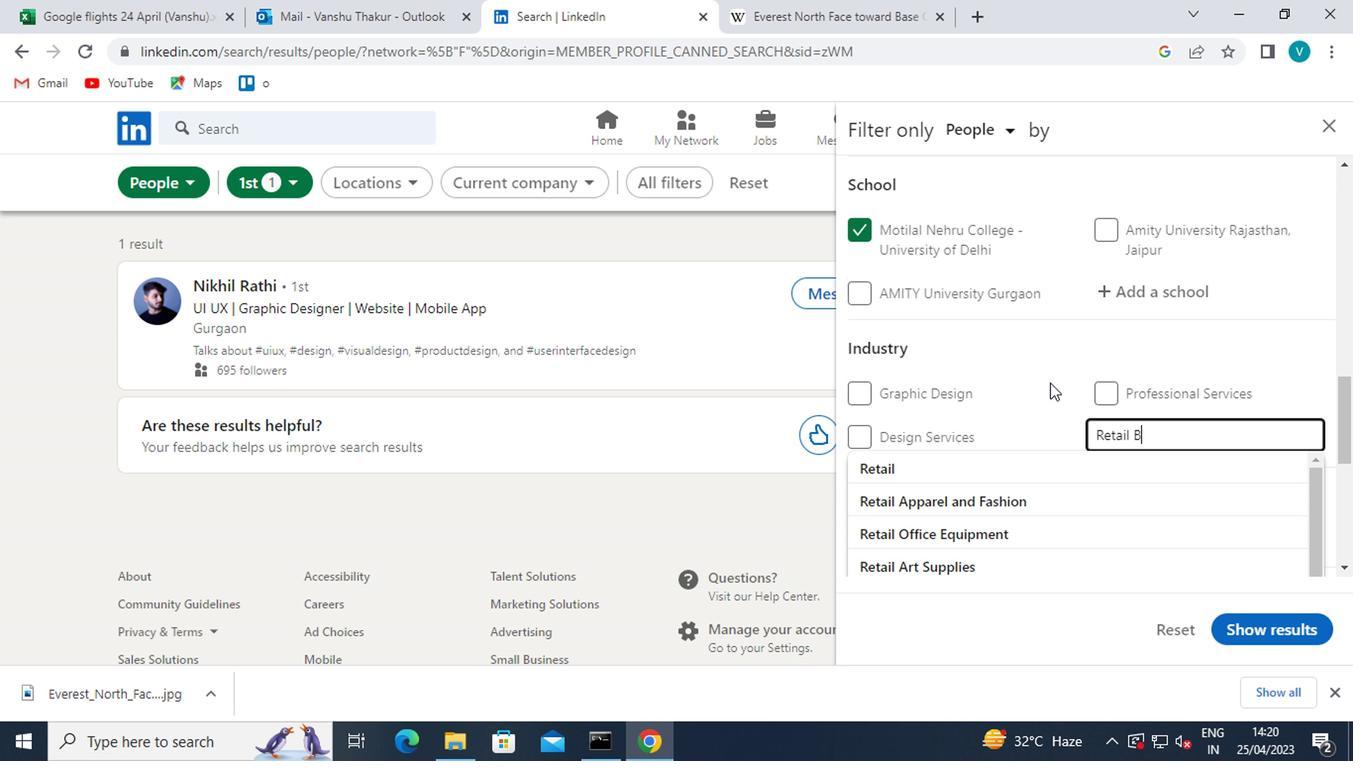 
Action: Key pressed I
Screenshot: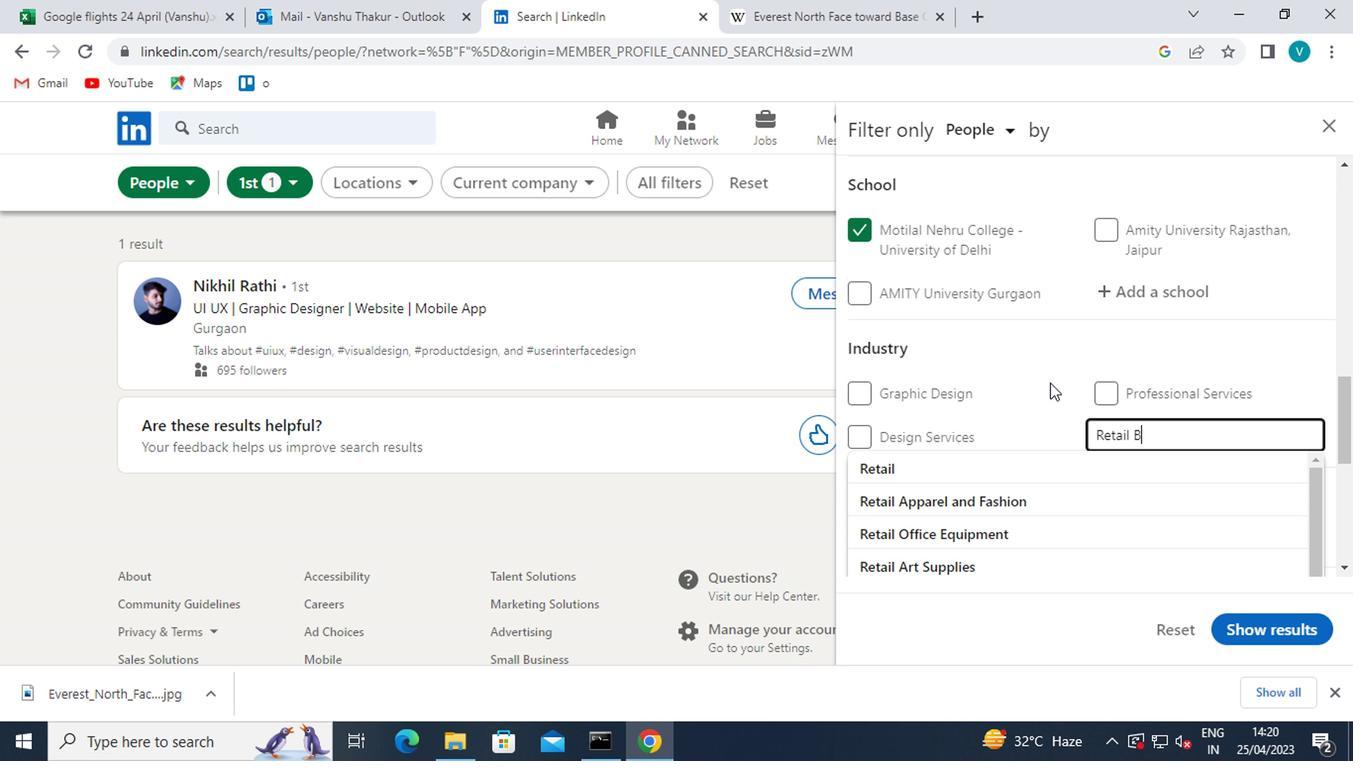 
Action: Mouse moved to (1044, 383)
Screenshot: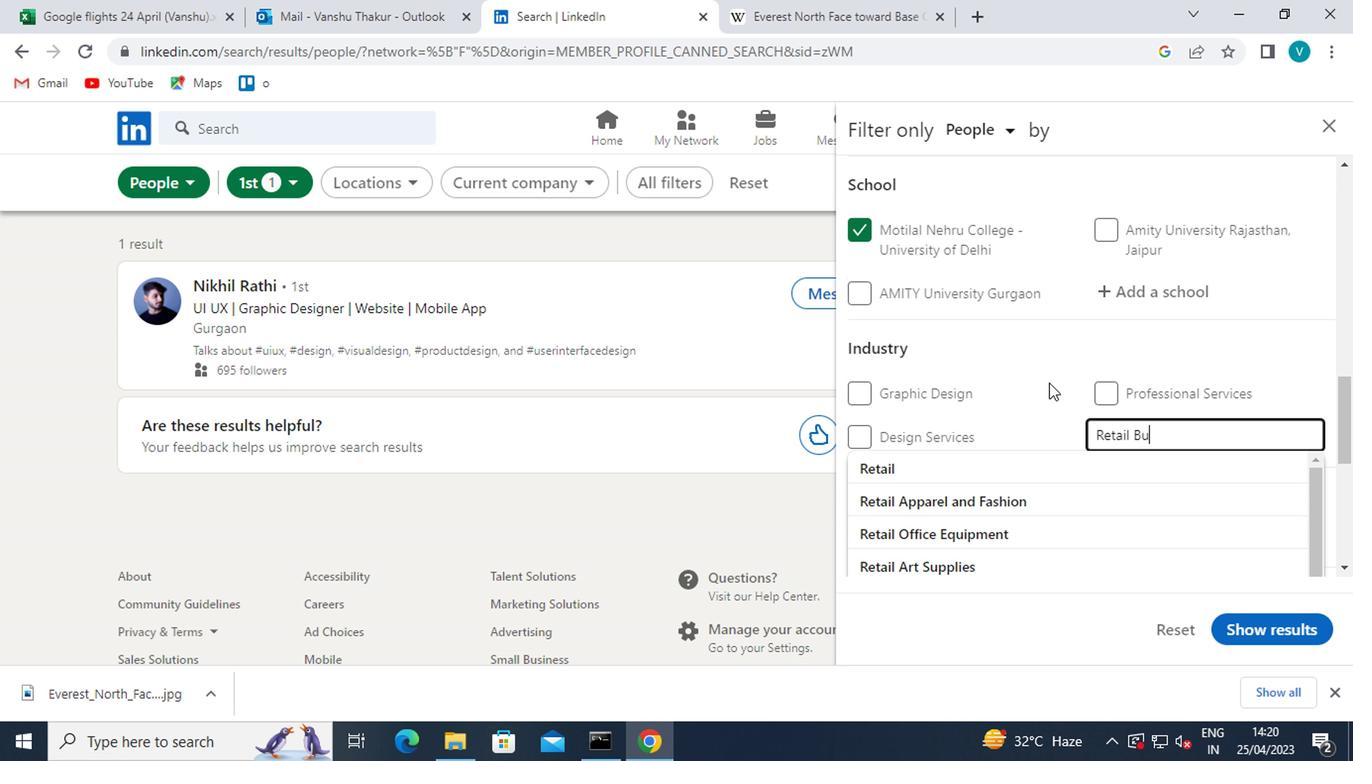 
Action: Key pressed L
Screenshot: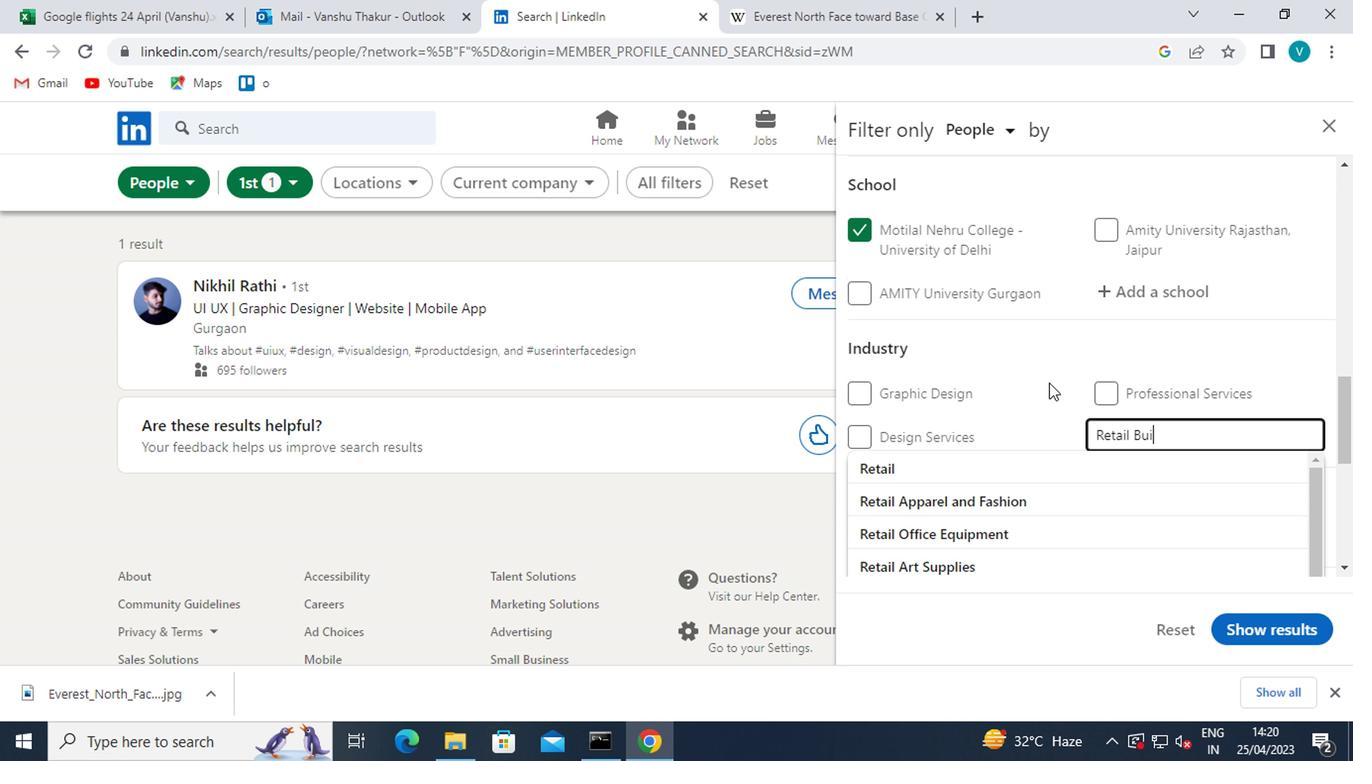 
Action: Mouse moved to (1044, 465)
Screenshot: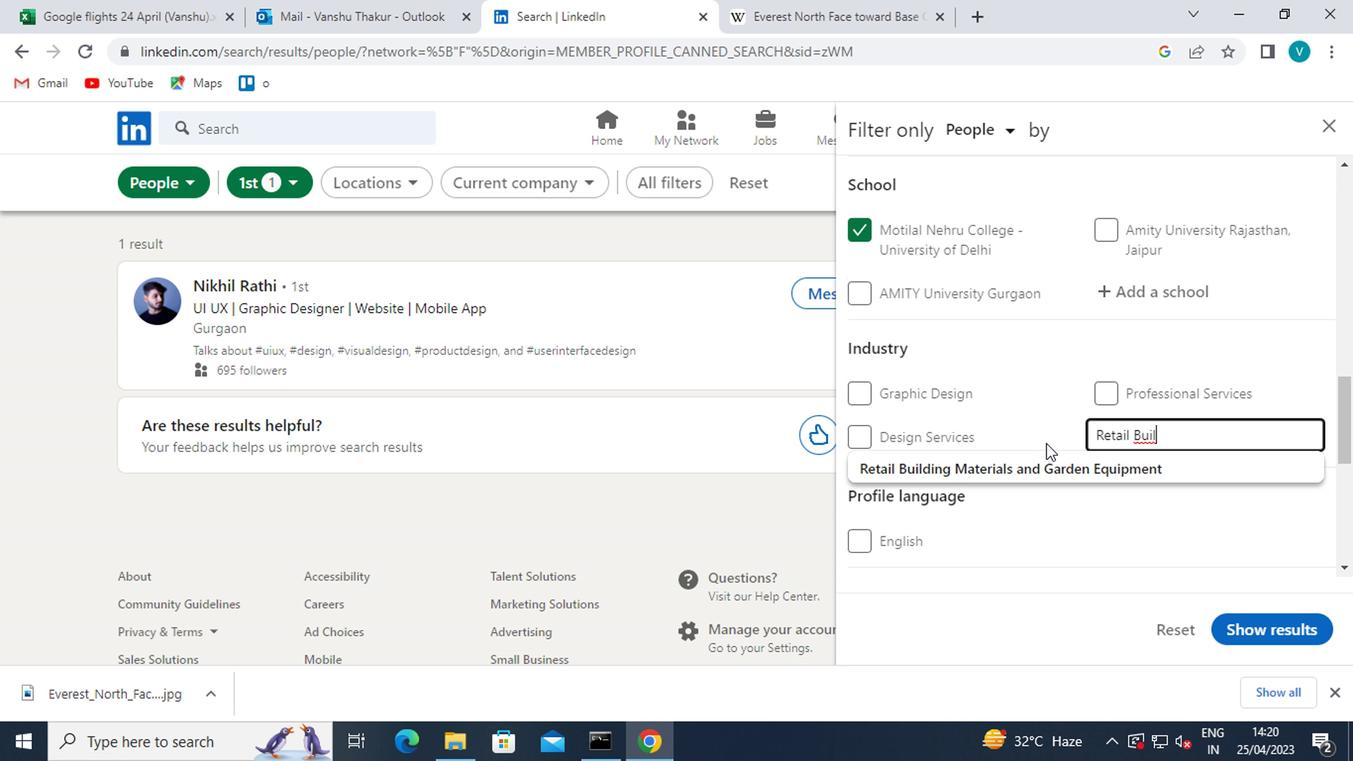 
Action: Mouse pressed left at (1044, 465)
Screenshot: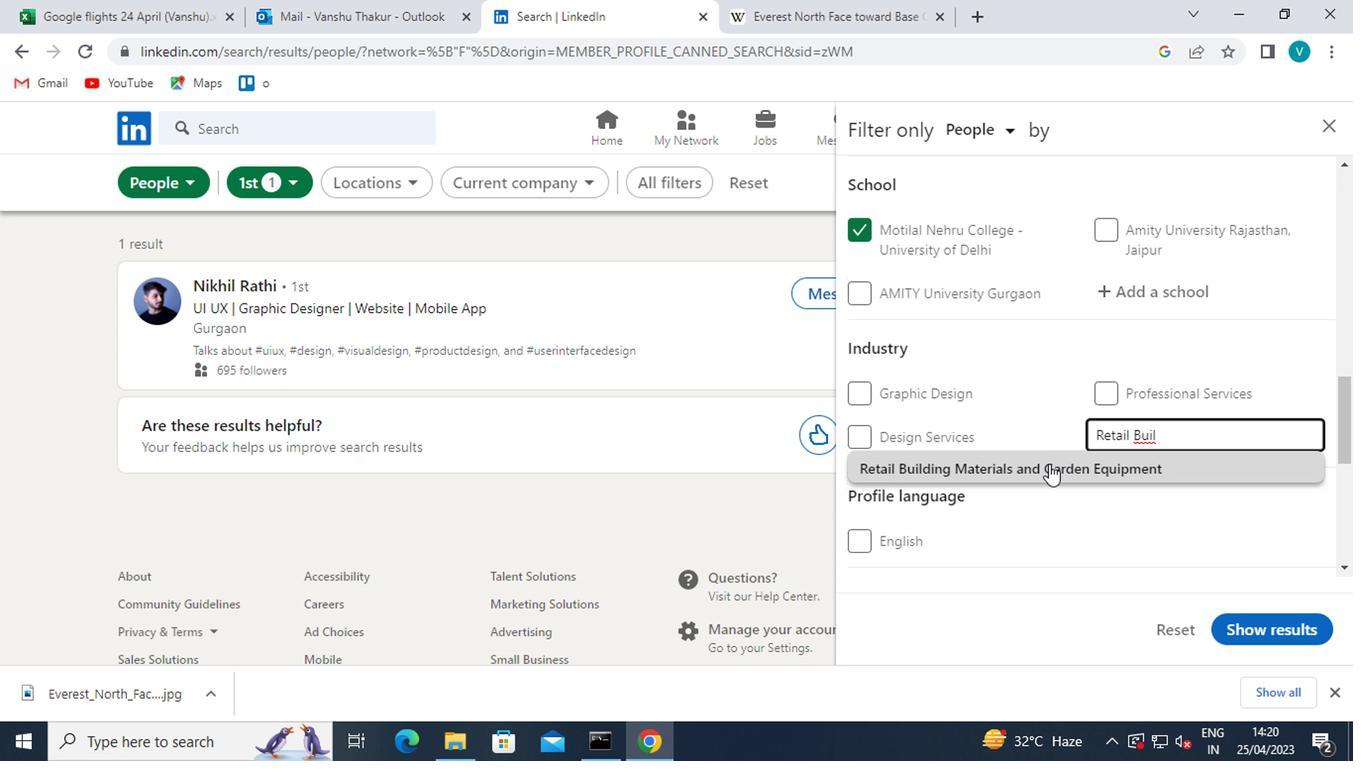 
Action: Mouse moved to (1046, 467)
Screenshot: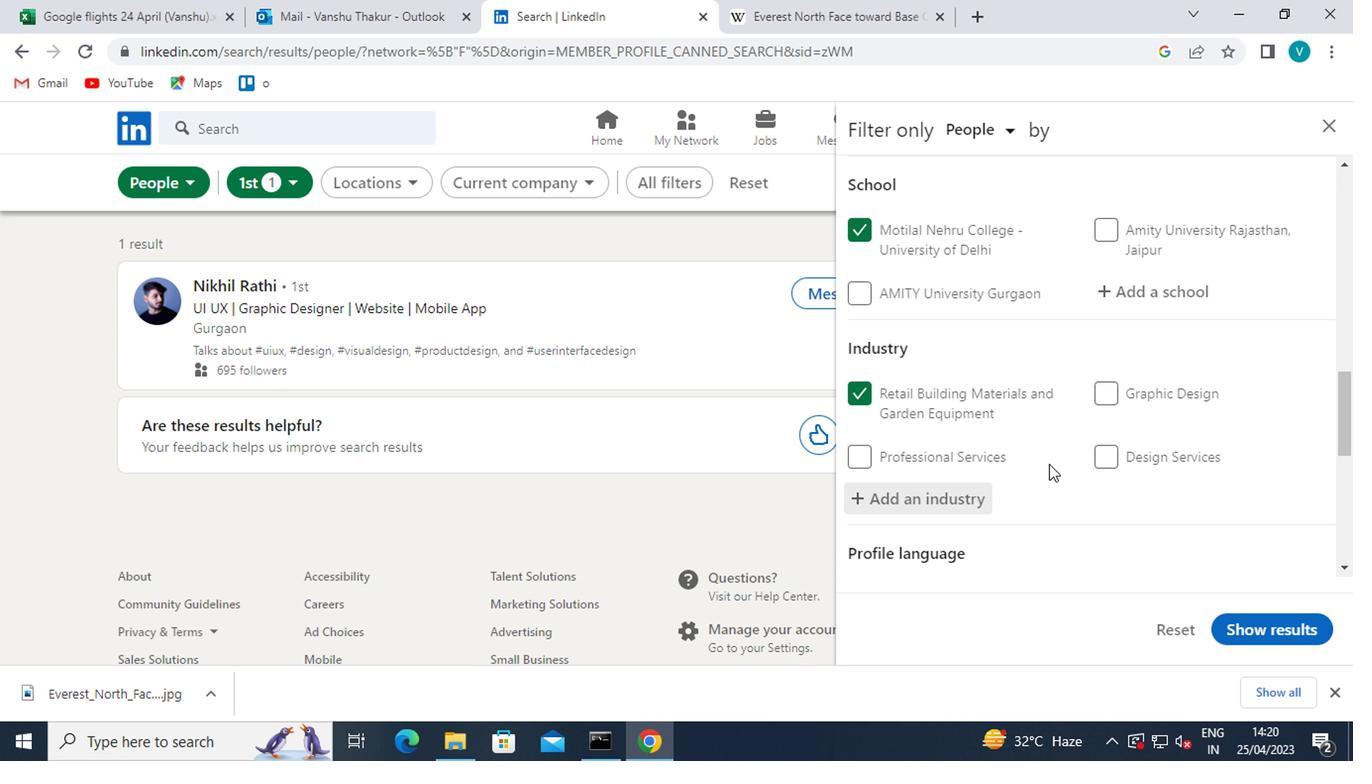 
Action: Mouse scrolled (1046, 465) with delta (0, -1)
Screenshot: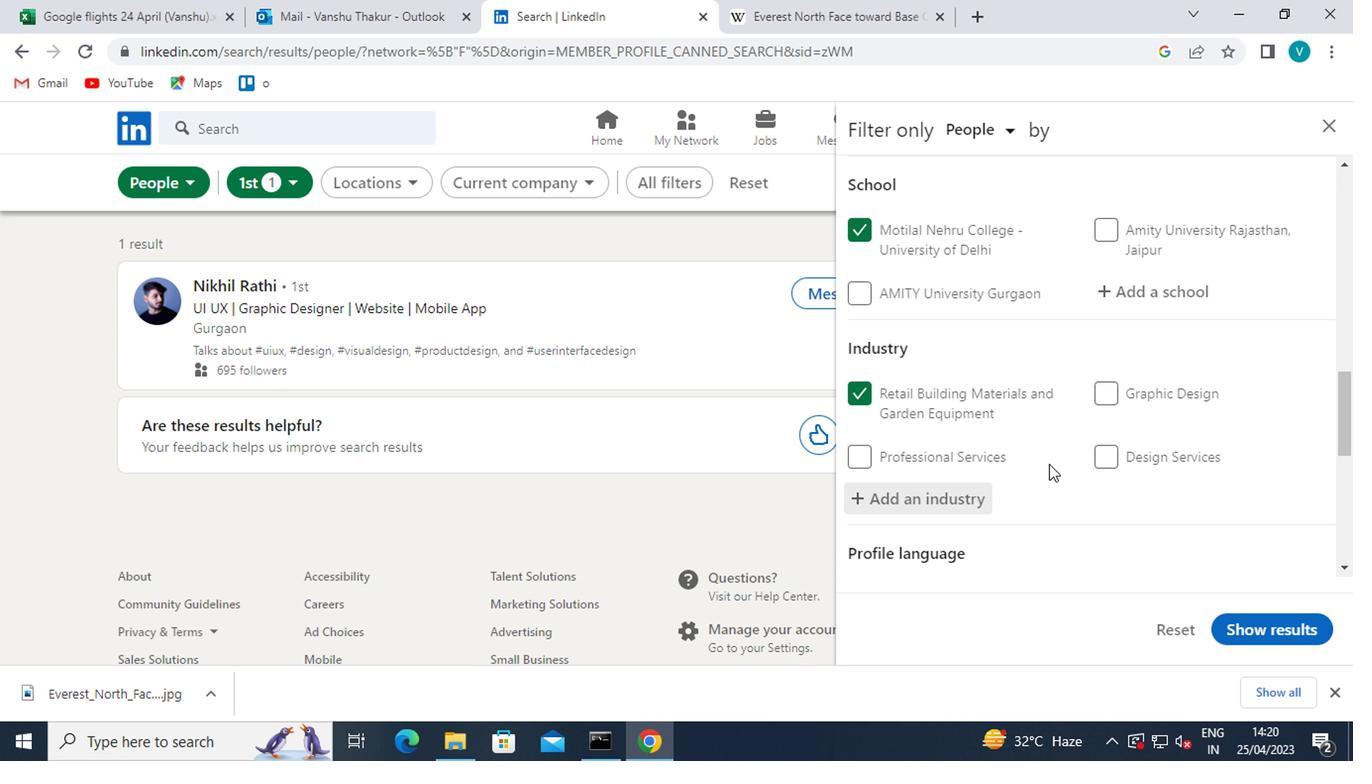 
Action: Mouse moved to (988, 494)
Screenshot: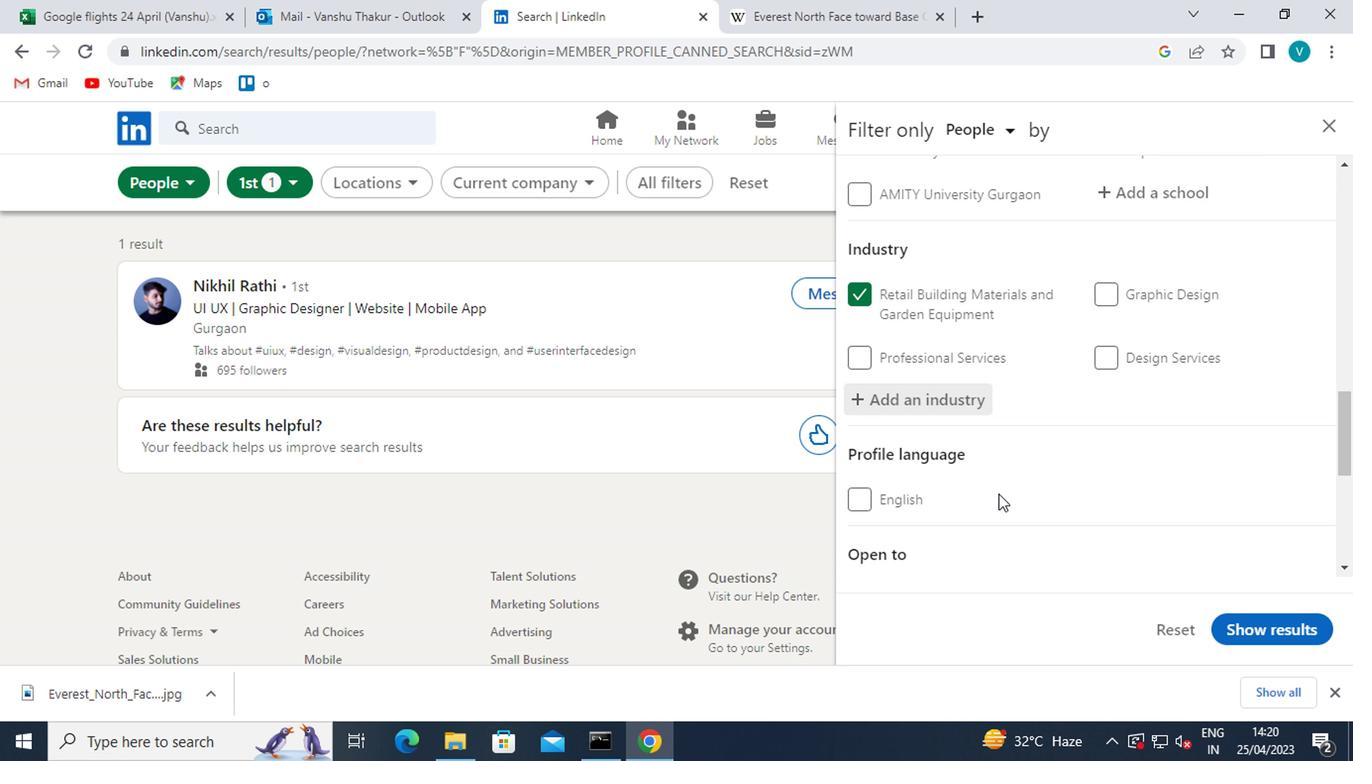 
Action: Mouse scrolled (988, 494) with delta (0, 0)
Screenshot: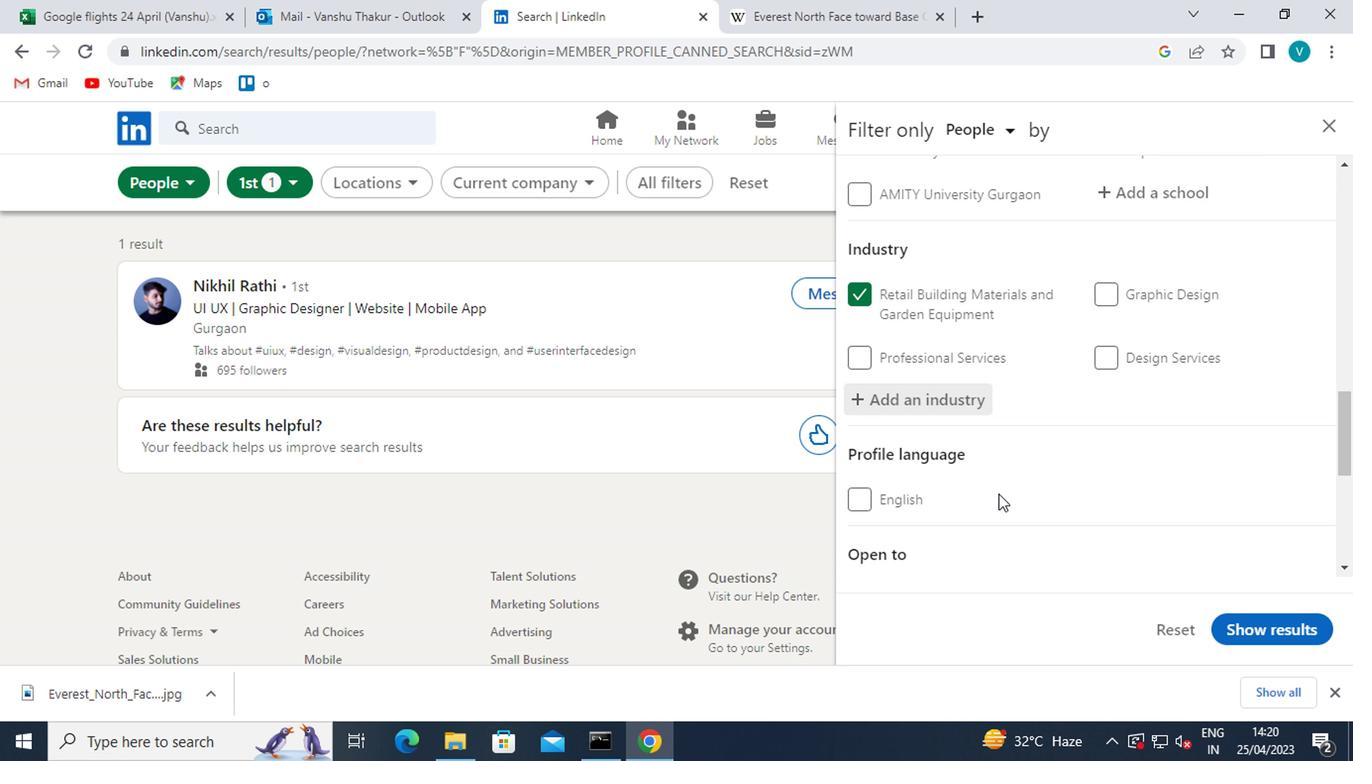
Action: Mouse moved to (987, 490)
Screenshot: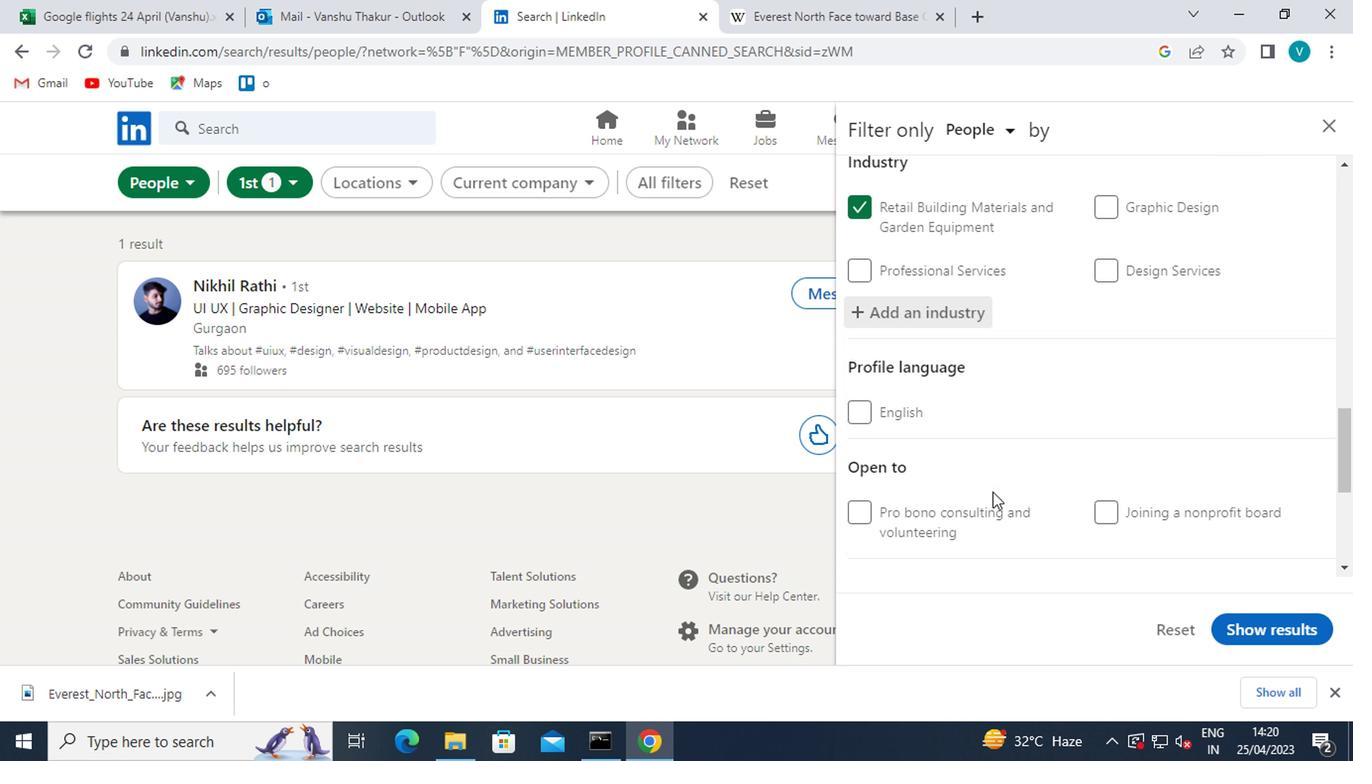 
Action: Mouse scrolled (987, 489) with delta (0, 0)
Screenshot: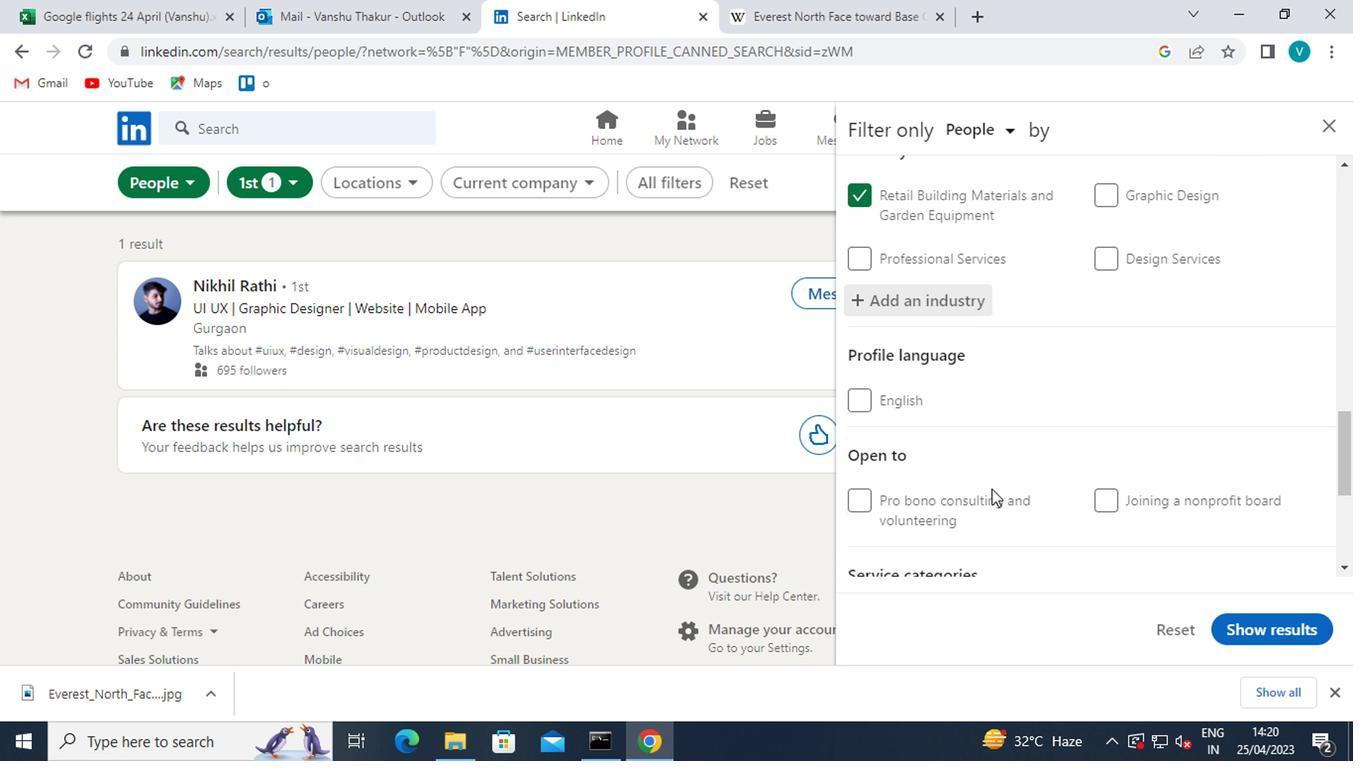 
Action: Mouse scrolled (987, 489) with delta (0, 0)
Screenshot: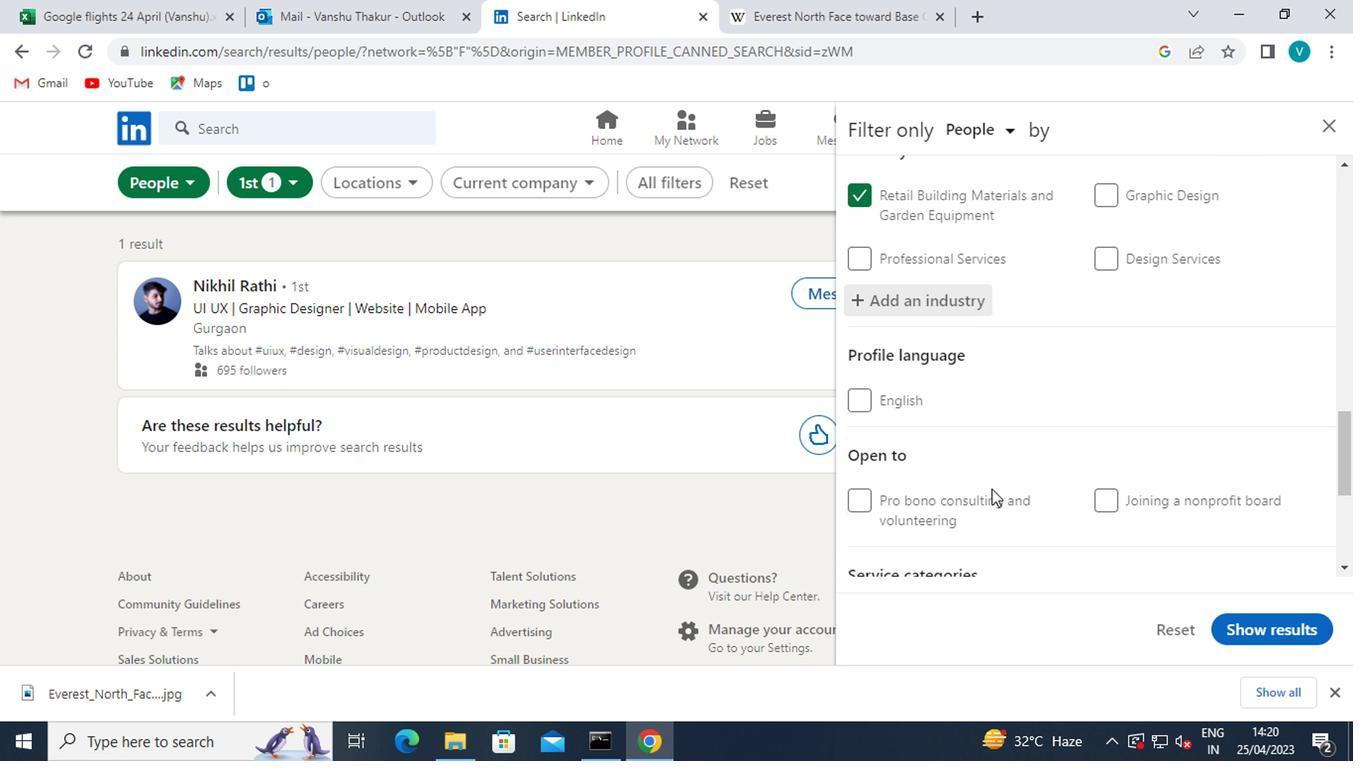 
Action: Mouse moved to (931, 497)
Screenshot: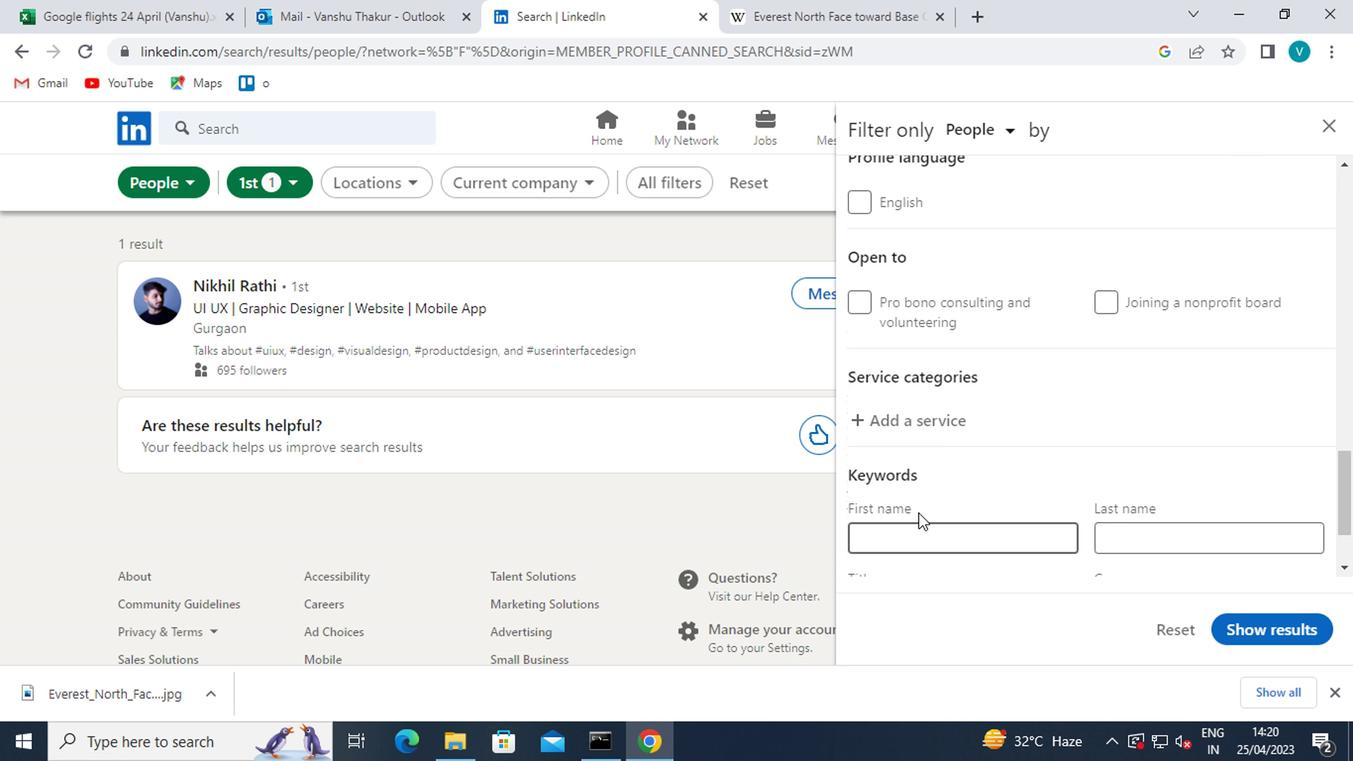 
Action: Mouse scrolled (931, 496) with delta (0, 0)
Screenshot: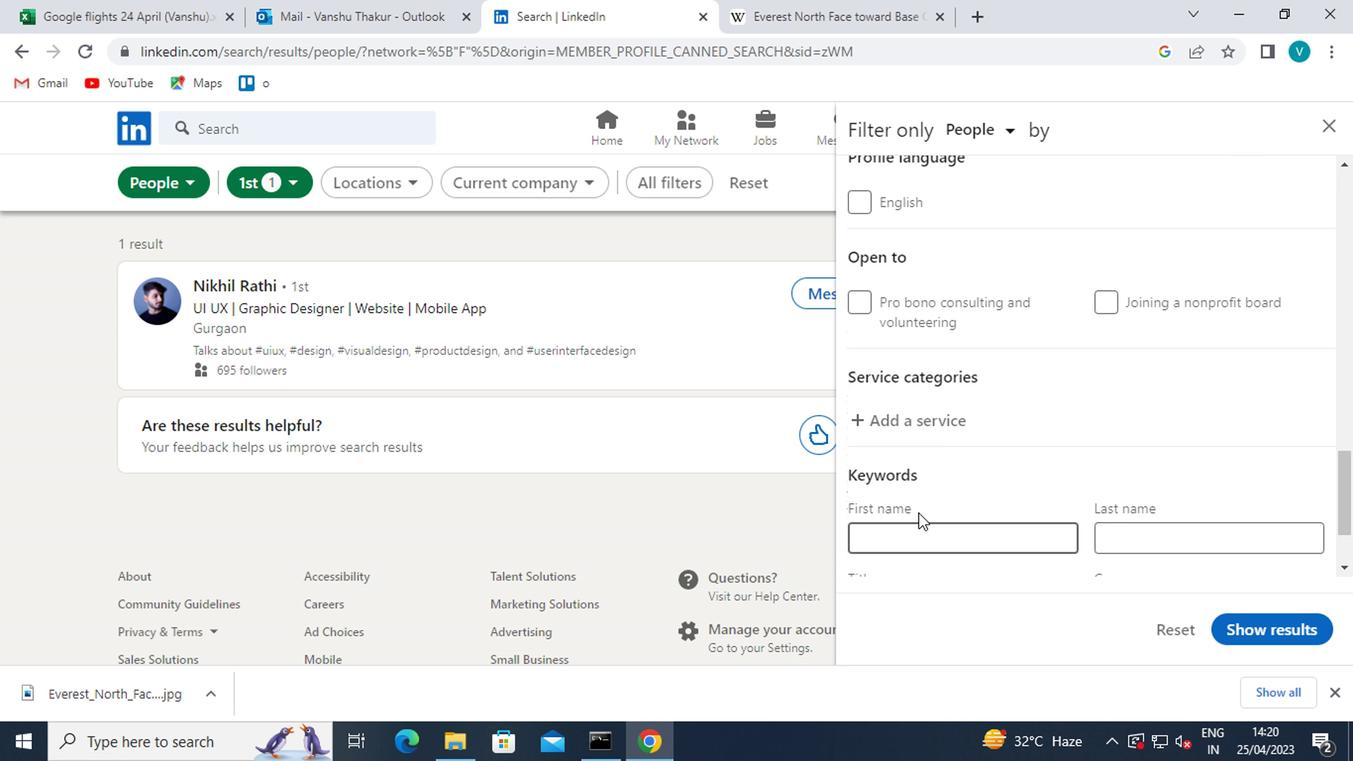 
Action: Mouse moved to (914, 396)
Screenshot: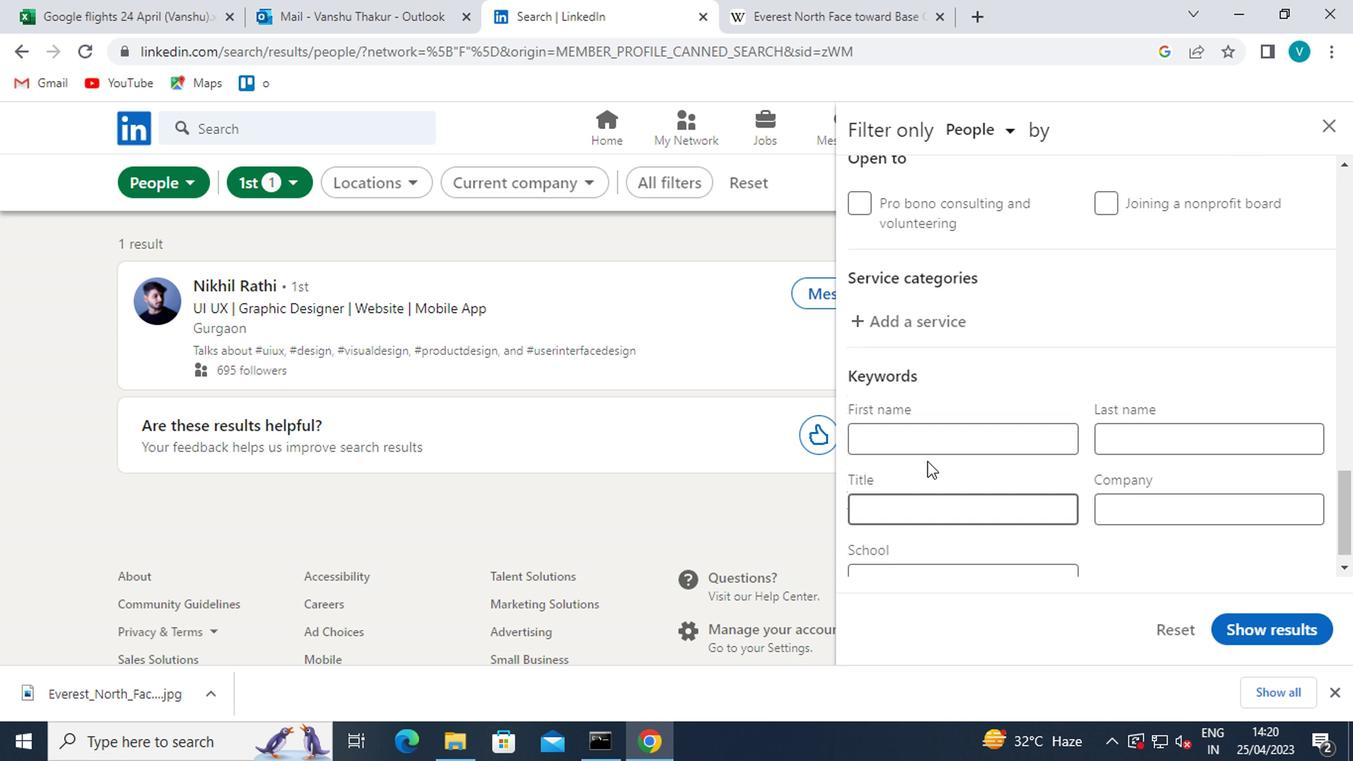 
Action: Mouse scrolled (914, 397) with delta (0, 0)
Screenshot: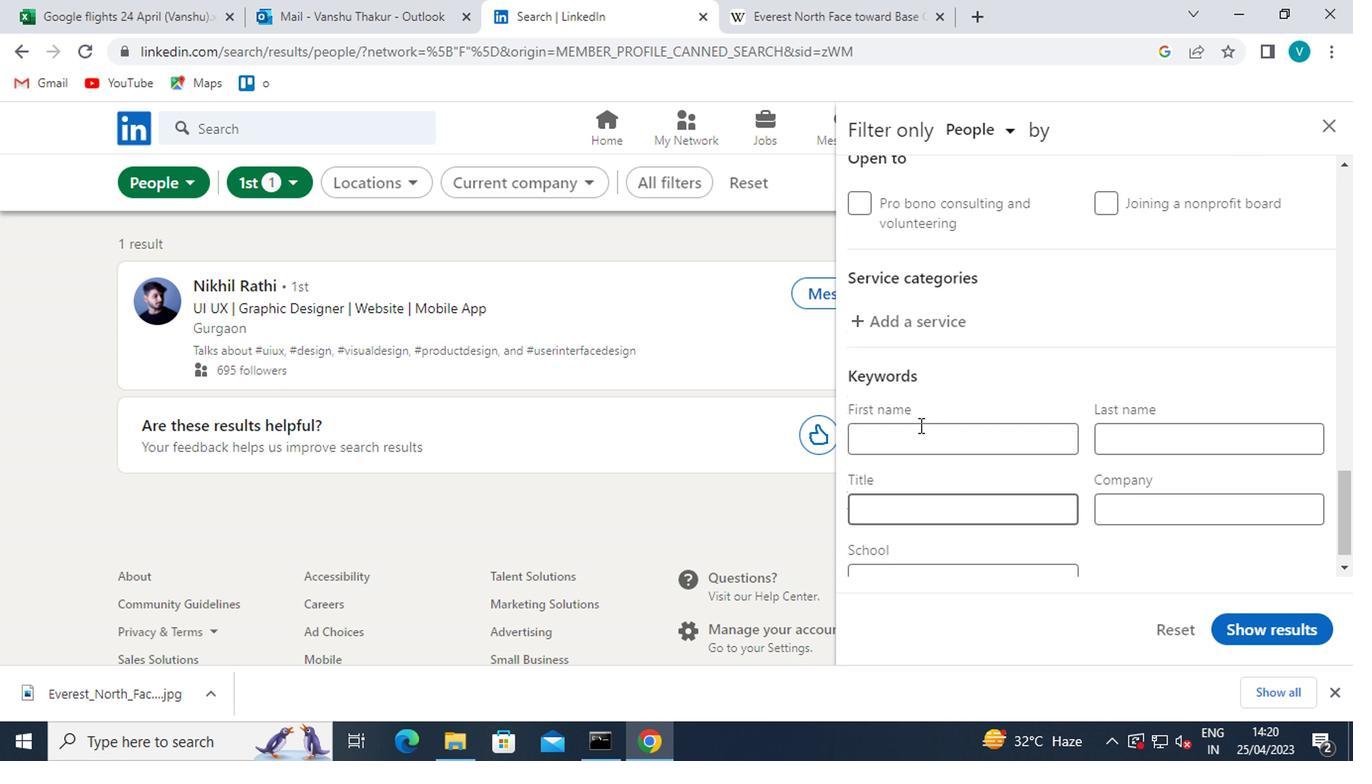 
Action: Mouse moved to (919, 427)
Screenshot: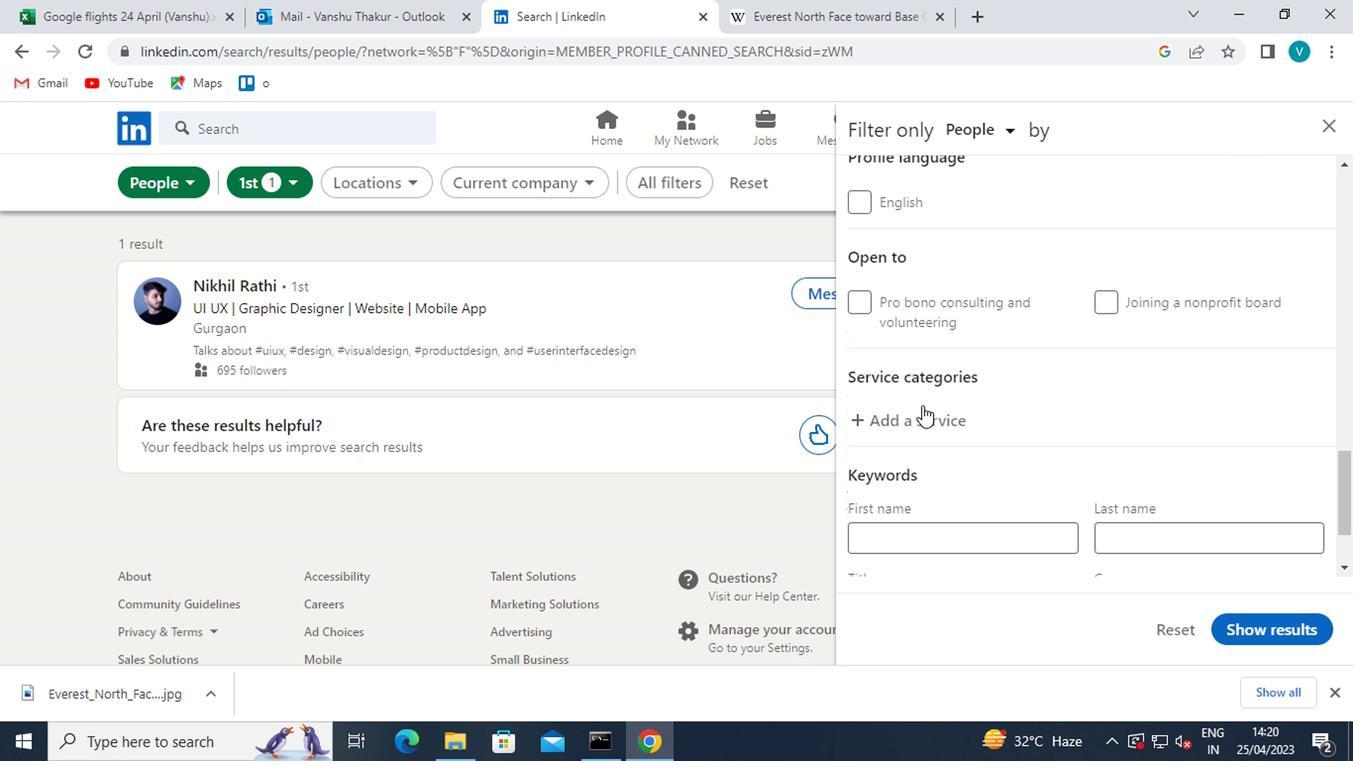 
Action: Mouse pressed left at (919, 427)
Screenshot: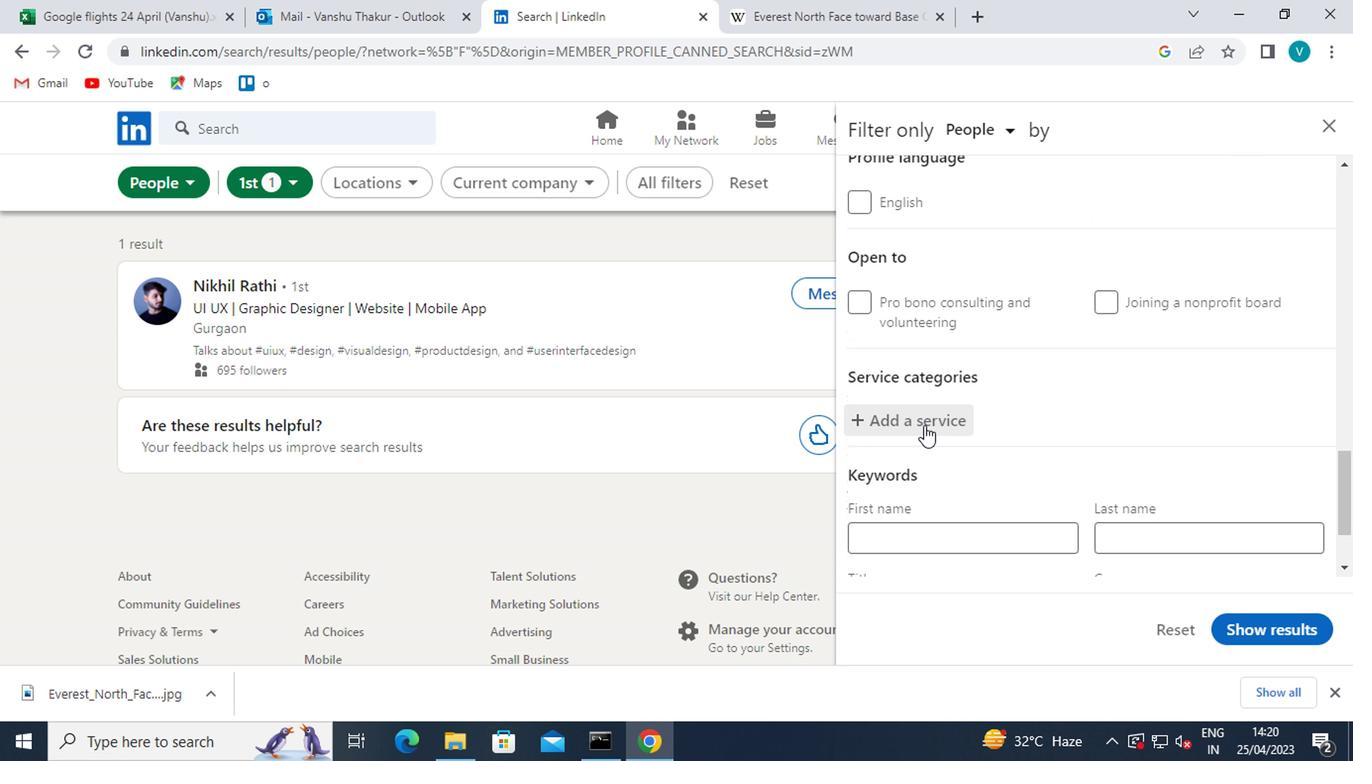 
Action: Mouse moved to (920, 427)
Screenshot: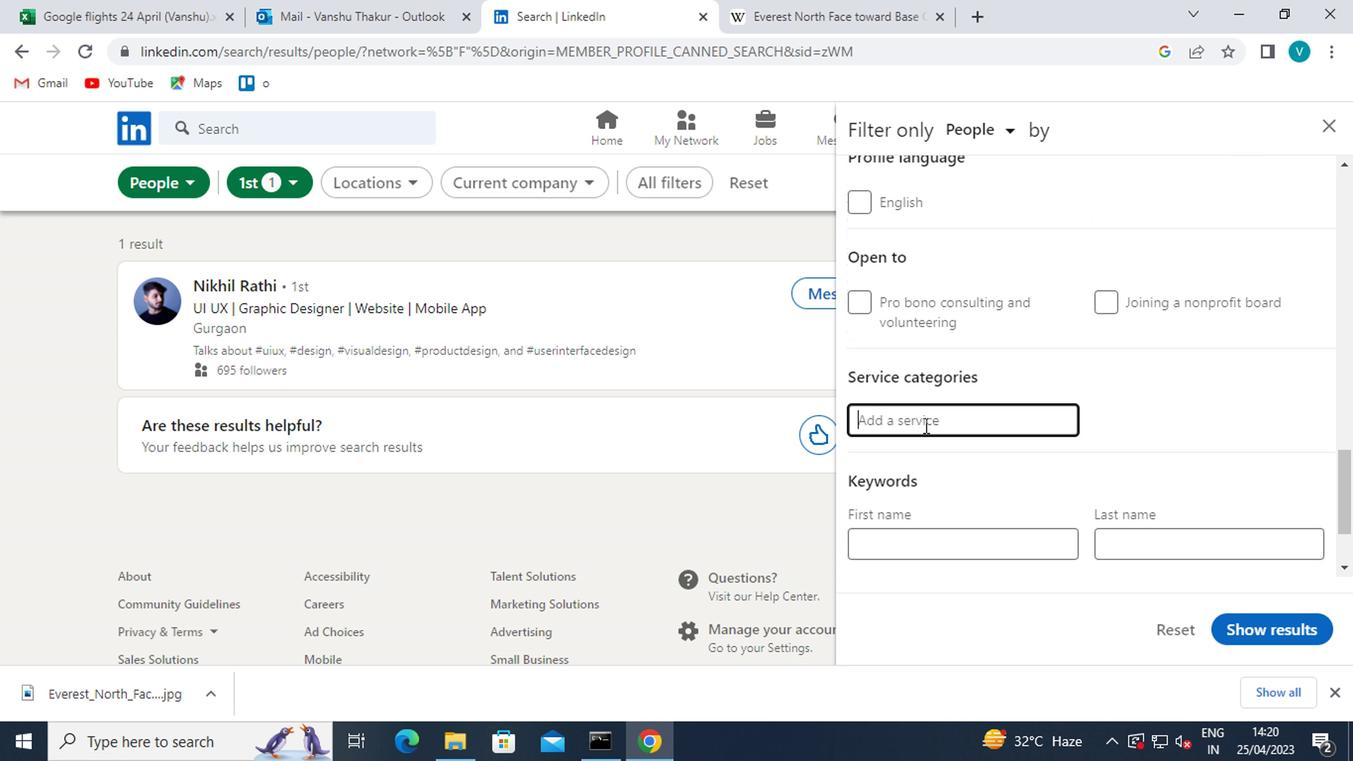 
Action: Key pressed <Key.shift>HR<Key.space><Key.shift>CONSULTING<Key.space>
Screenshot: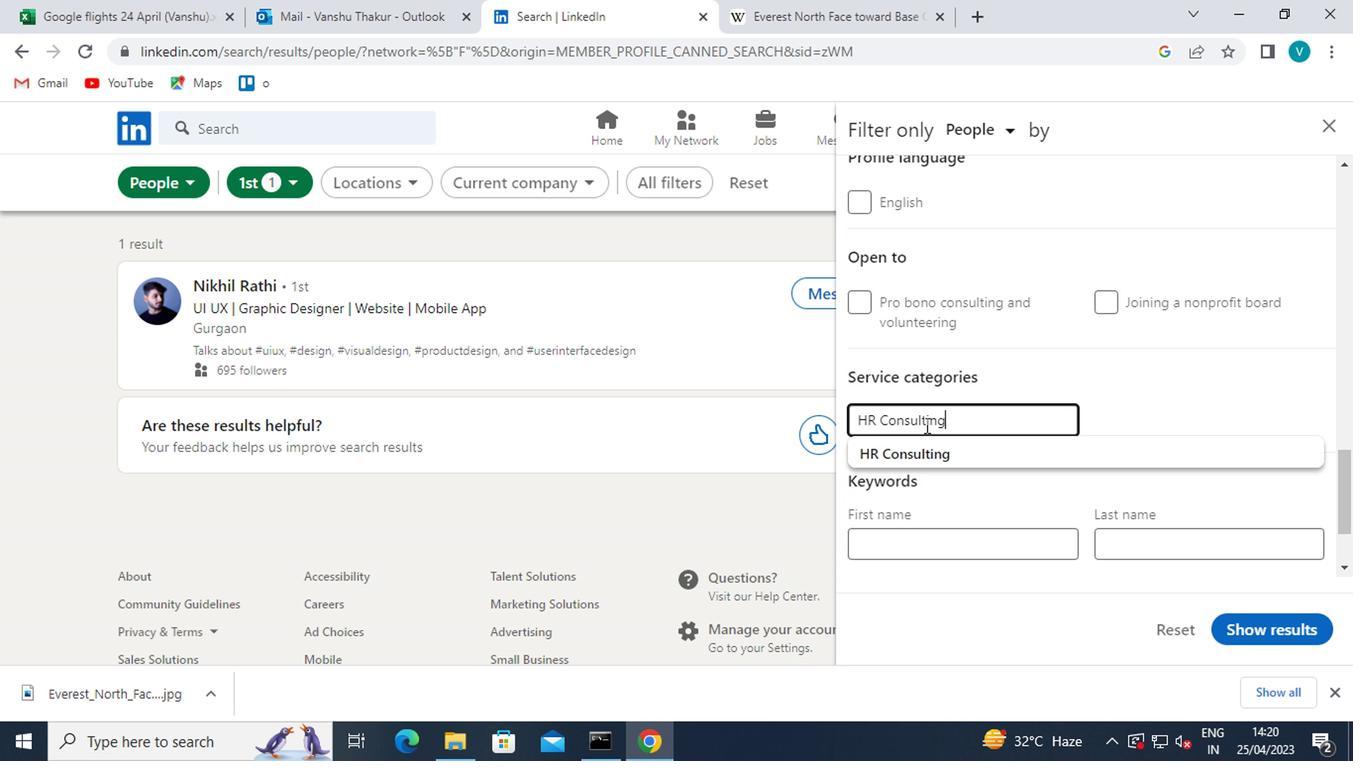 
Action: Mouse moved to (914, 451)
Screenshot: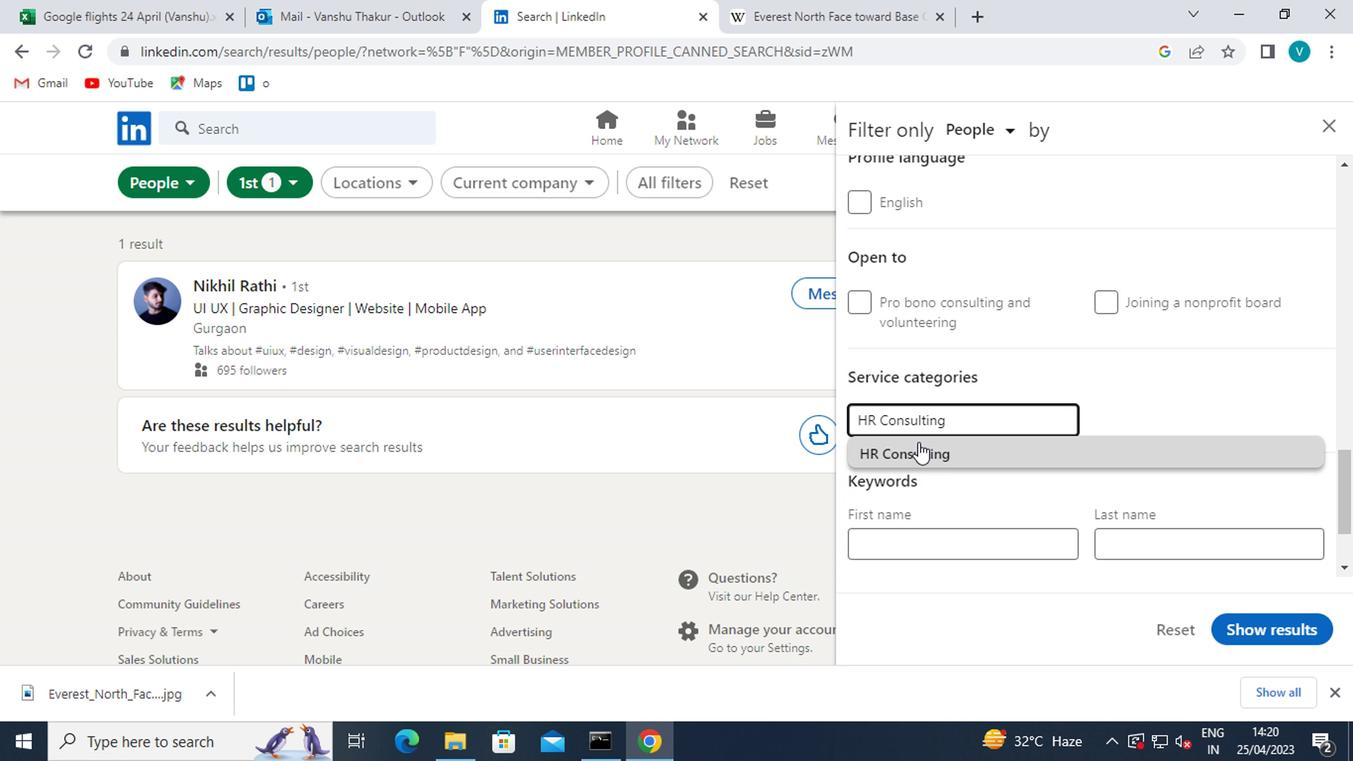 
Action: Mouse pressed left at (914, 451)
Screenshot: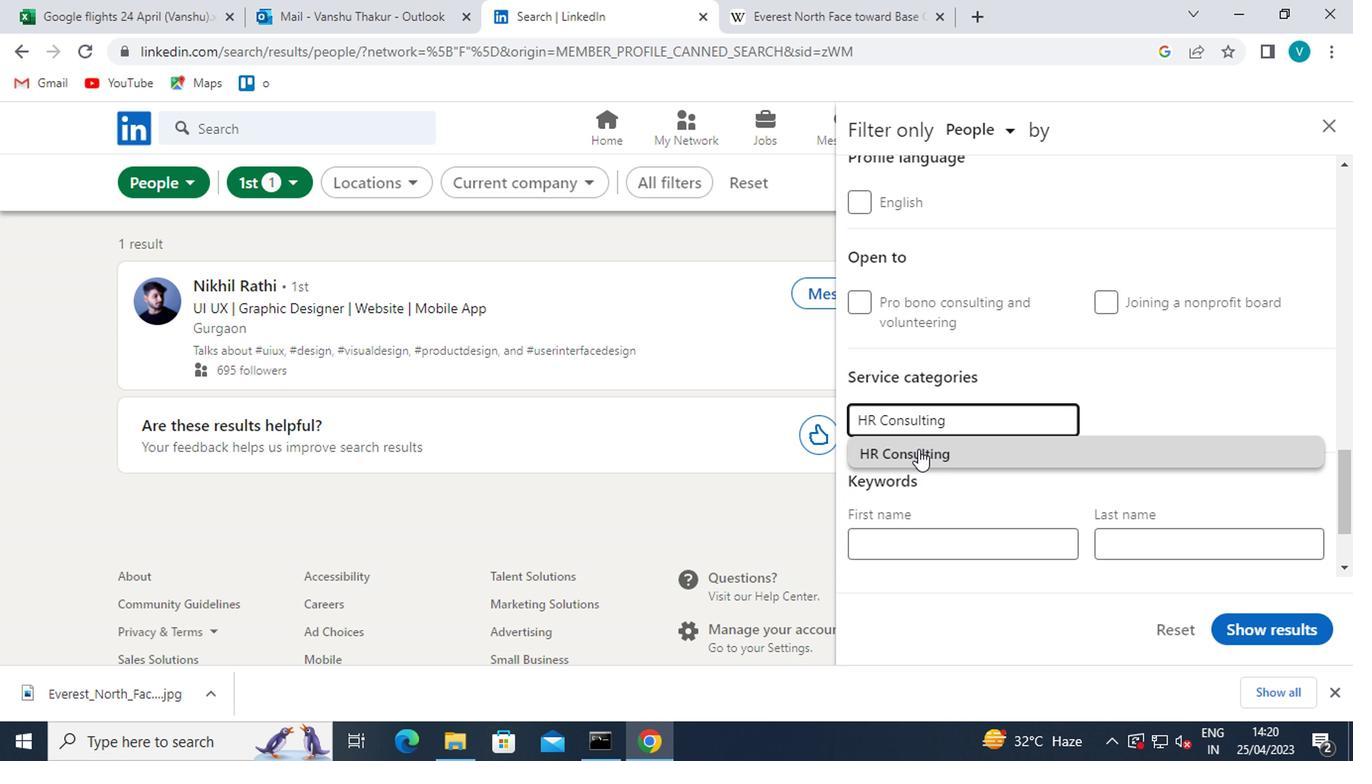 
Action: Mouse moved to (967, 428)
Screenshot: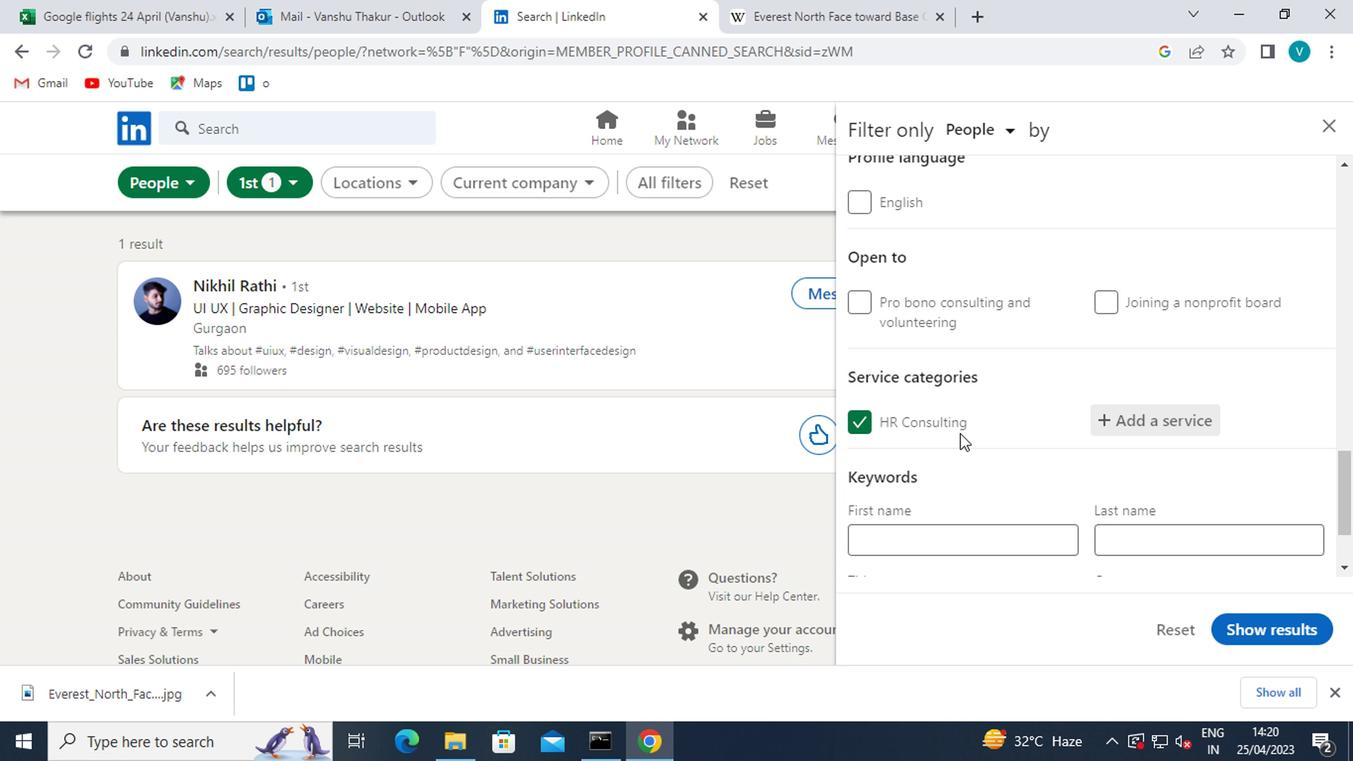 
Action: Mouse scrolled (967, 427) with delta (0, -1)
Screenshot: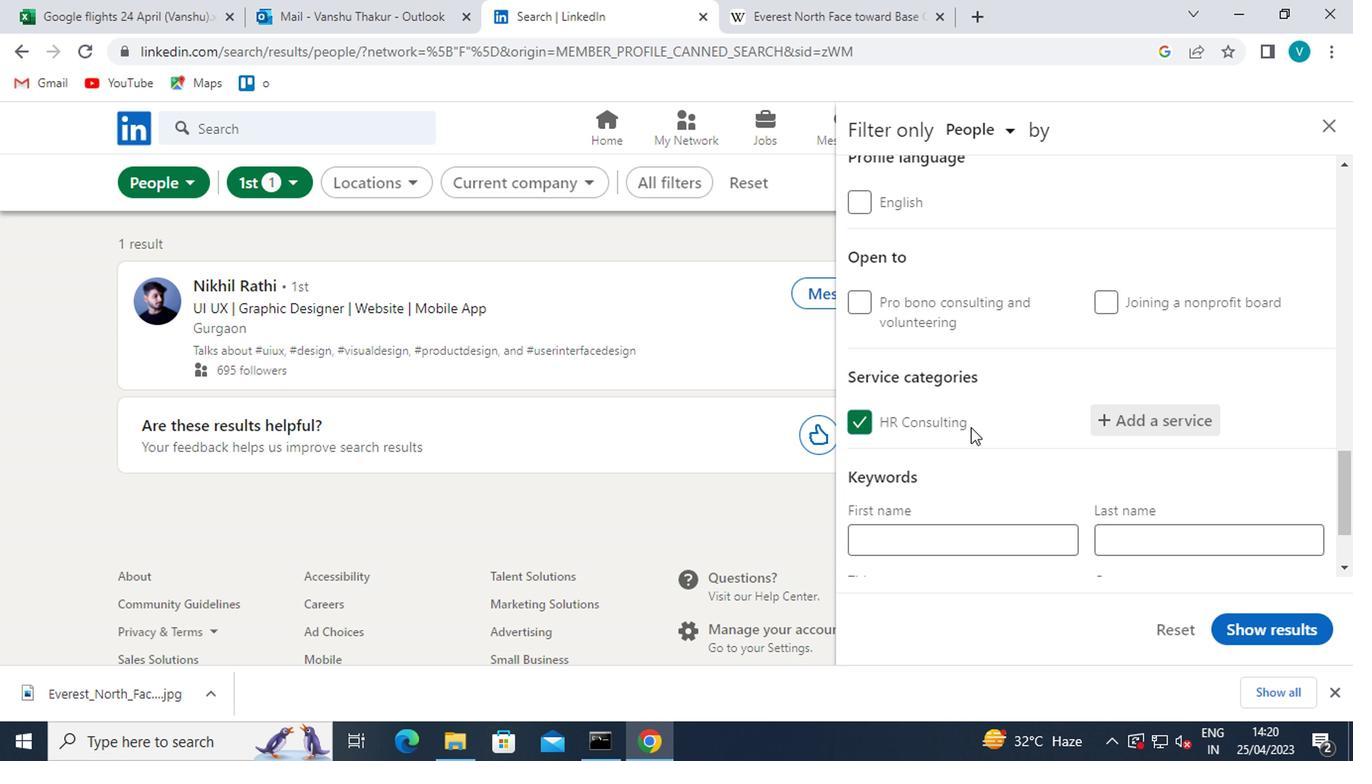 
Action: Mouse scrolled (967, 427) with delta (0, -1)
Screenshot: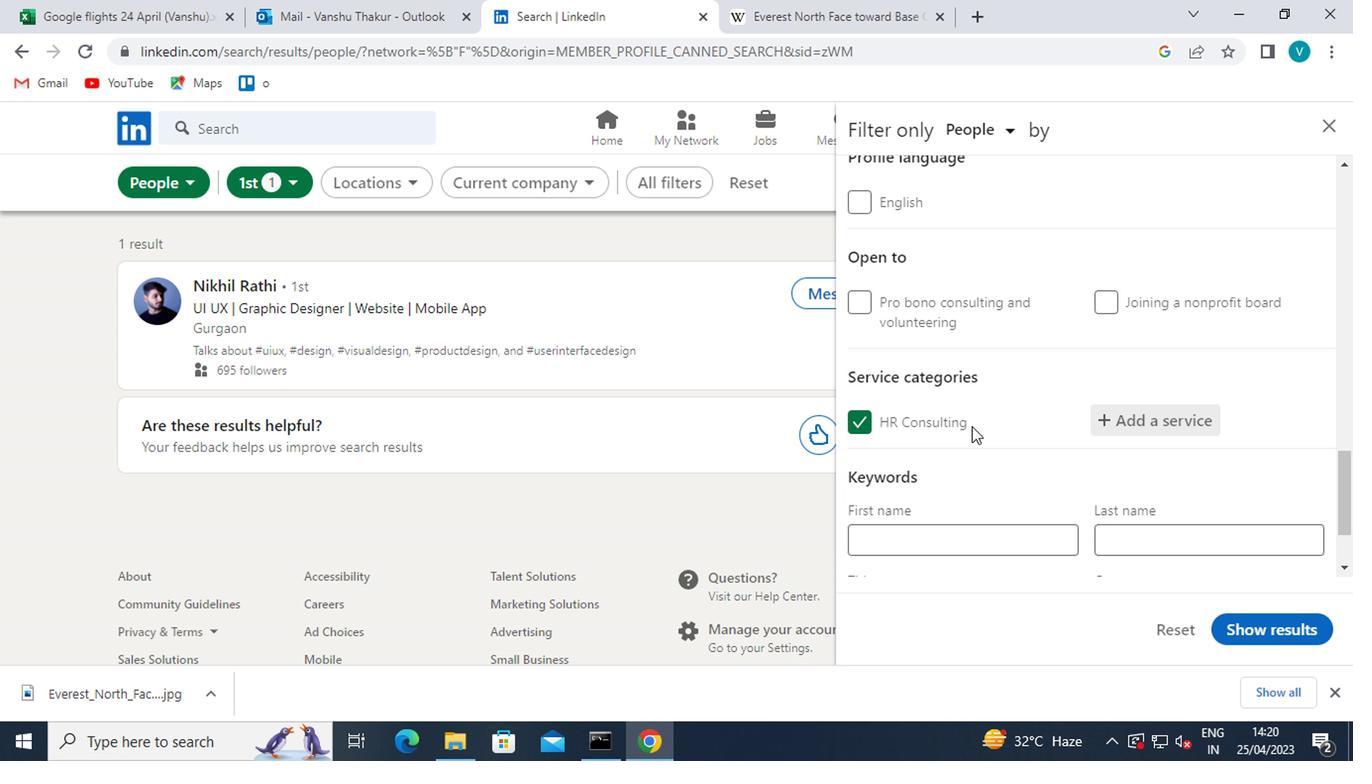 
Action: Mouse moved to (967, 472)
Screenshot: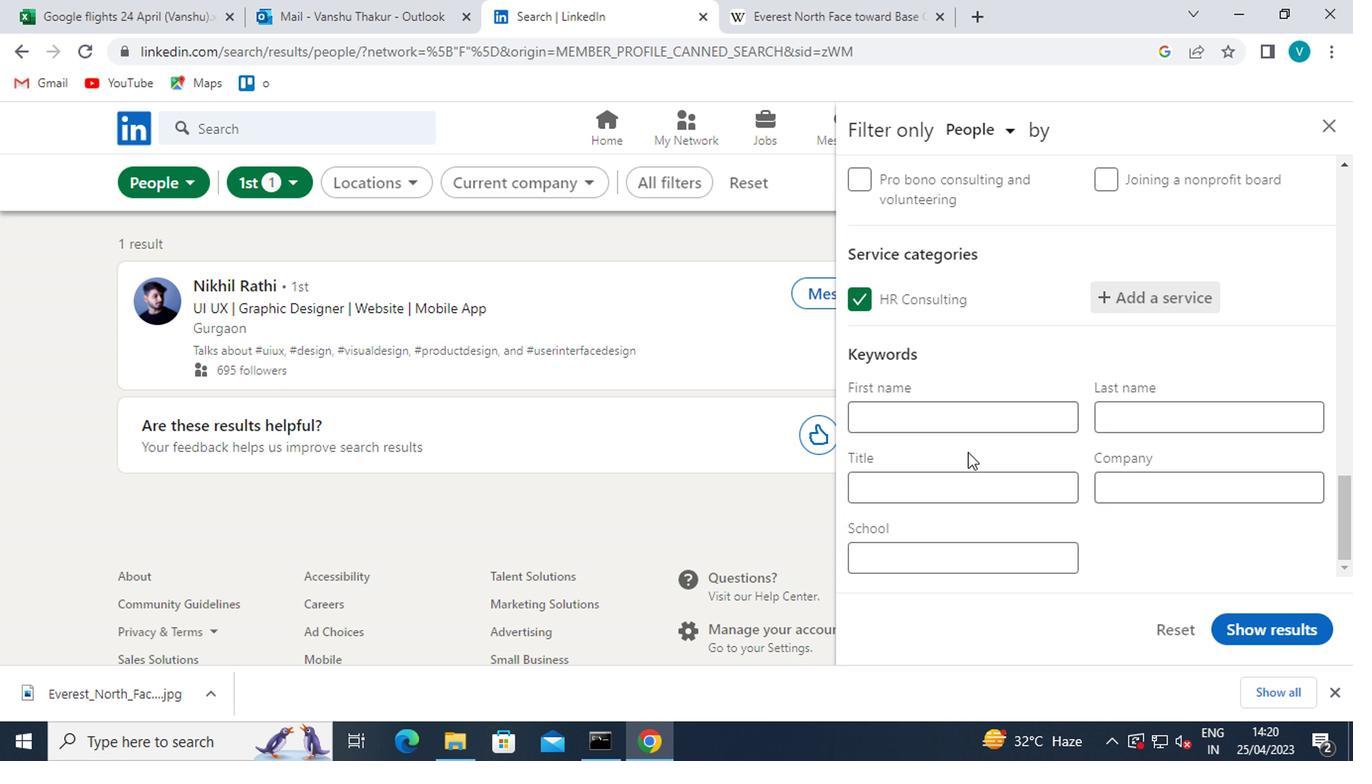 
Action: Mouse pressed left at (967, 472)
Screenshot: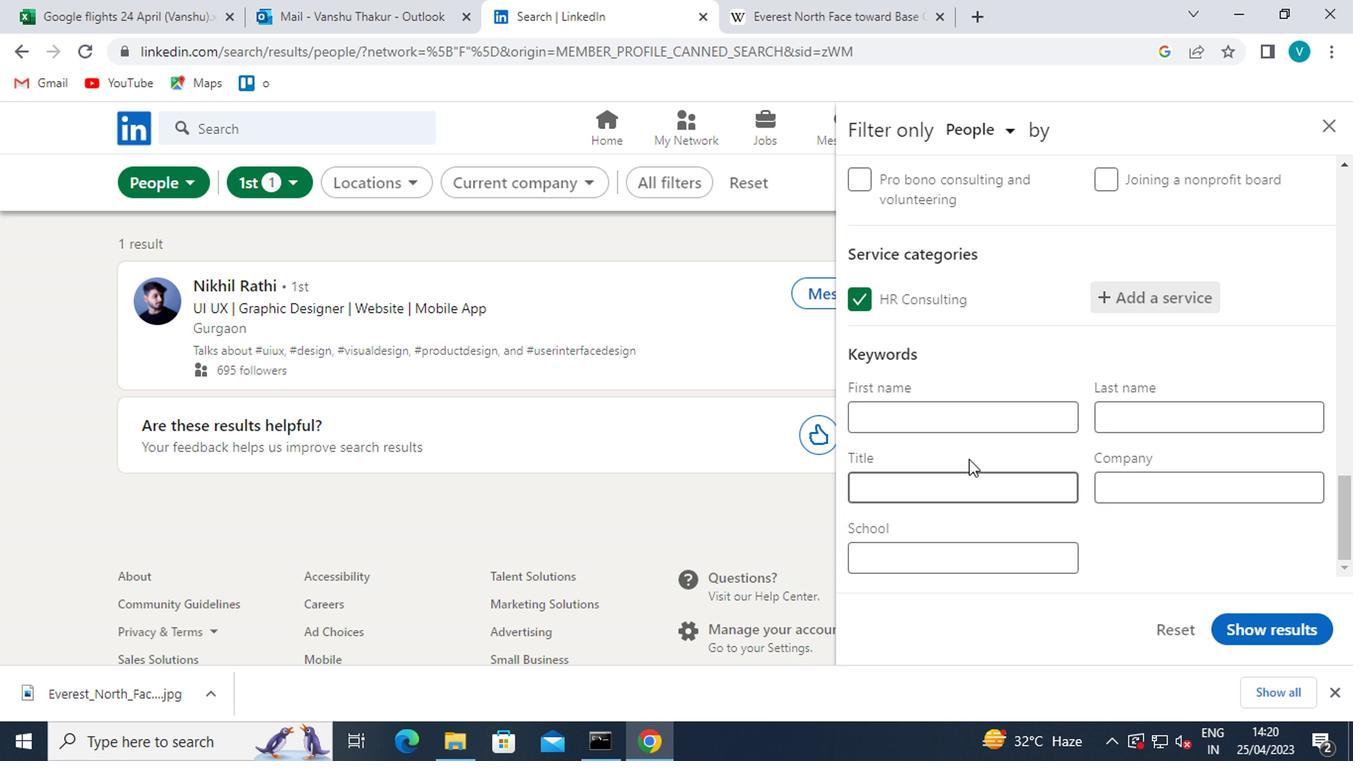 
Action: Mouse moved to (975, 470)
Screenshot: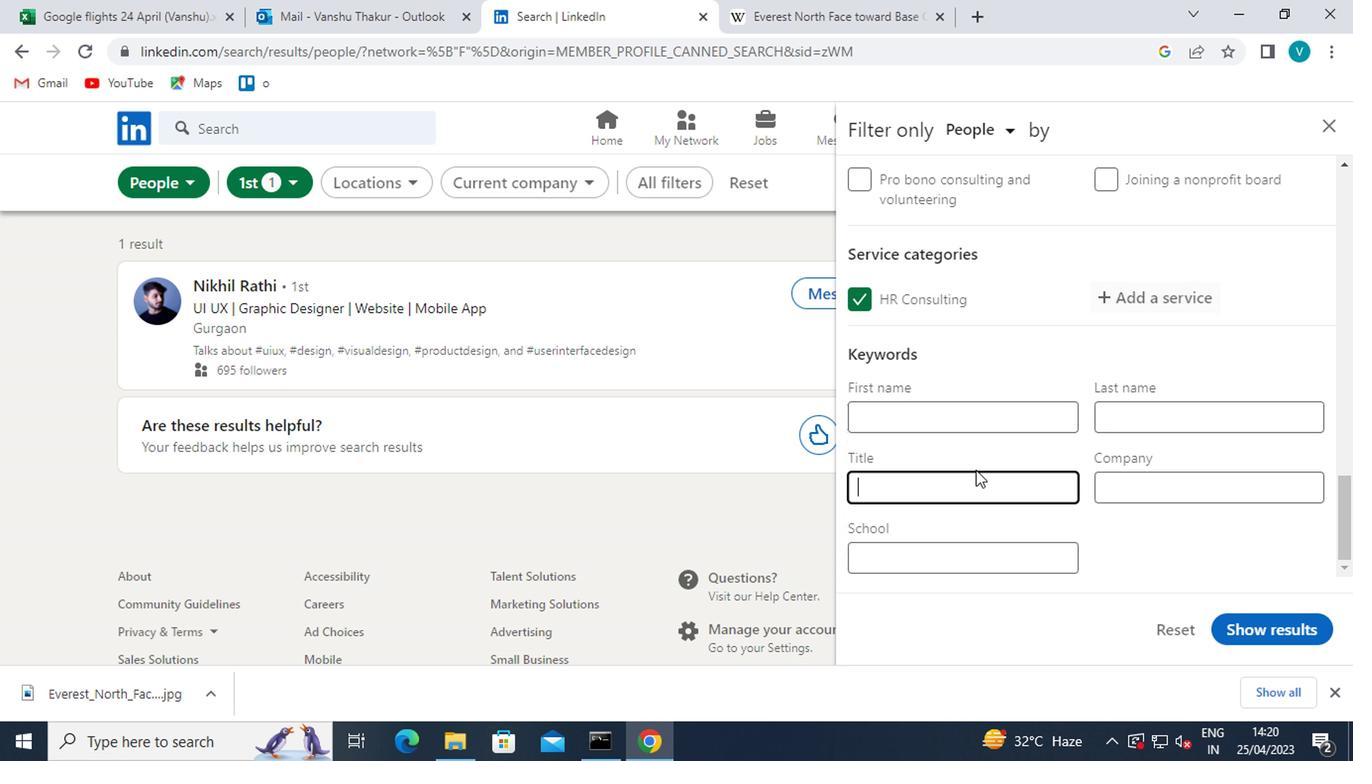 
Action: Key pressed <Key.shift>
Screenshot: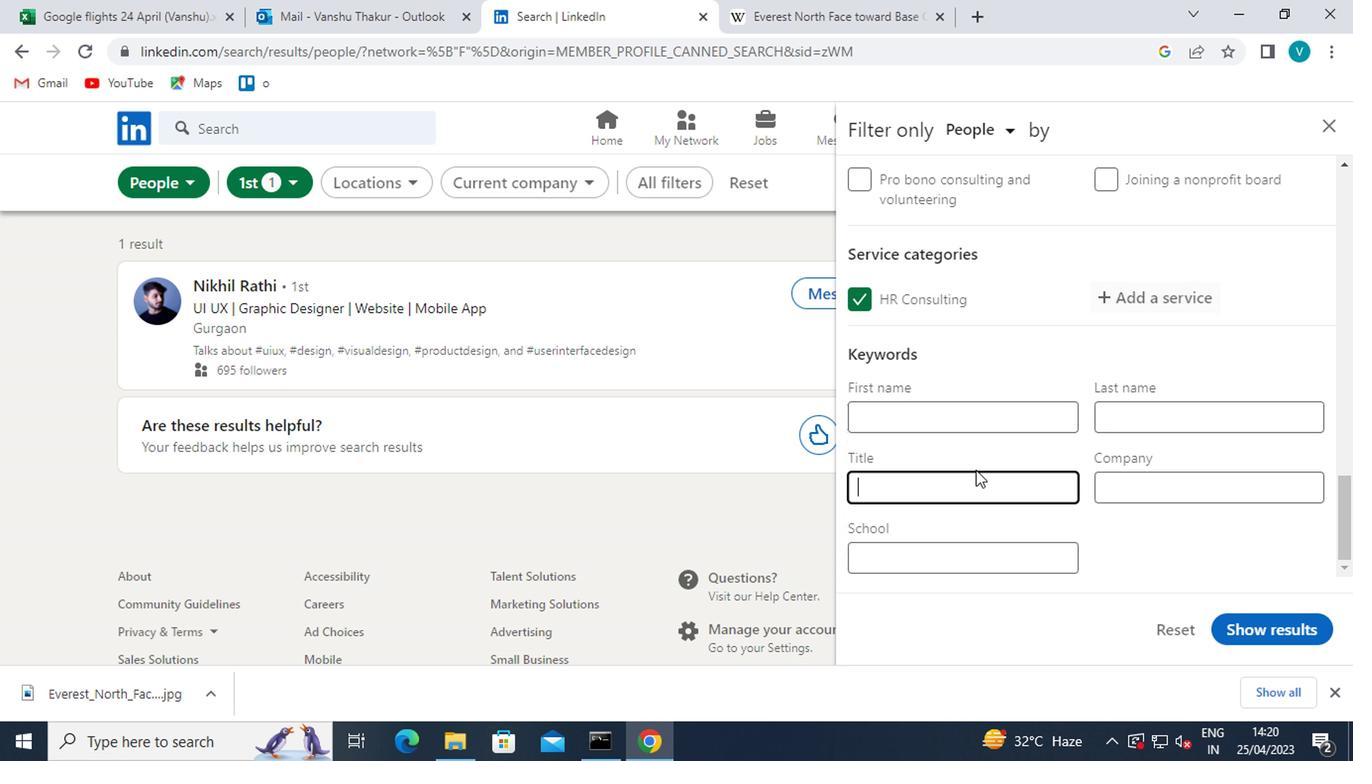 
Action: Mouse moved to (959, 460)
Screenshot: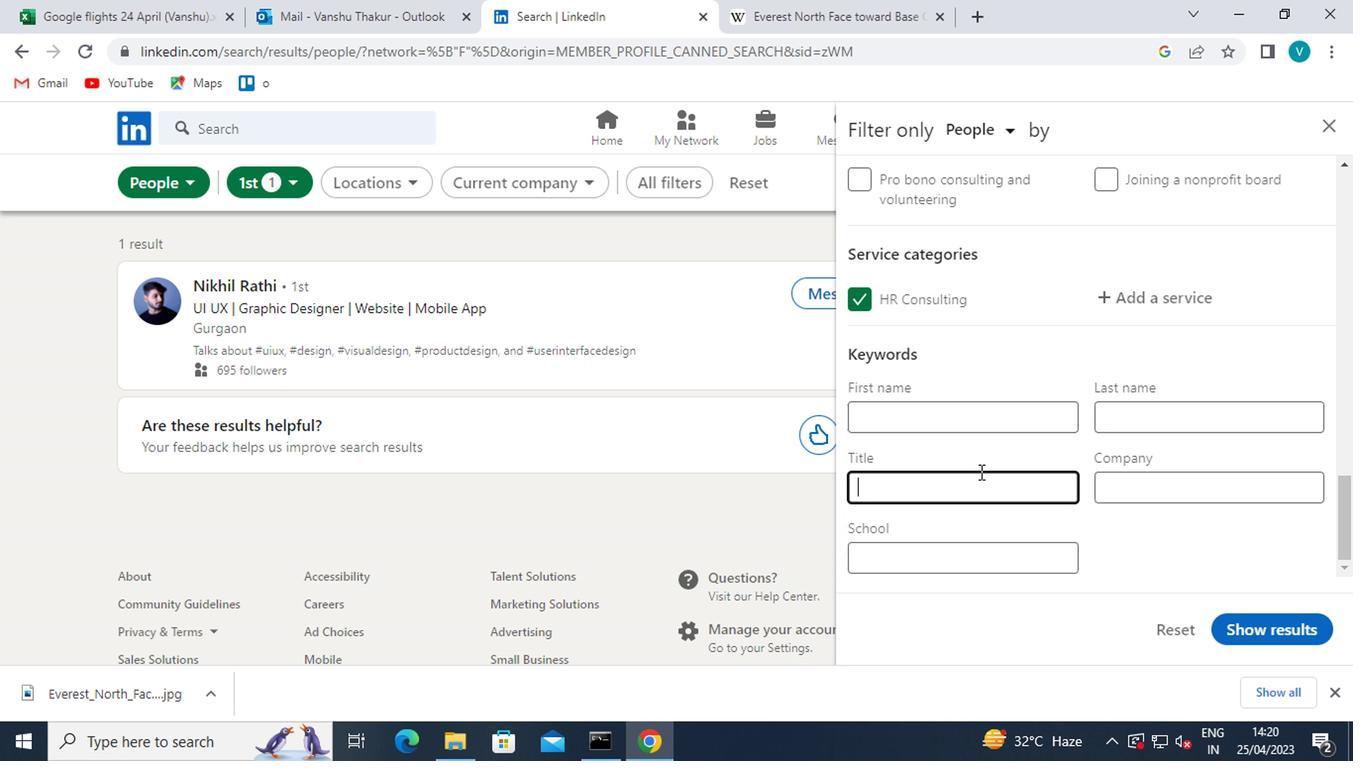 
Action: Key pressed AS
Screenshot: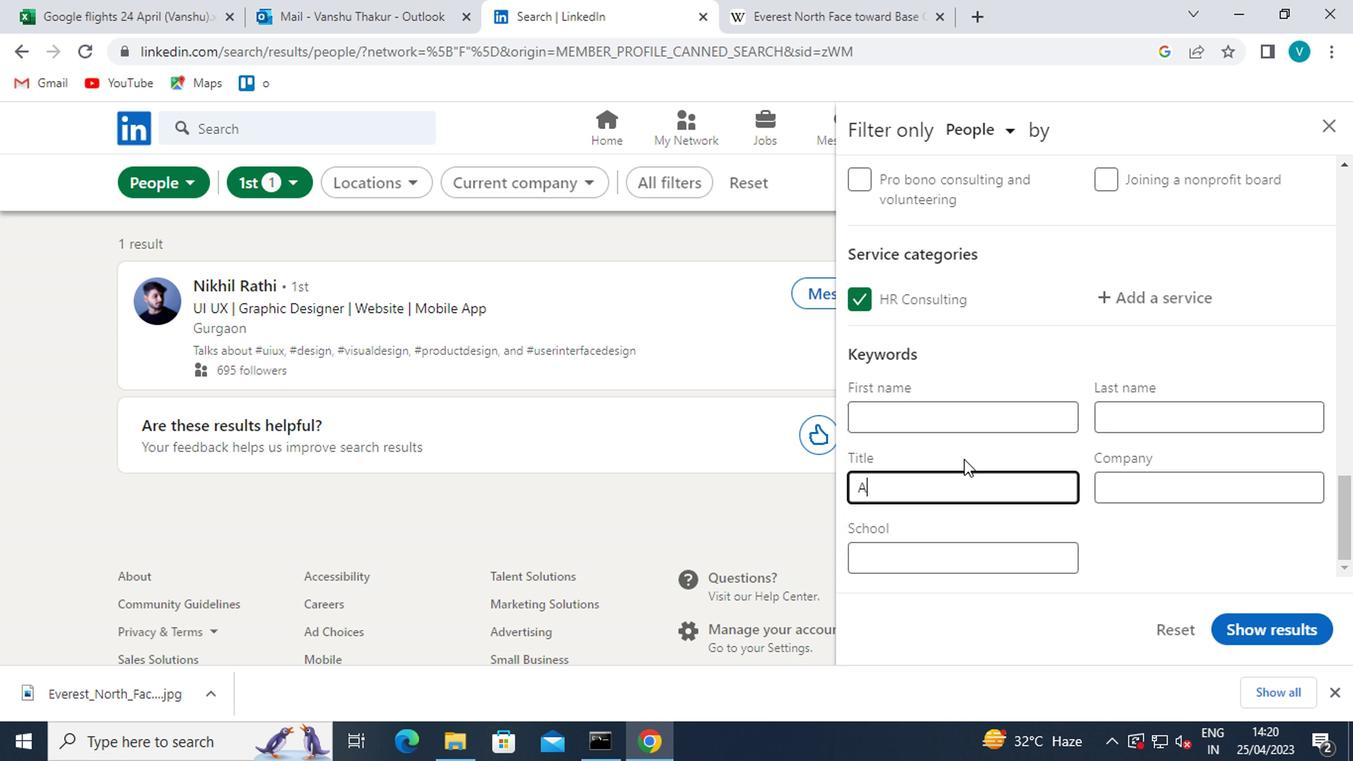 
Action: Mouse moved to (959, 460)
Screenshot: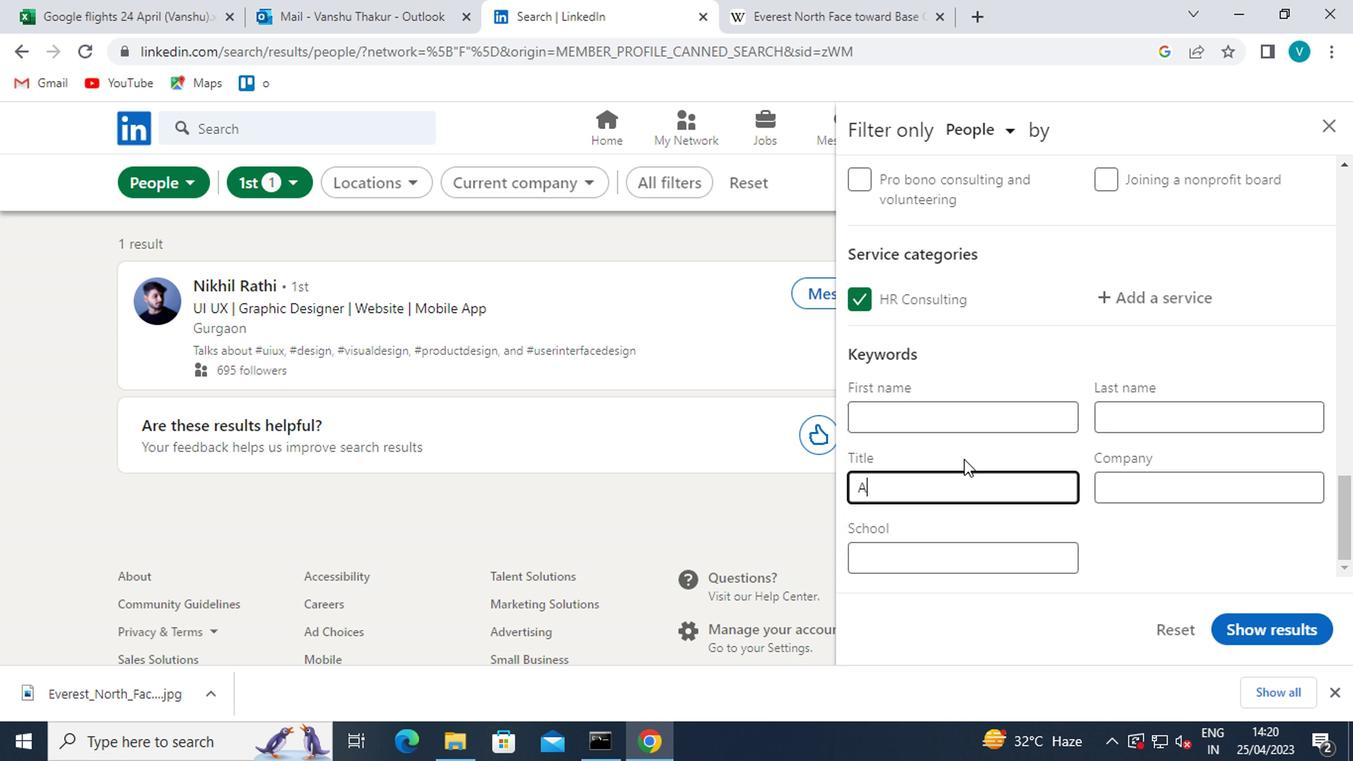 
Action: Key pressed TRONOMER
Screenshot: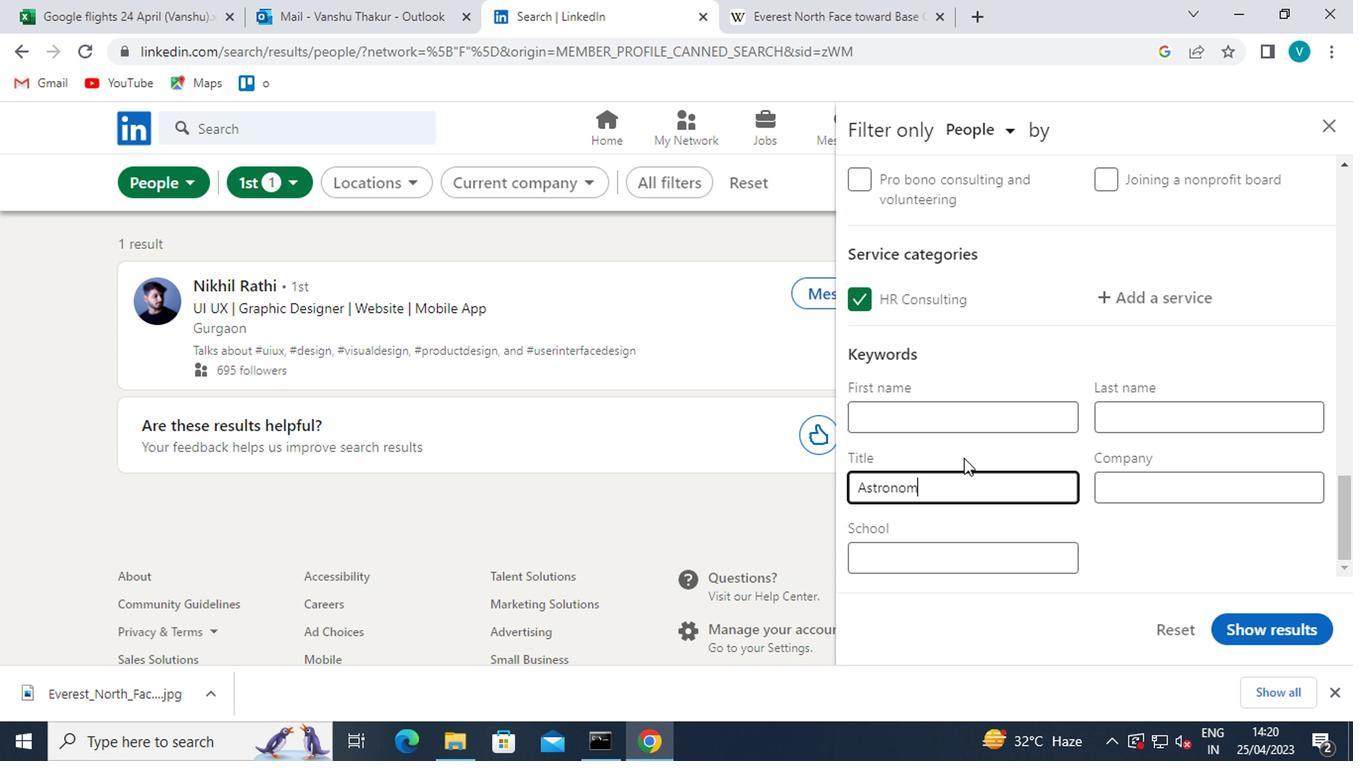 
Action: Mouse moved to (1247, 621)
Screenshot: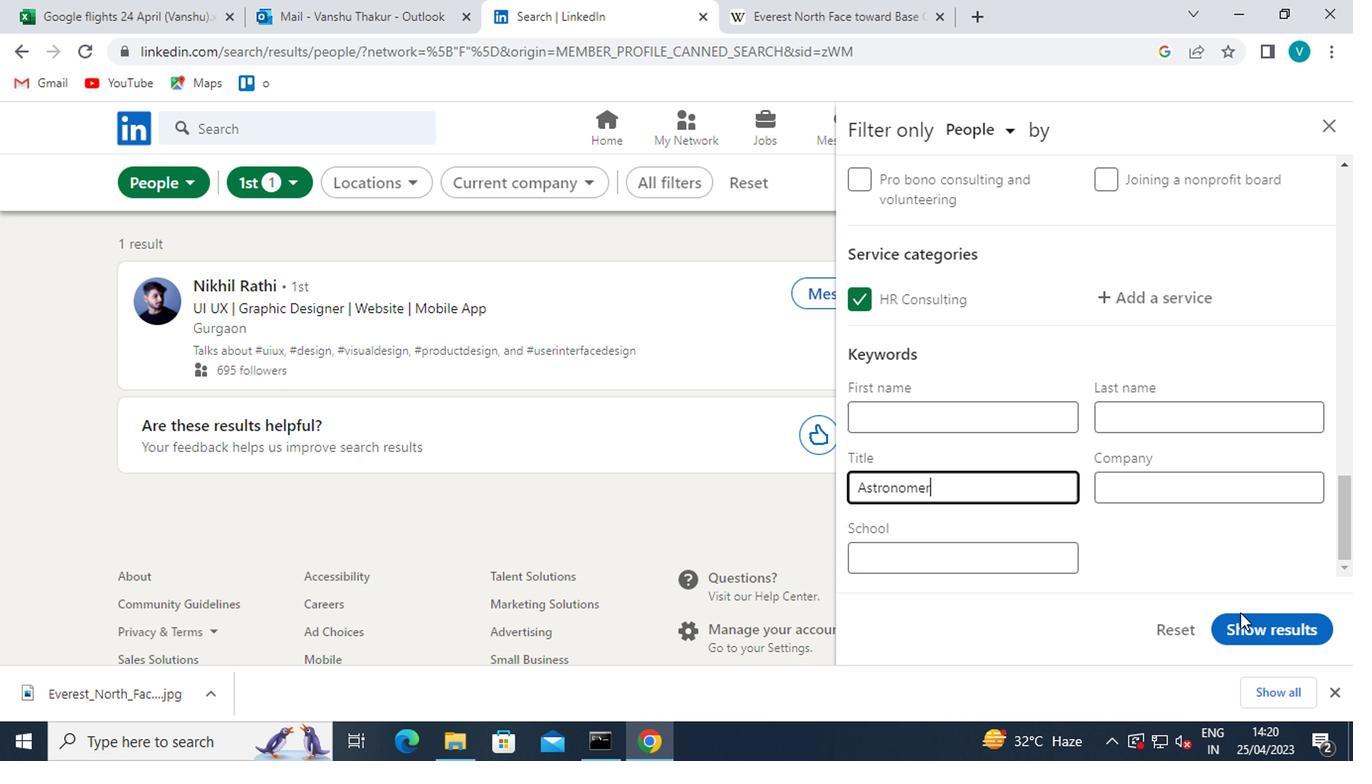 
Action: Mouse pressed left at (1247, 621)
Screenshot: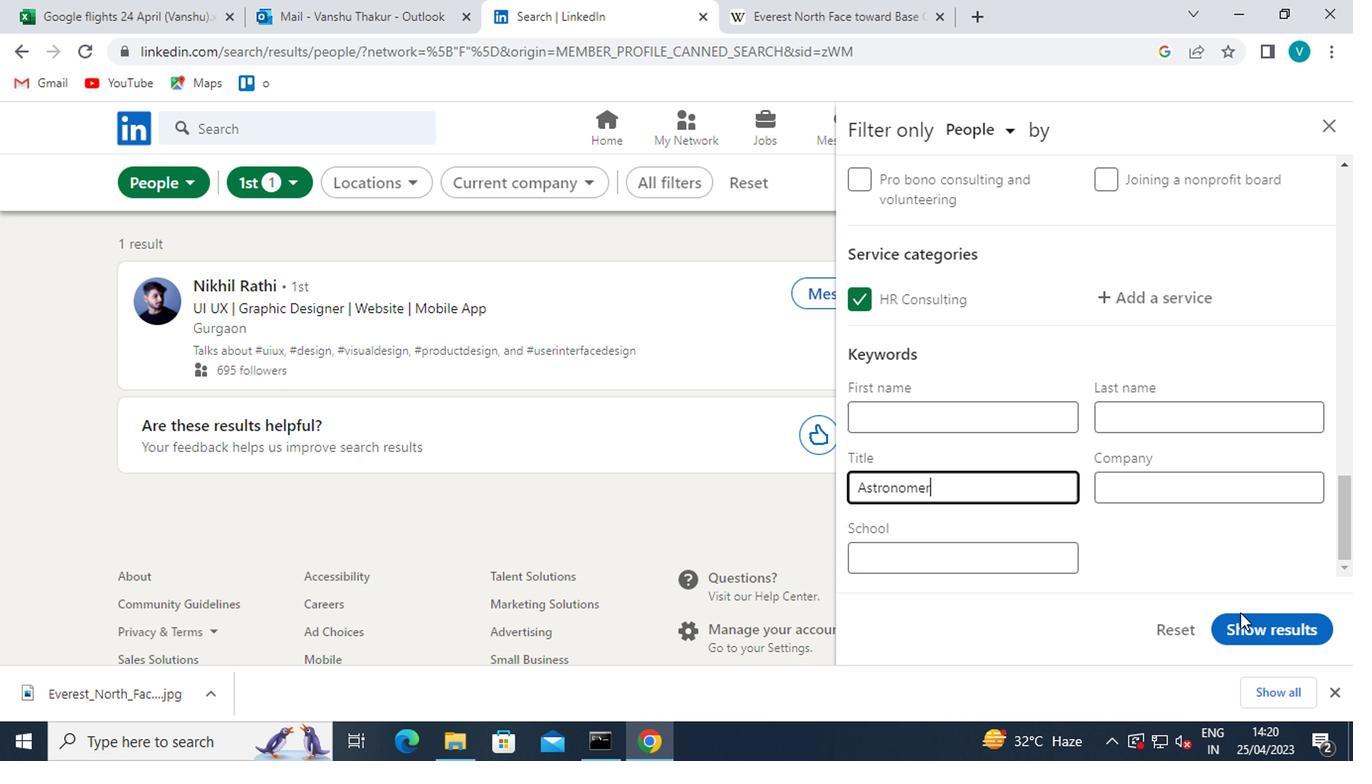 
Action: Mouse moved to (1076, 520)
Screenshot: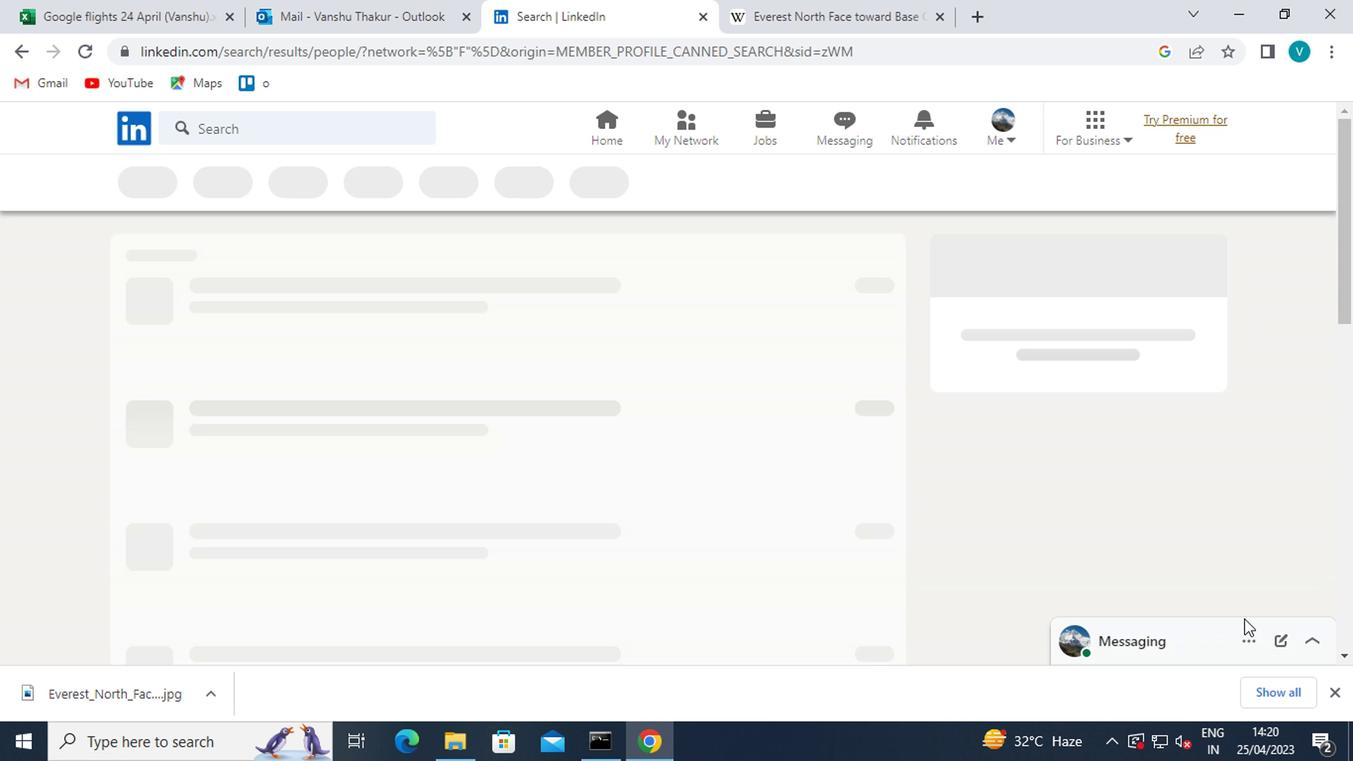 
